Task: Set up alerts for new listings in Denver, Colorado, with a finished basement and a wine cellar.
Action: Key pressed d<Key.caps_lock>ENVER
Screenshot: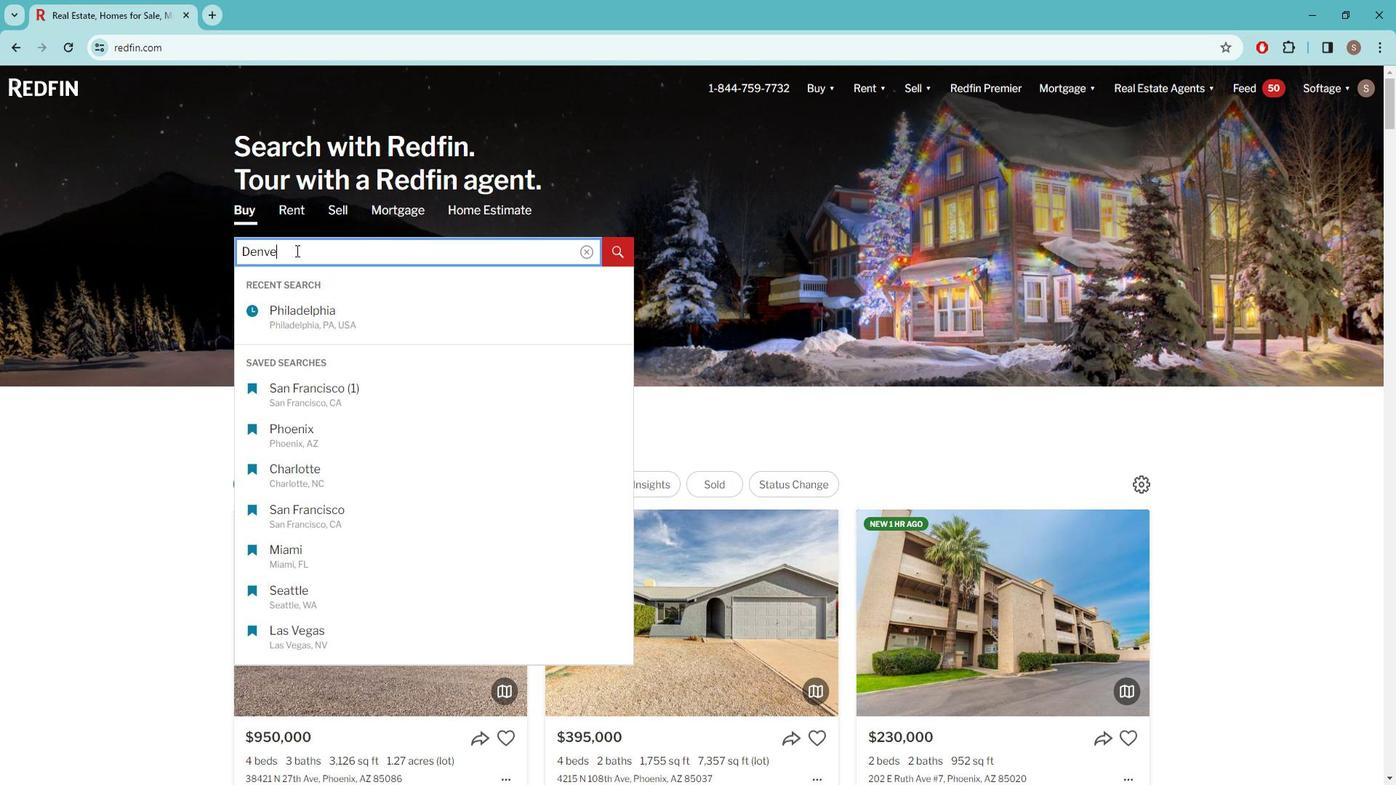 
Action: Mouse moved to (310, 308)
Screenshot: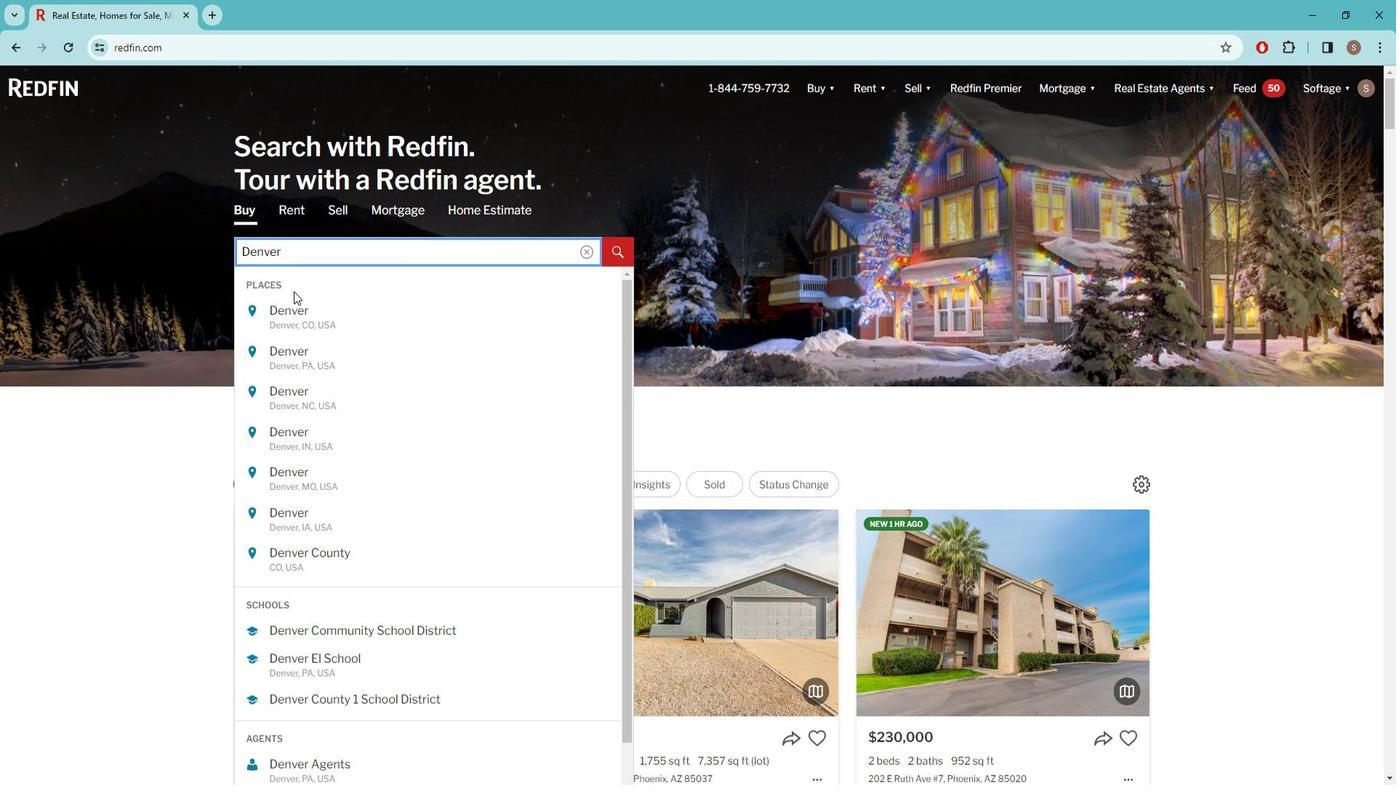 
Action: Mouse pressed left at (310, 308)
Screenshot: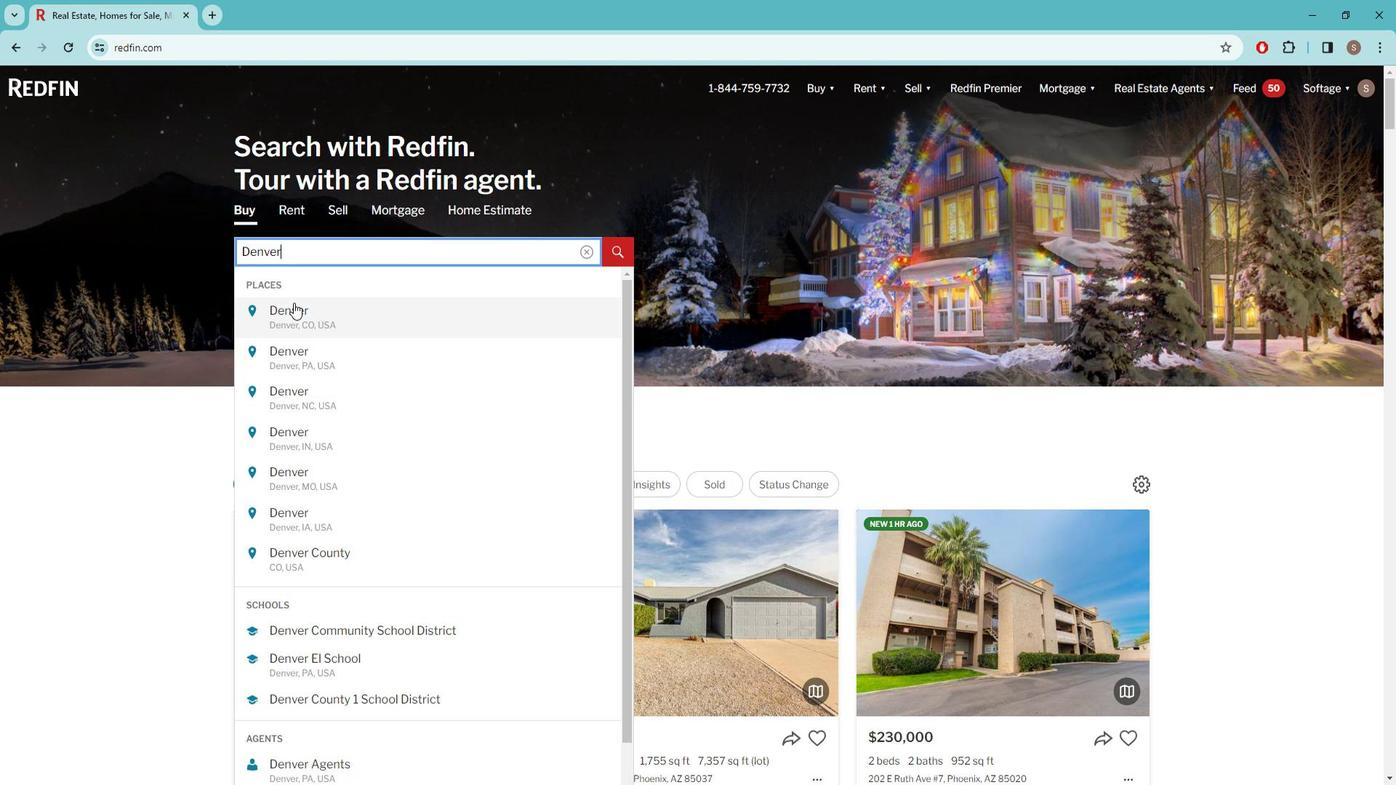 
Action: Mouse moved to (1243, 191)
Screenshot: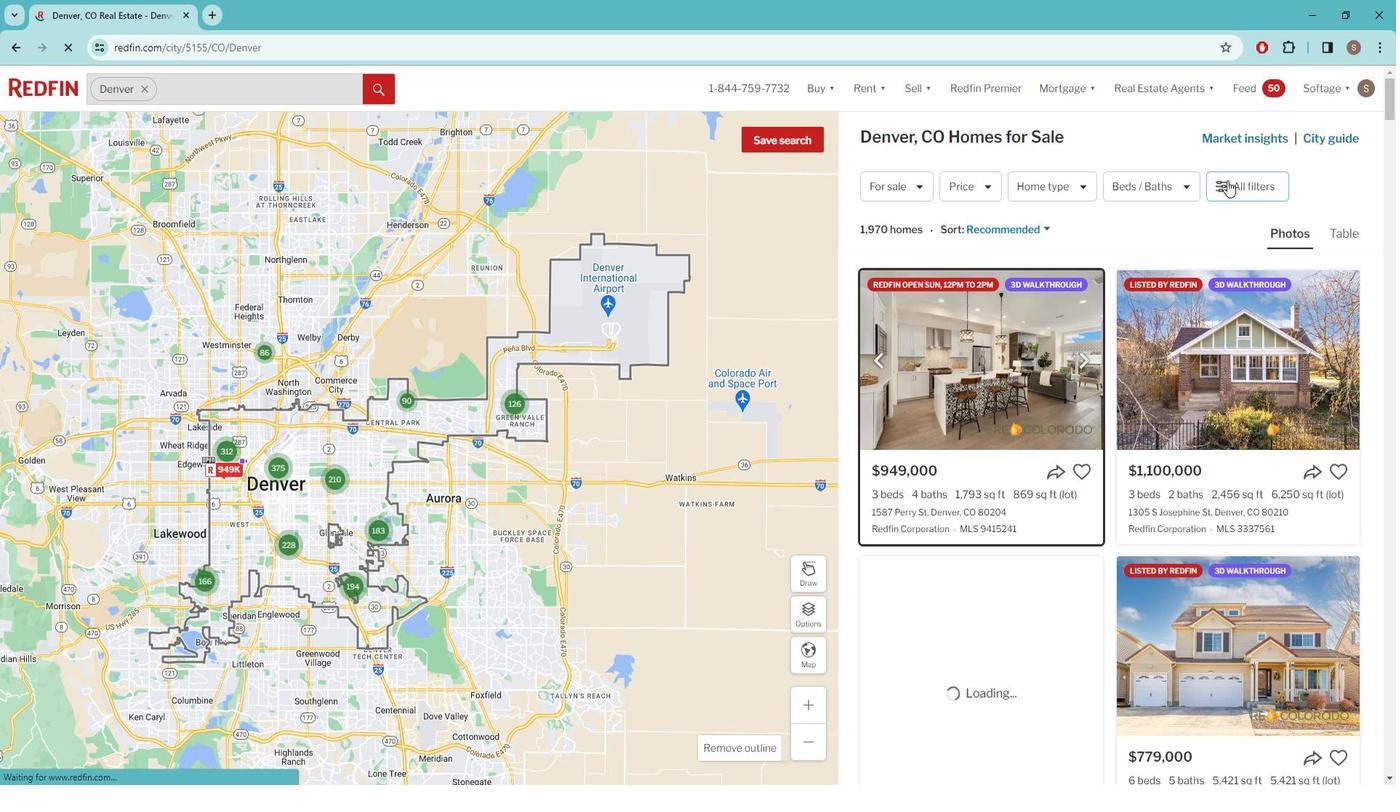 
Action: Mouse pressed left at (1243, 191)
Screenshot: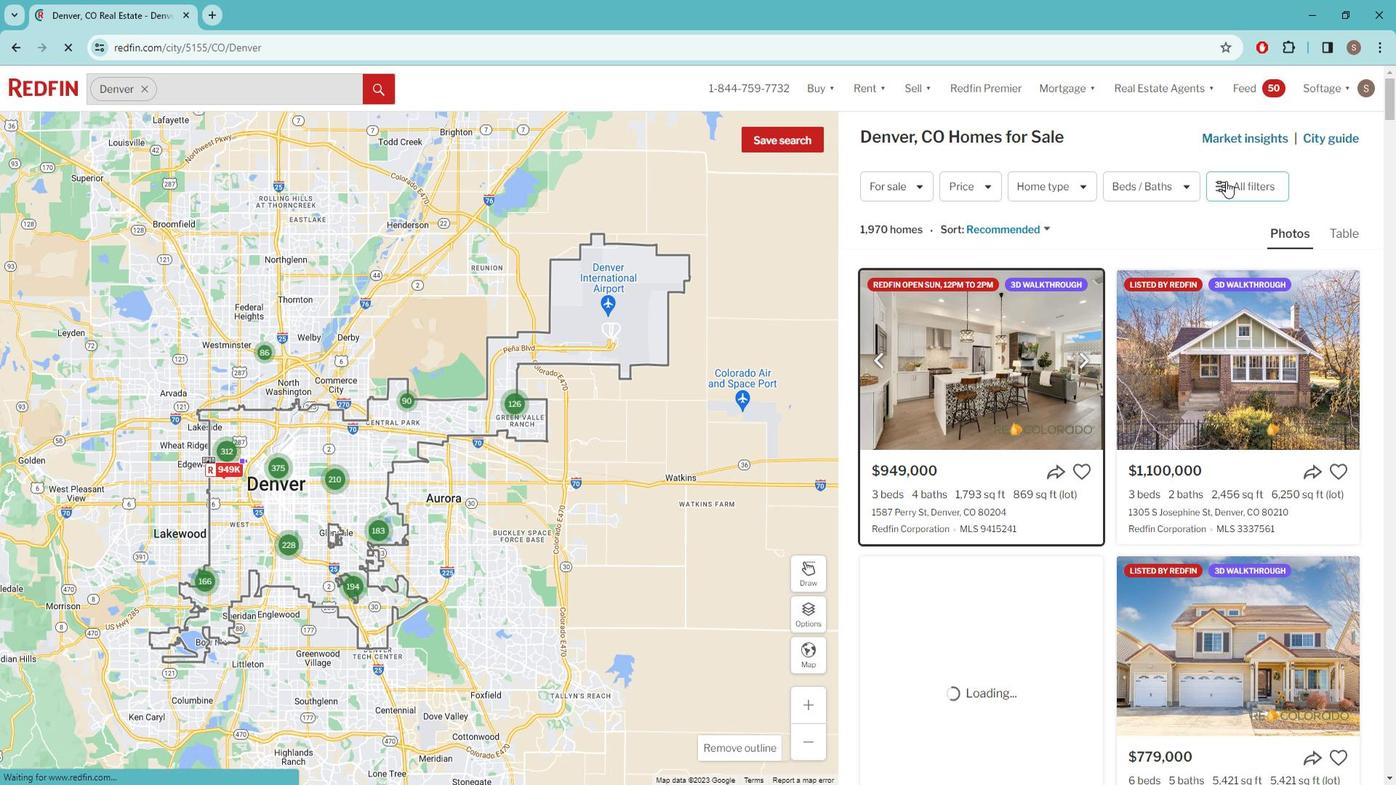 
Action: Mouse pressed left at (1243, 191)
Screenshot: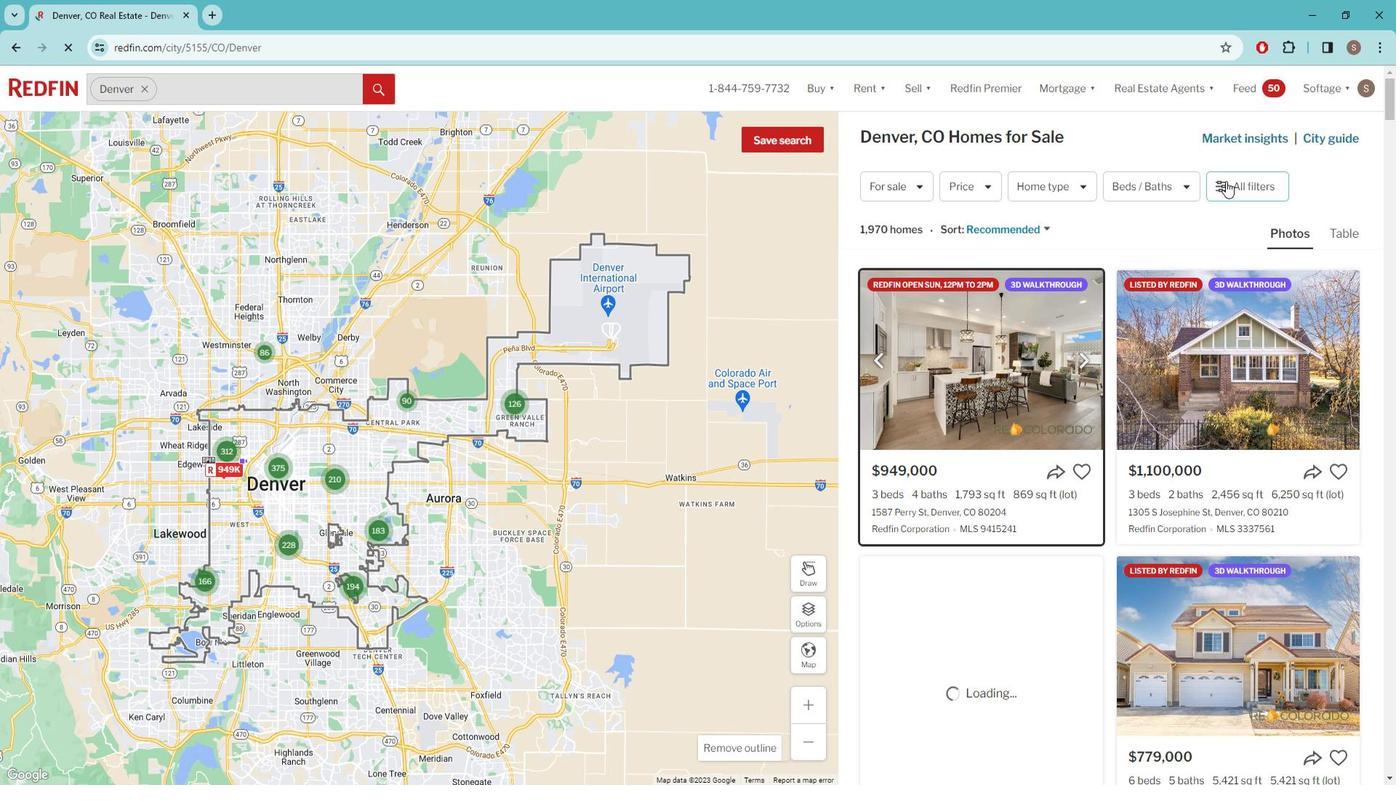 
Action: Mouse moved to (1242, 191)
Screenshot: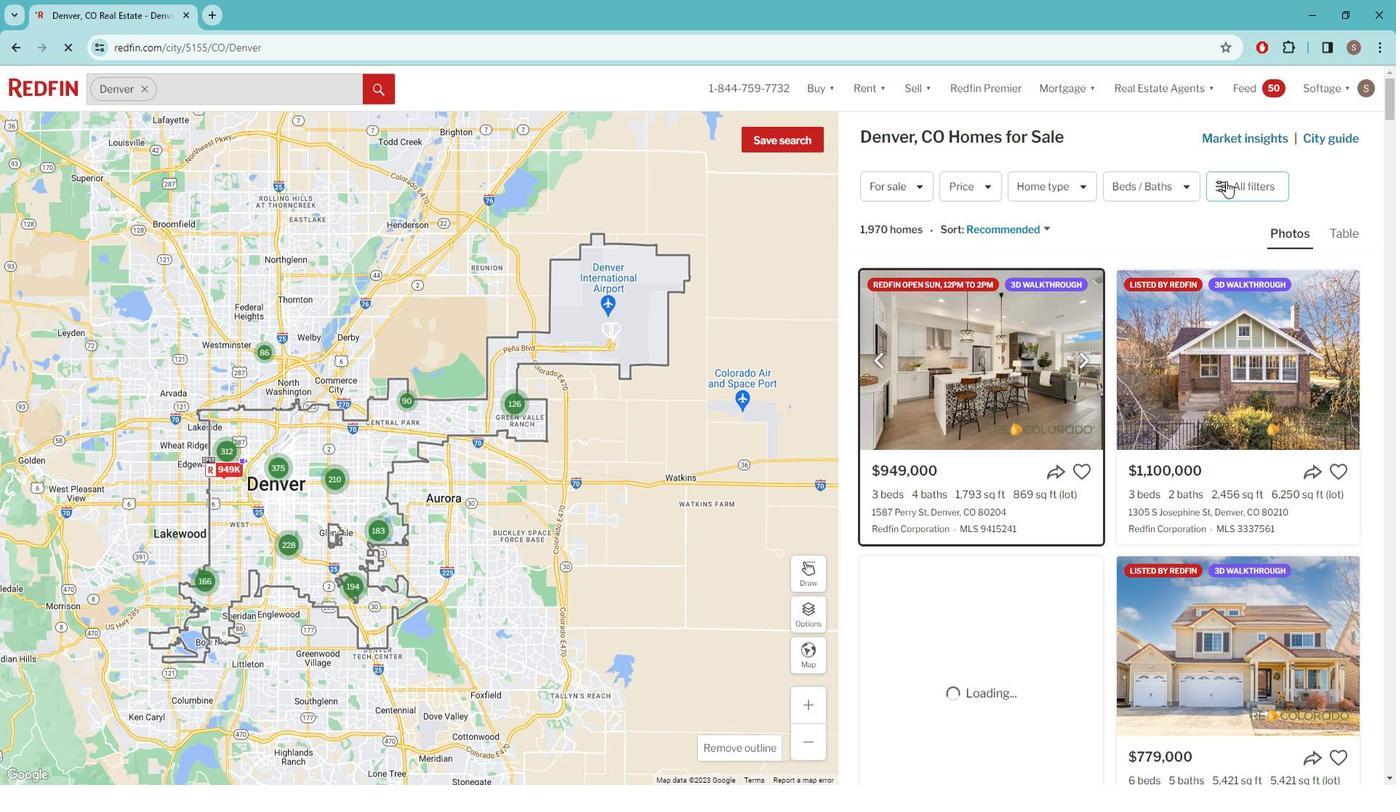 
Action: Mouse pressed left at (1242, 191)
Screenshot: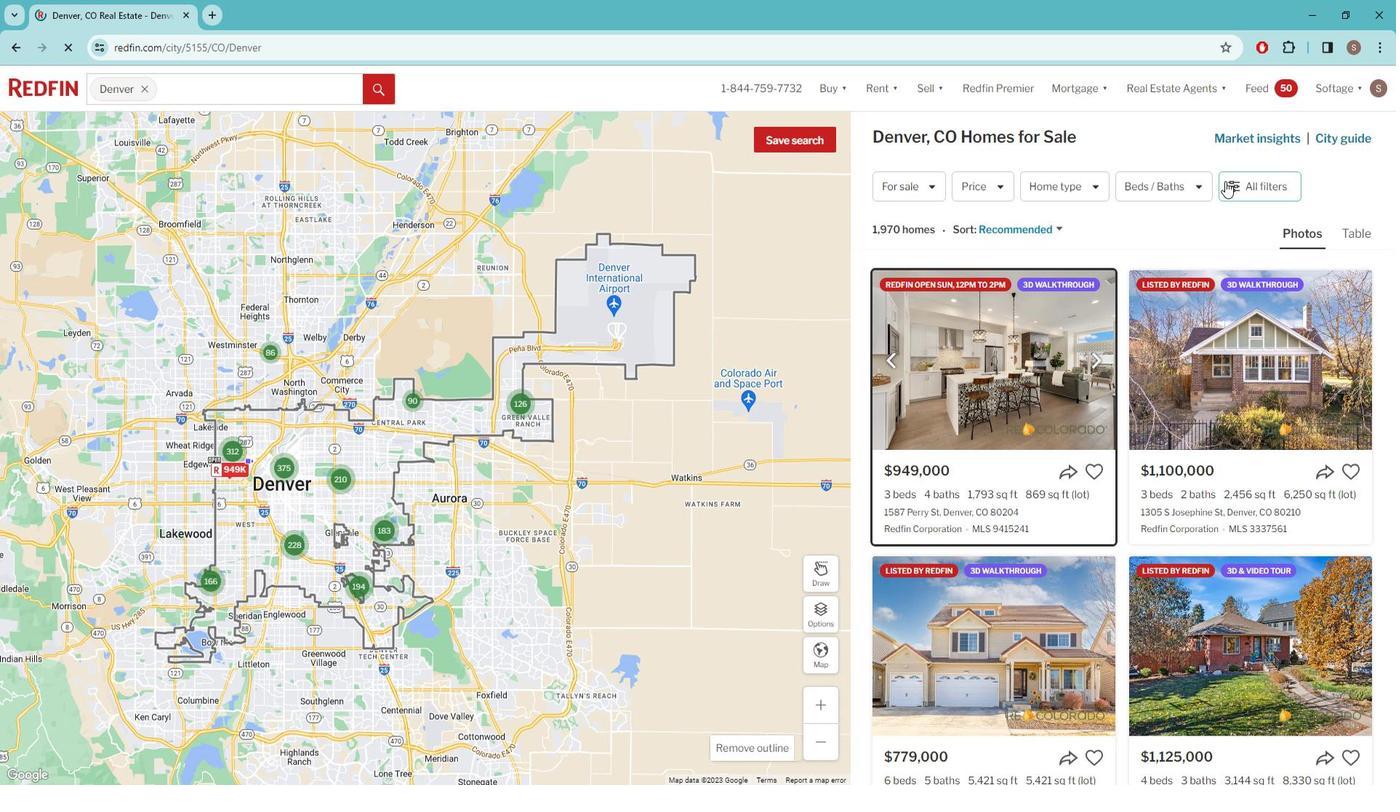 
Action: Mouse moved to (1246, 197)
Screenshot: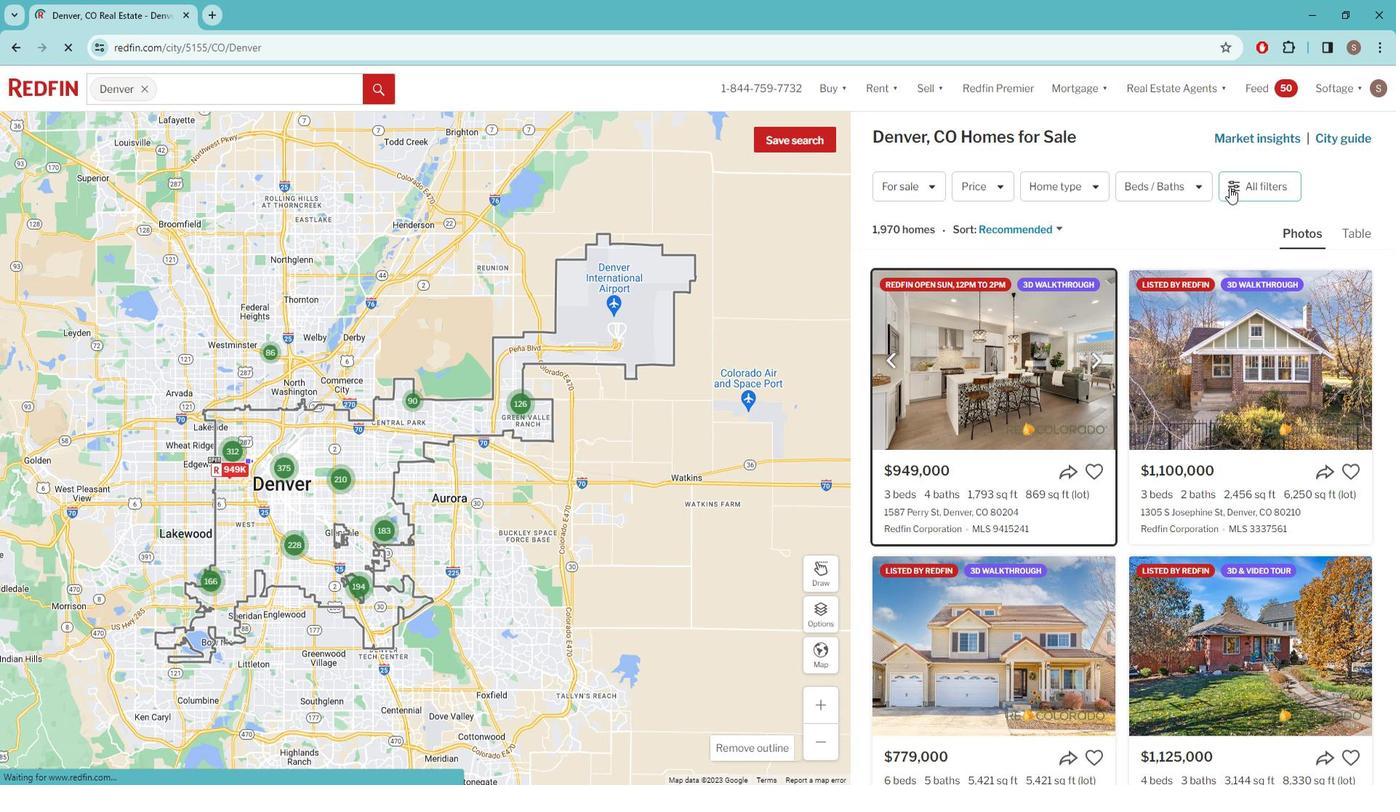 
Action: Mouse pressed left at (1246, 197)
Screenshot: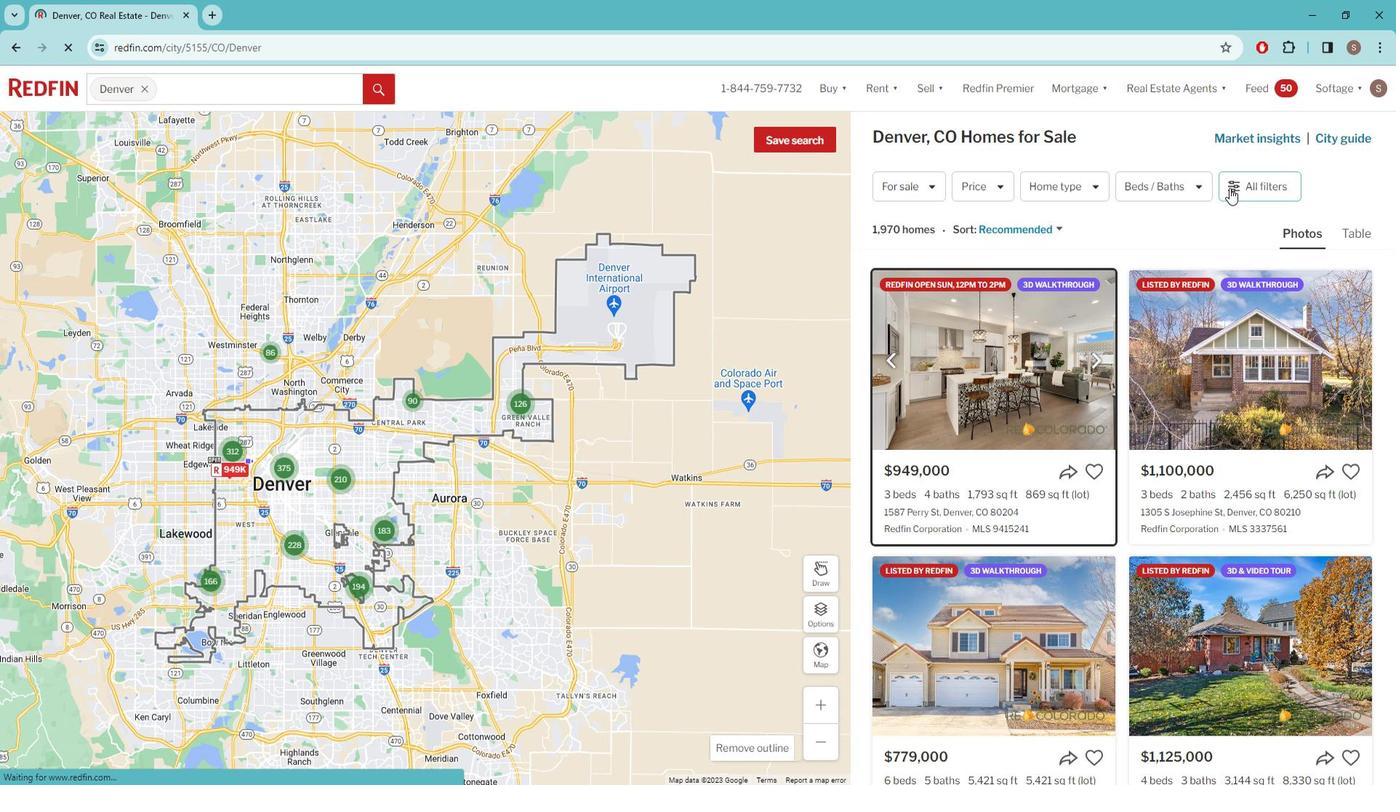 
Action: Mouse moved to (1228, 213)
Screenshot: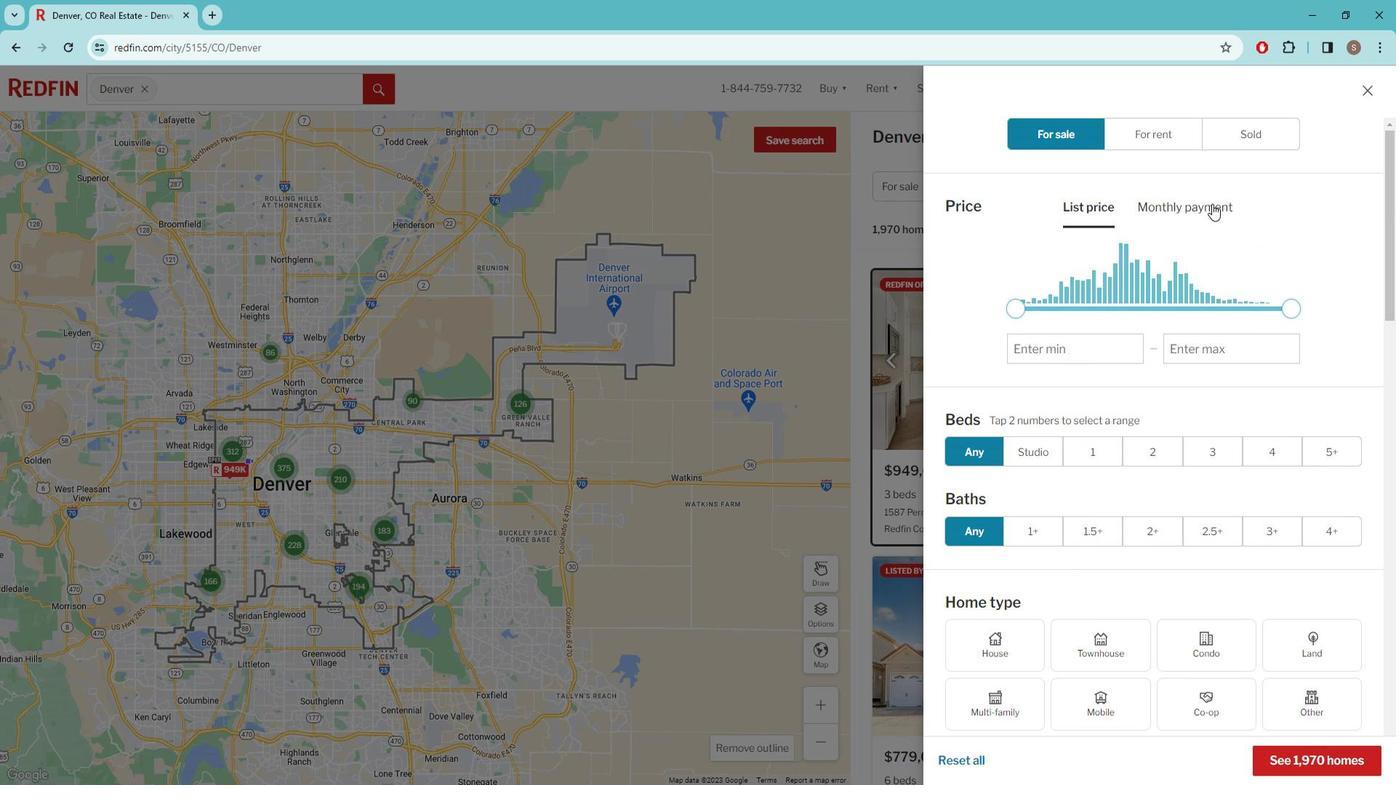
Action: Mouse scrolled (1228, 212) with delta (0, 0)
Screenshot: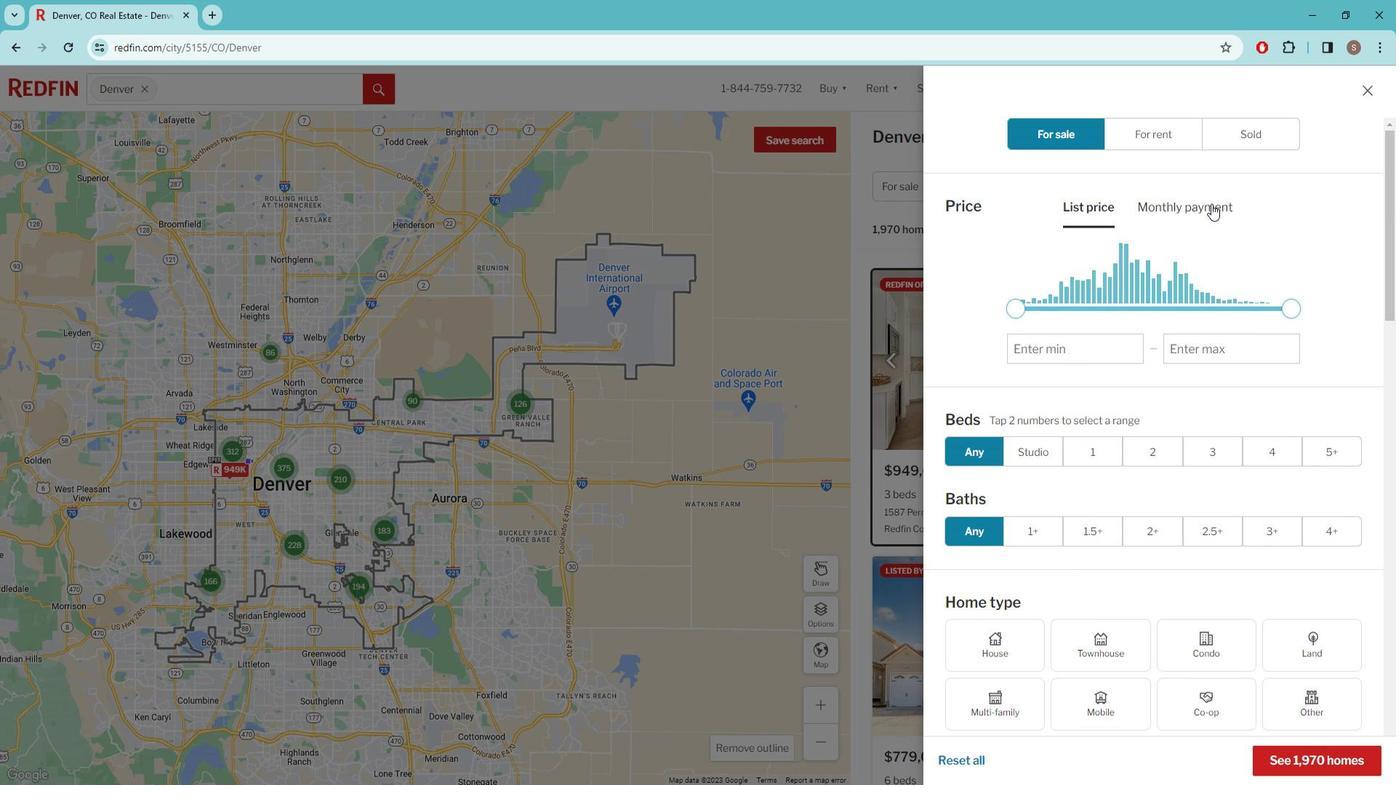 
Action: Mouse moved to (1224, 214)
Screenshot: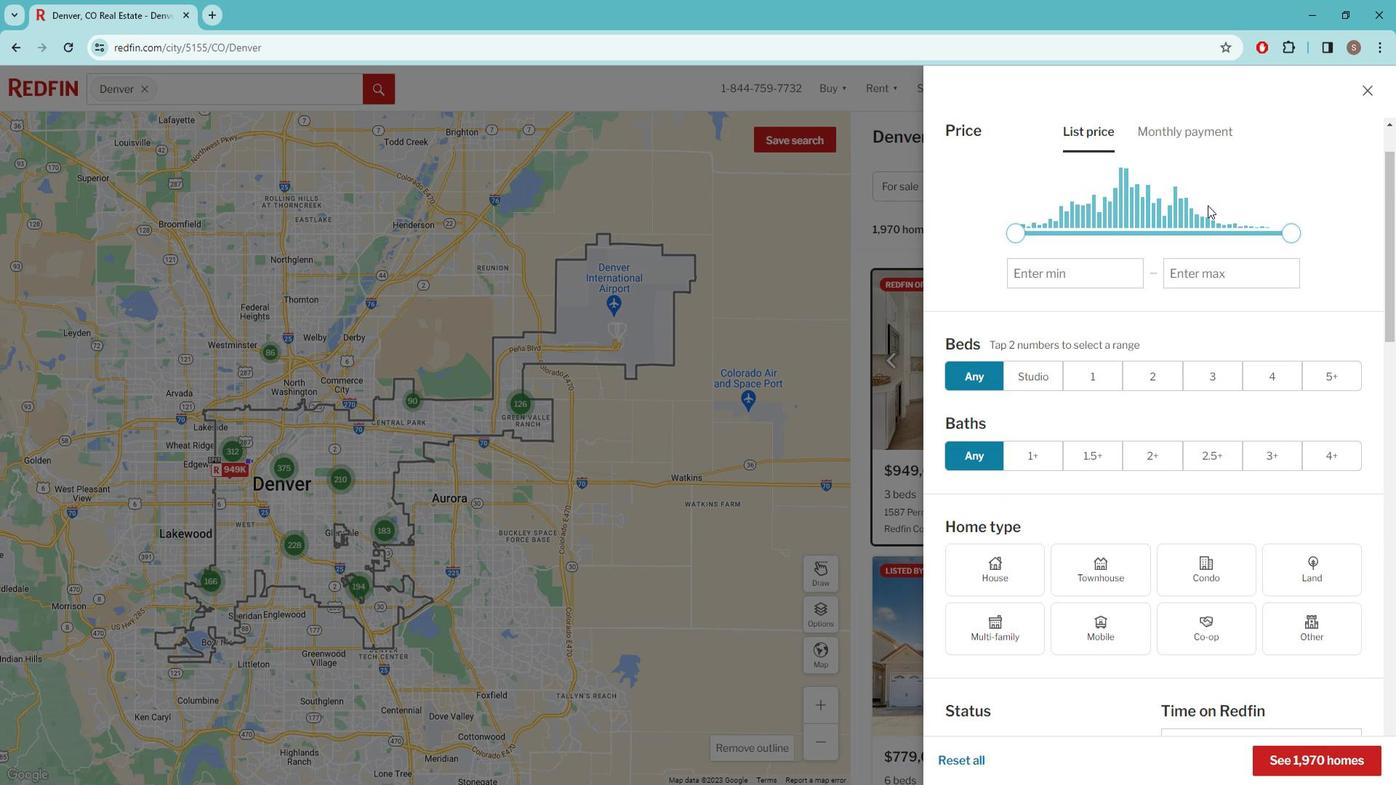 
Action: Mouse scrolled (1224, 213) with delta (0, 0)
Screenshot: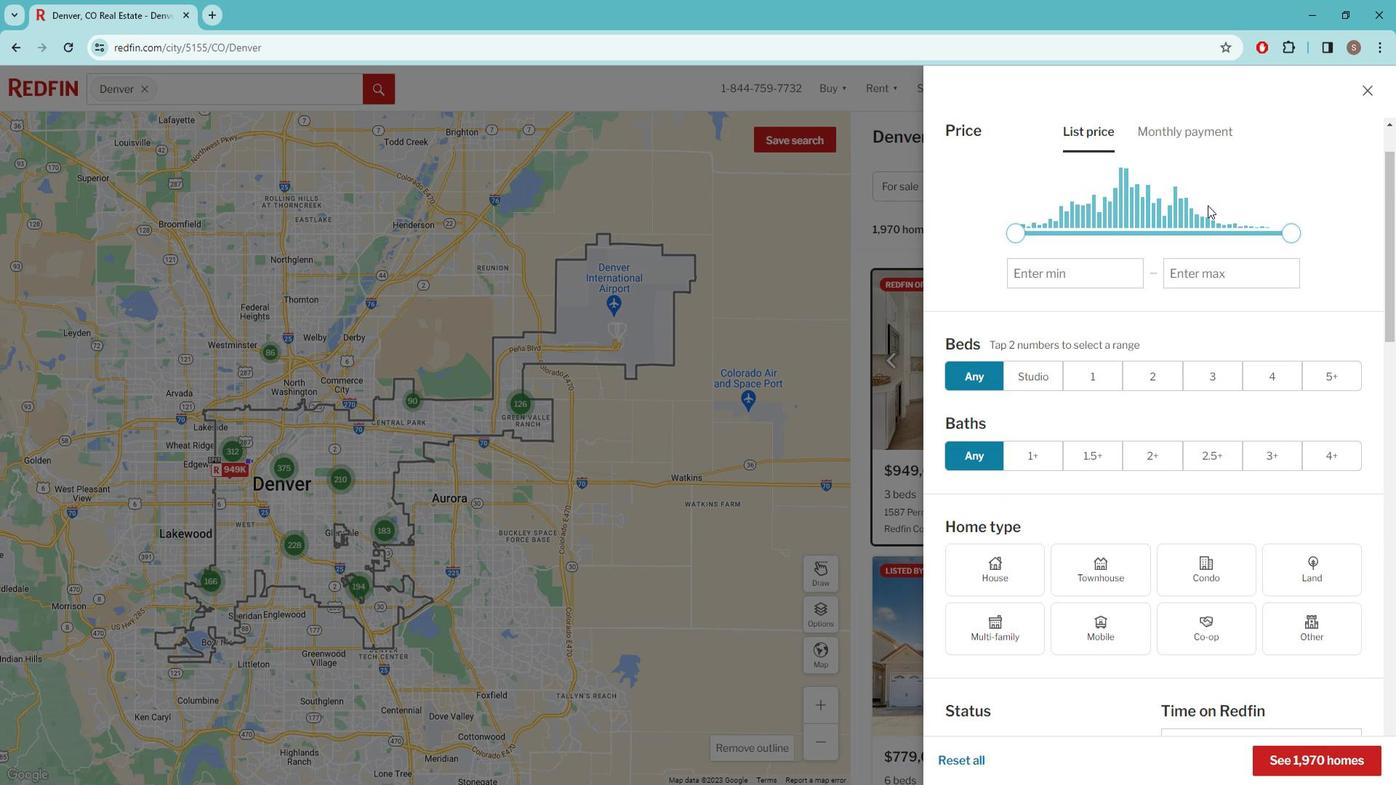 
Action: Mouse moved to (1182, 211)
Screenshot: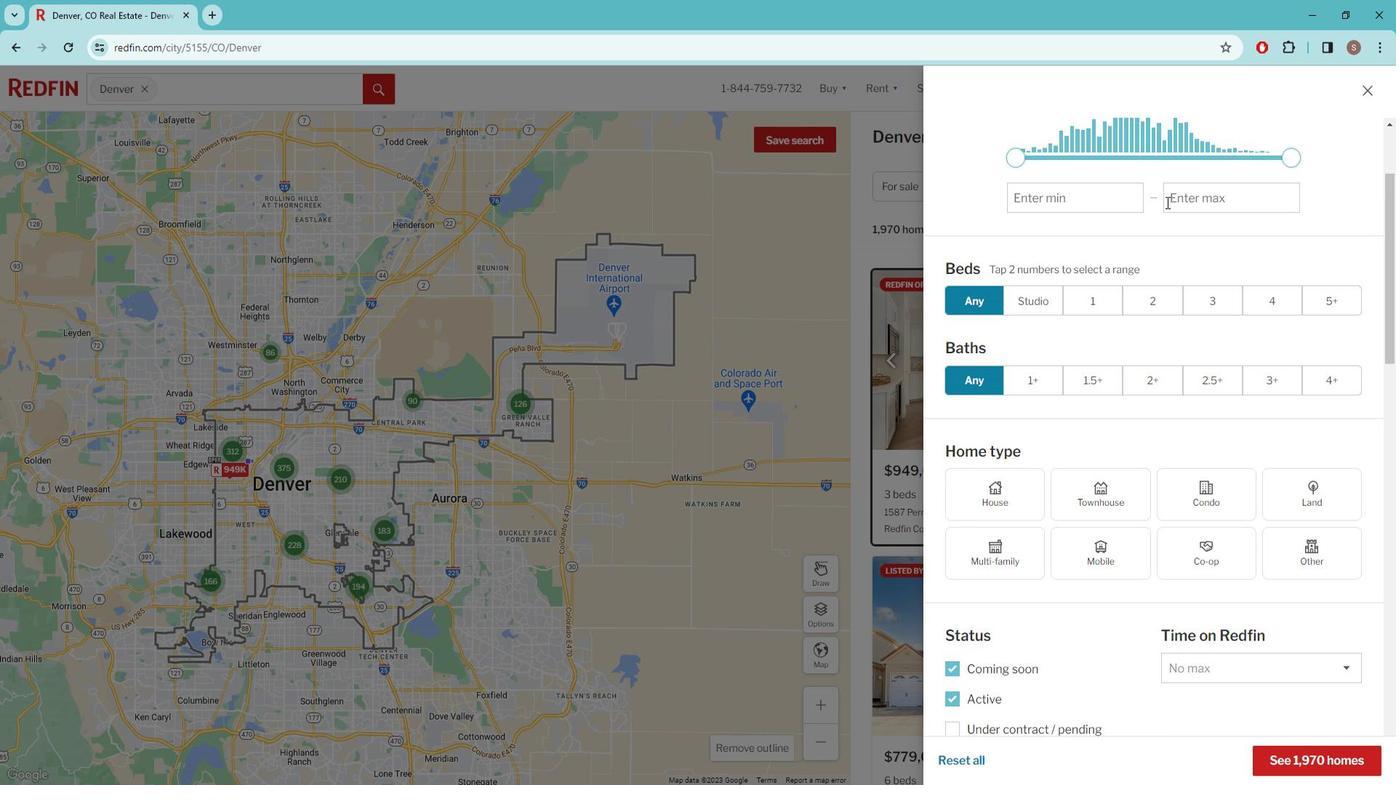 
Action: Mouse scrolled (1182, 210) with delta (0, 0)
Screenshot: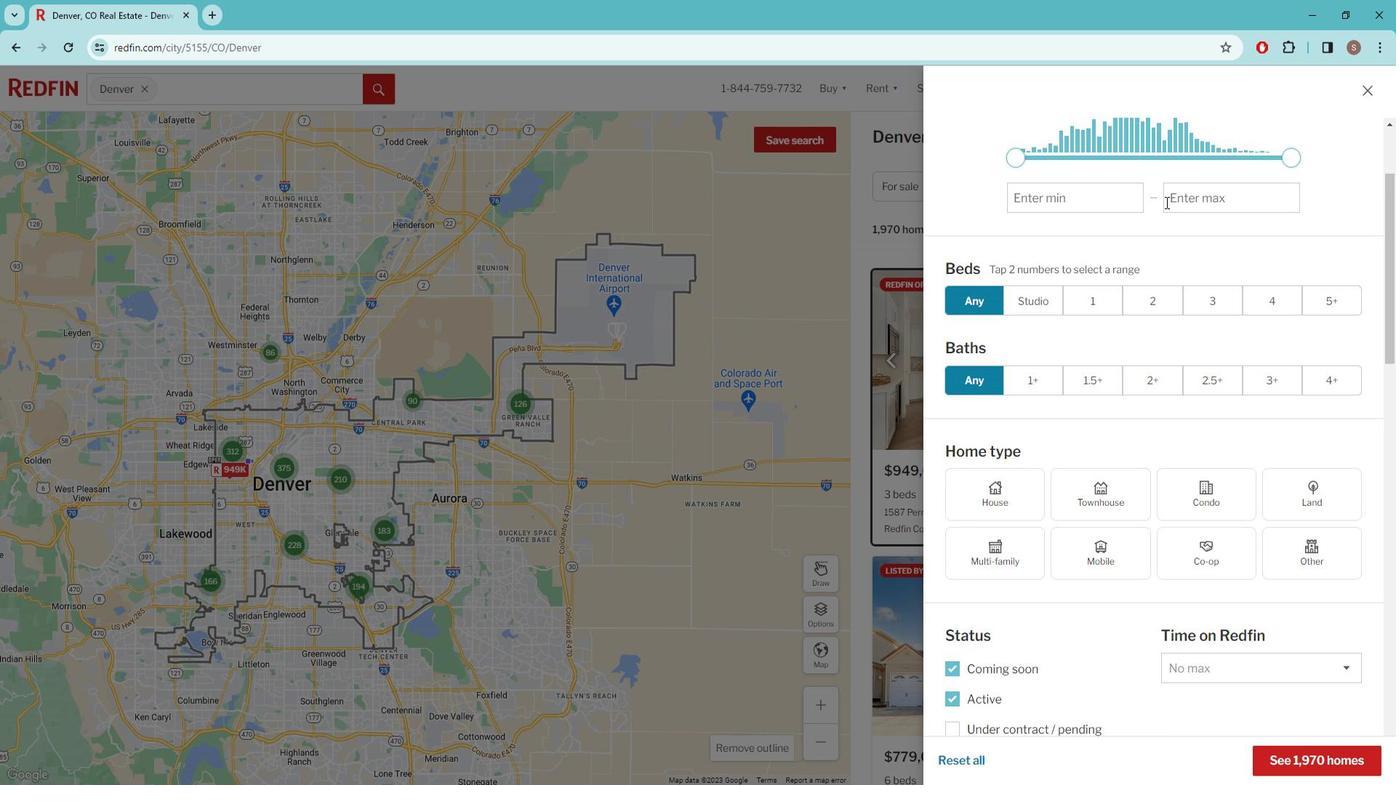
Action: Mouse moved to (1161, 208)
Screenshot: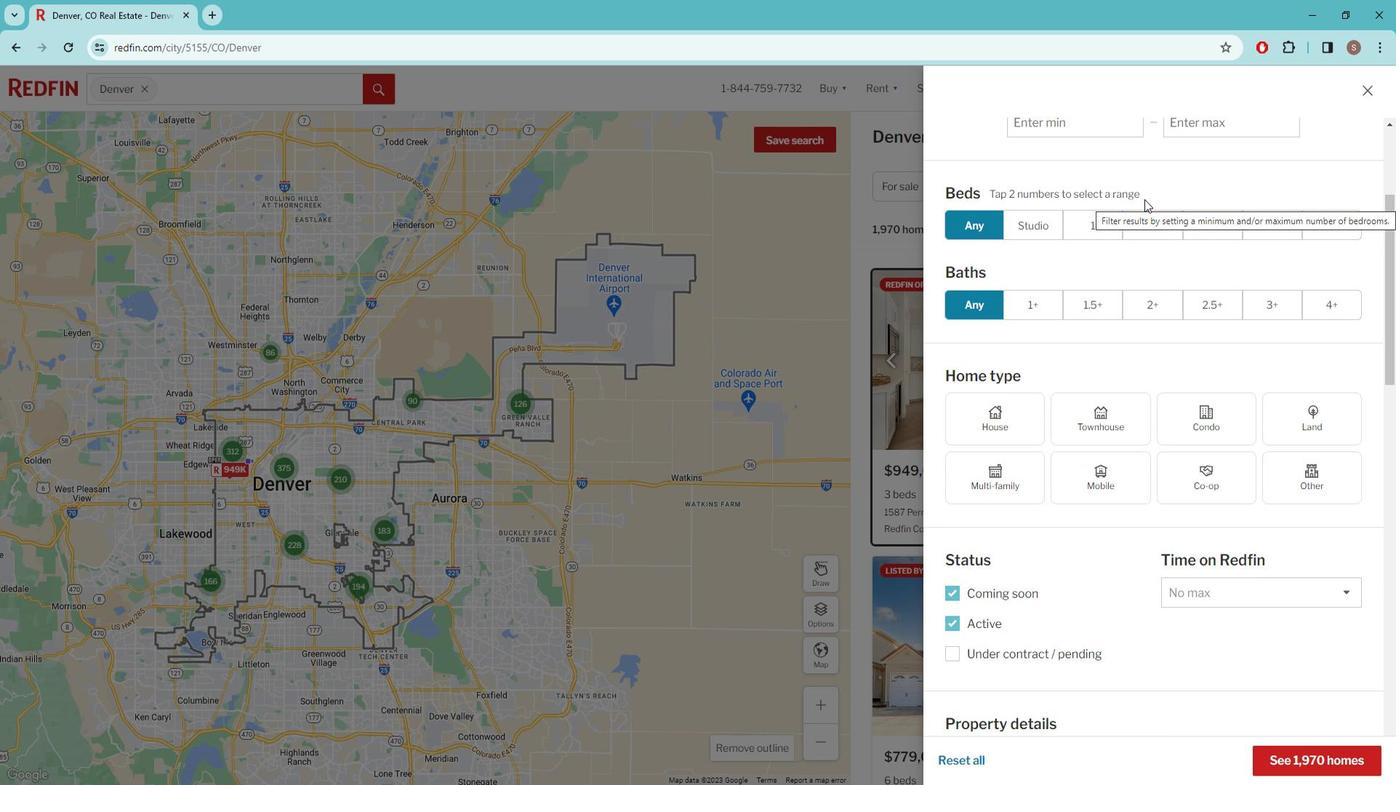 
Action: Mouse scrolled (1161, 208) with delta (0, 0)
Screenshot: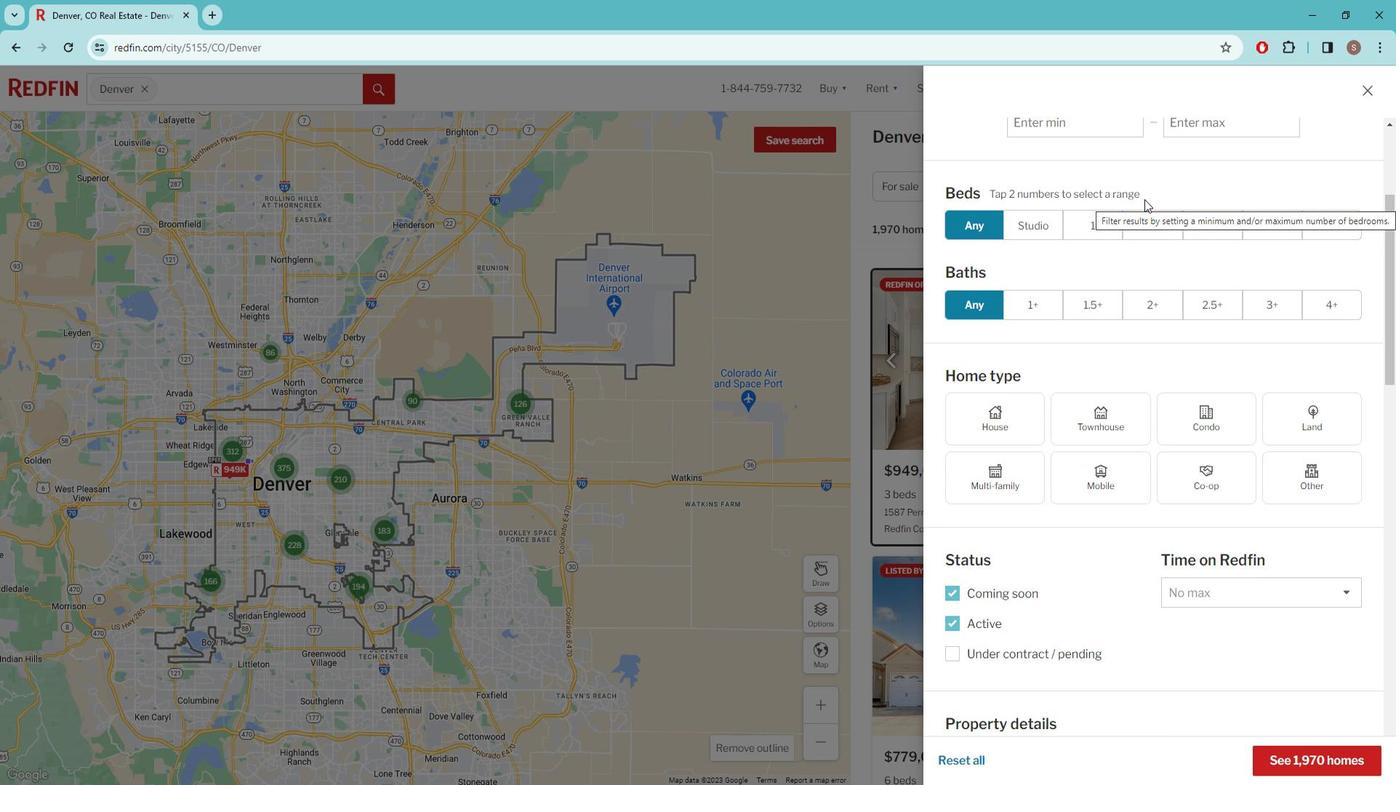 
Action: Mouse moved to (1160, 208)
Screenshot: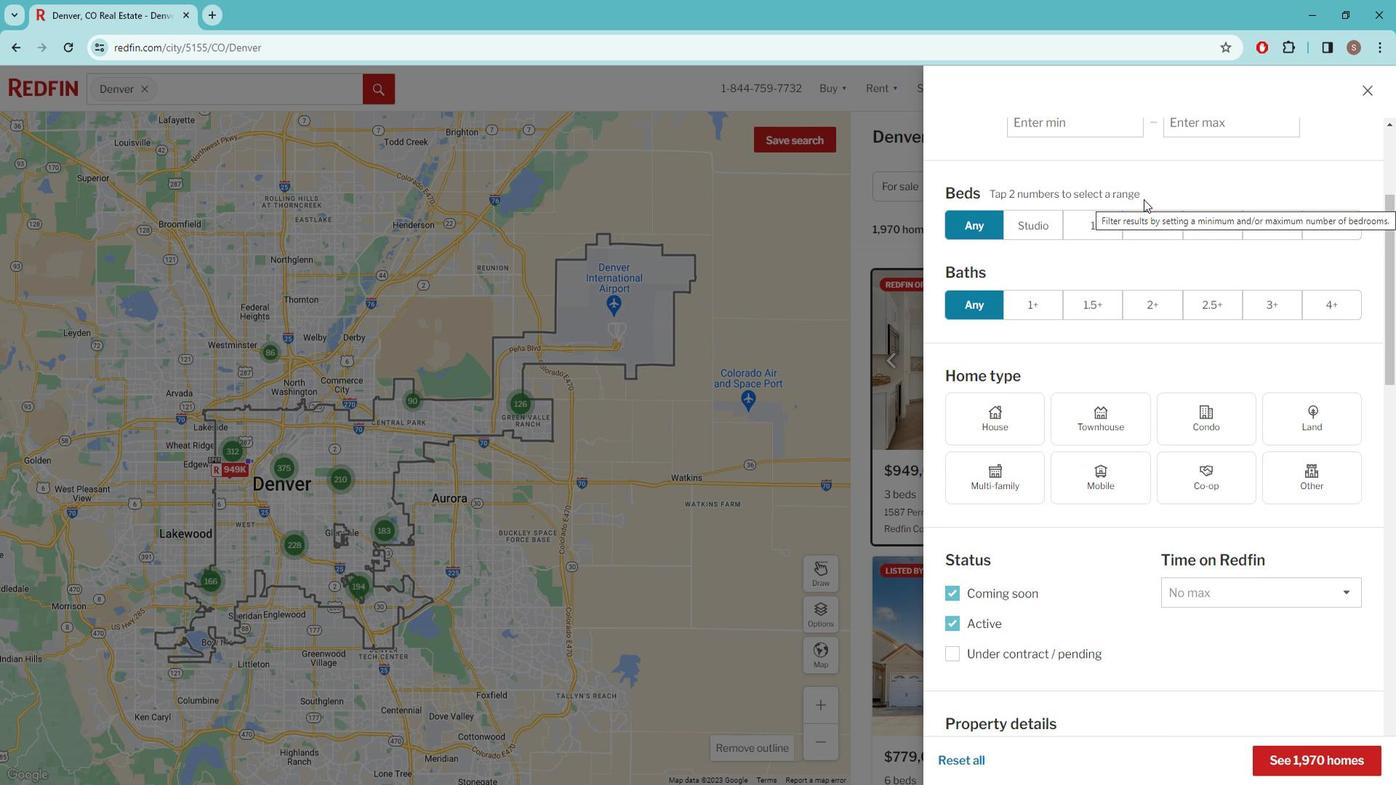 
Action: Mouse scrolled (1160, 208) with delta (0, 0)
Screenshot: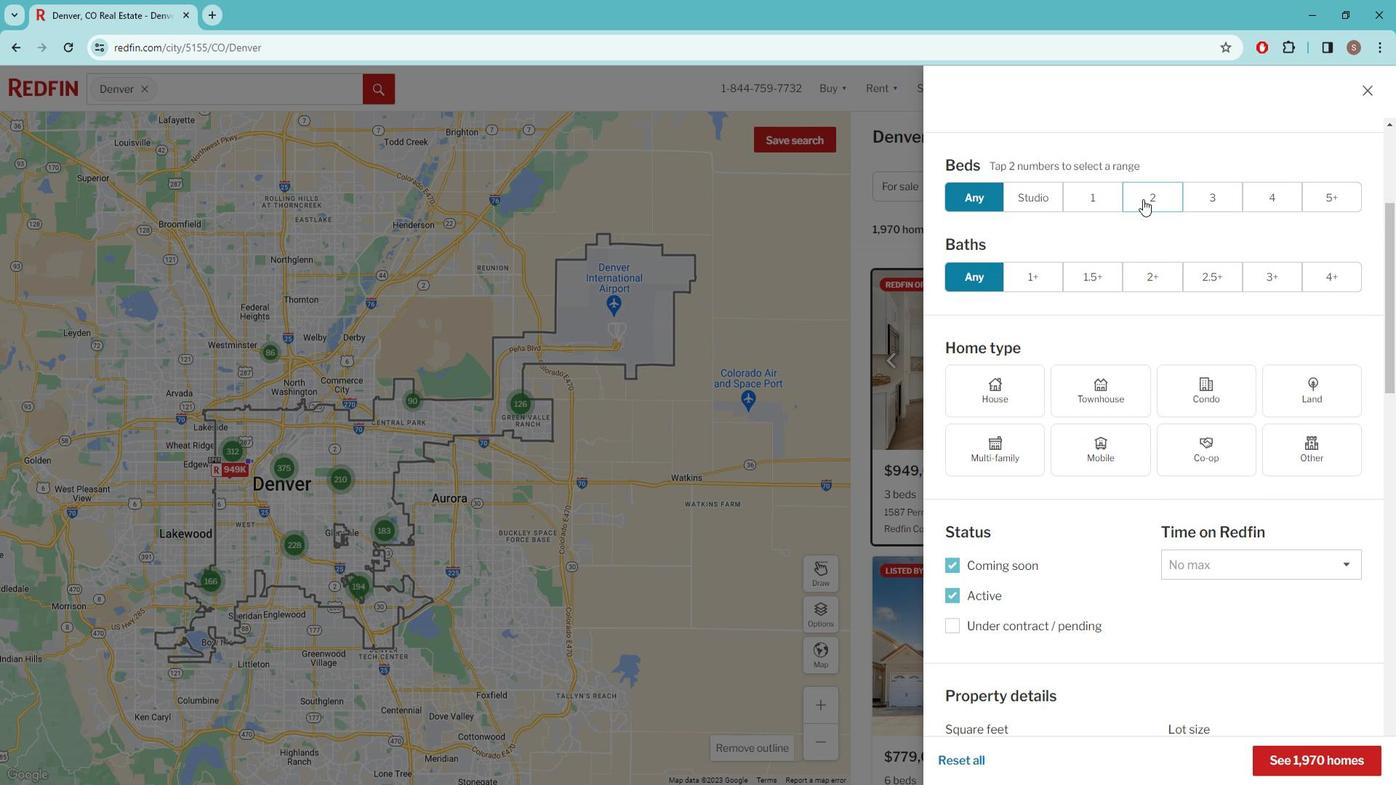 
Action: Mouse scrolled (1160, 208) with delta (0, 0)
Screenshot: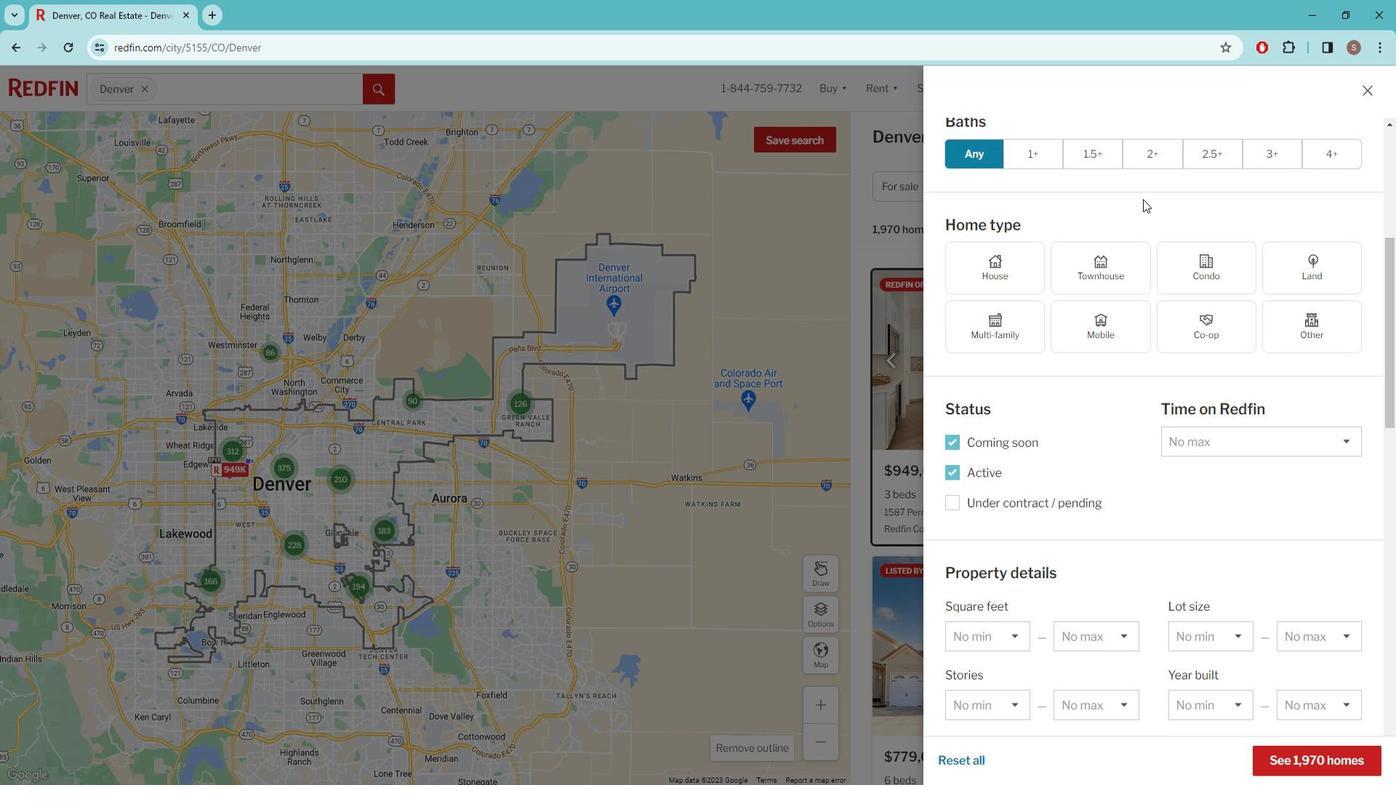
Action: Mouse scrolled (1160, 208) with delta (0, 0)
Screenshot: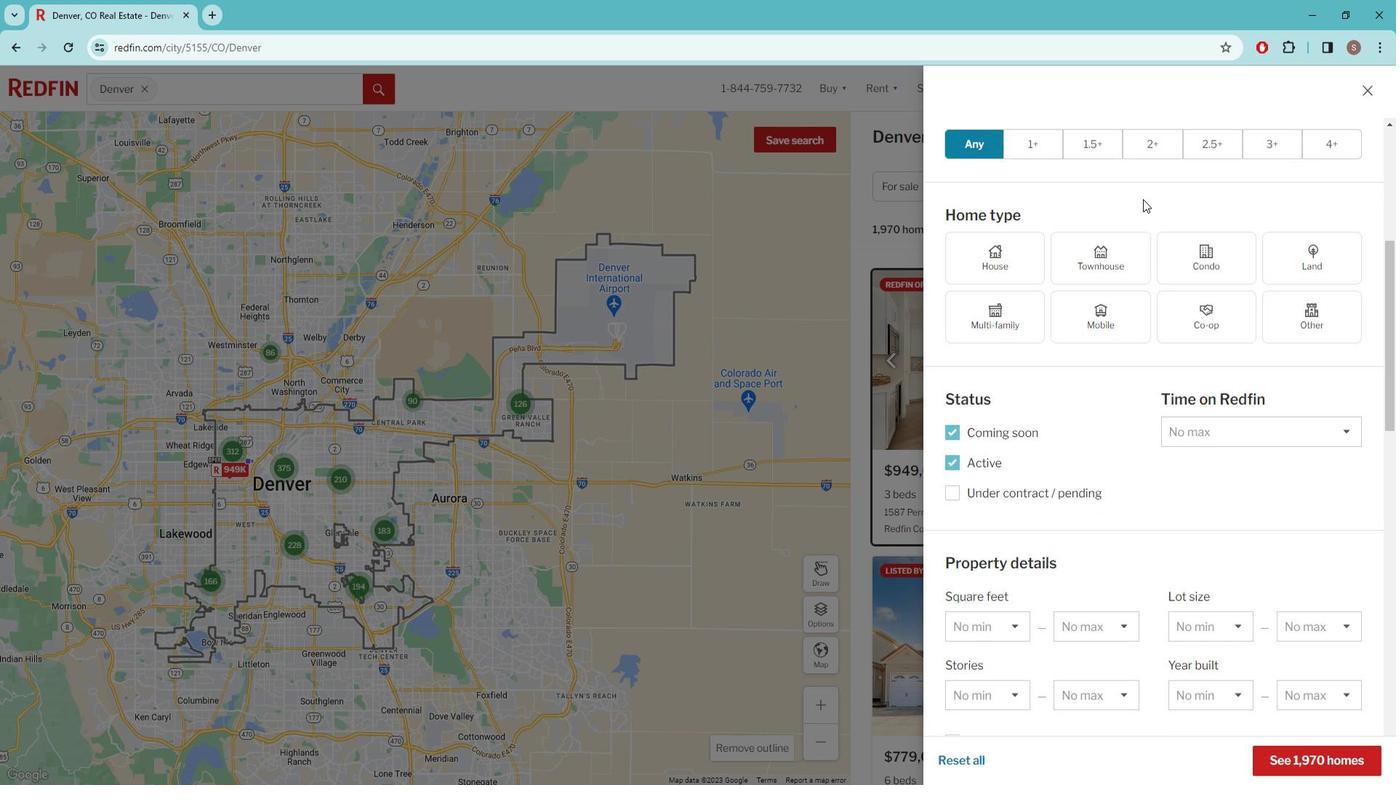 
Action: Mouse scrolled (1160, 208) with delta (0, 0)
Screenshot: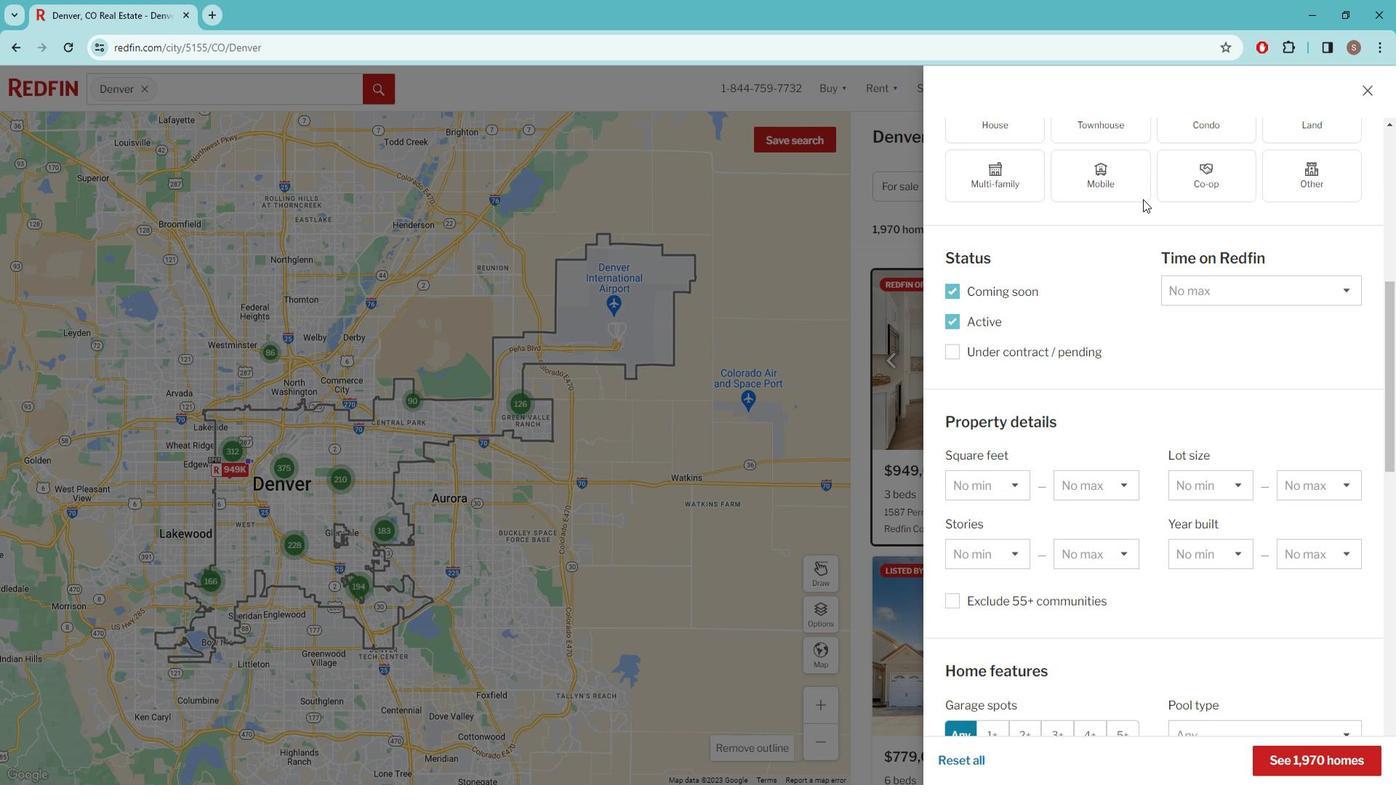 
Action: Mouse scrolled (1160, 208) with delta (0, 0)
Screenshot: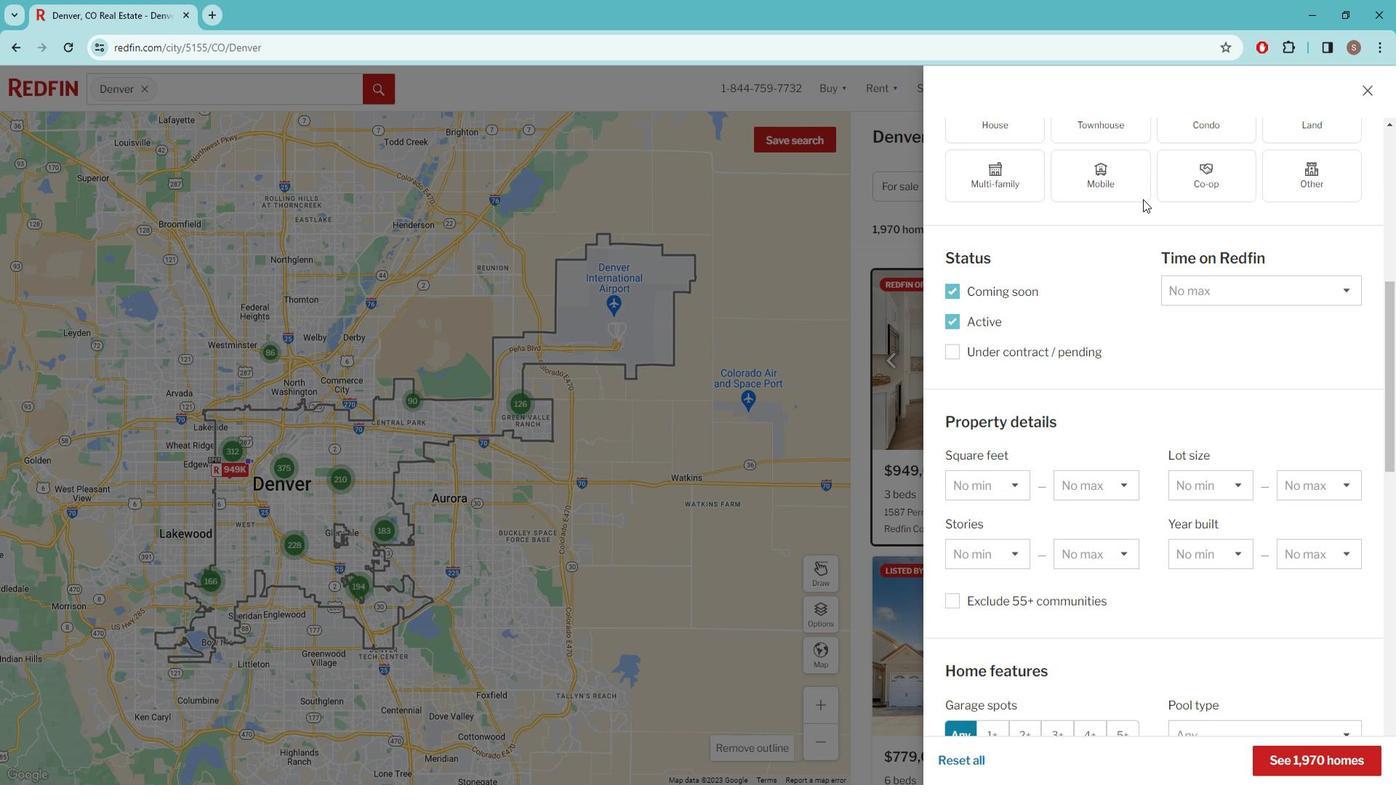 
Action: Mouse moved to (1160, 208)
Screenshot: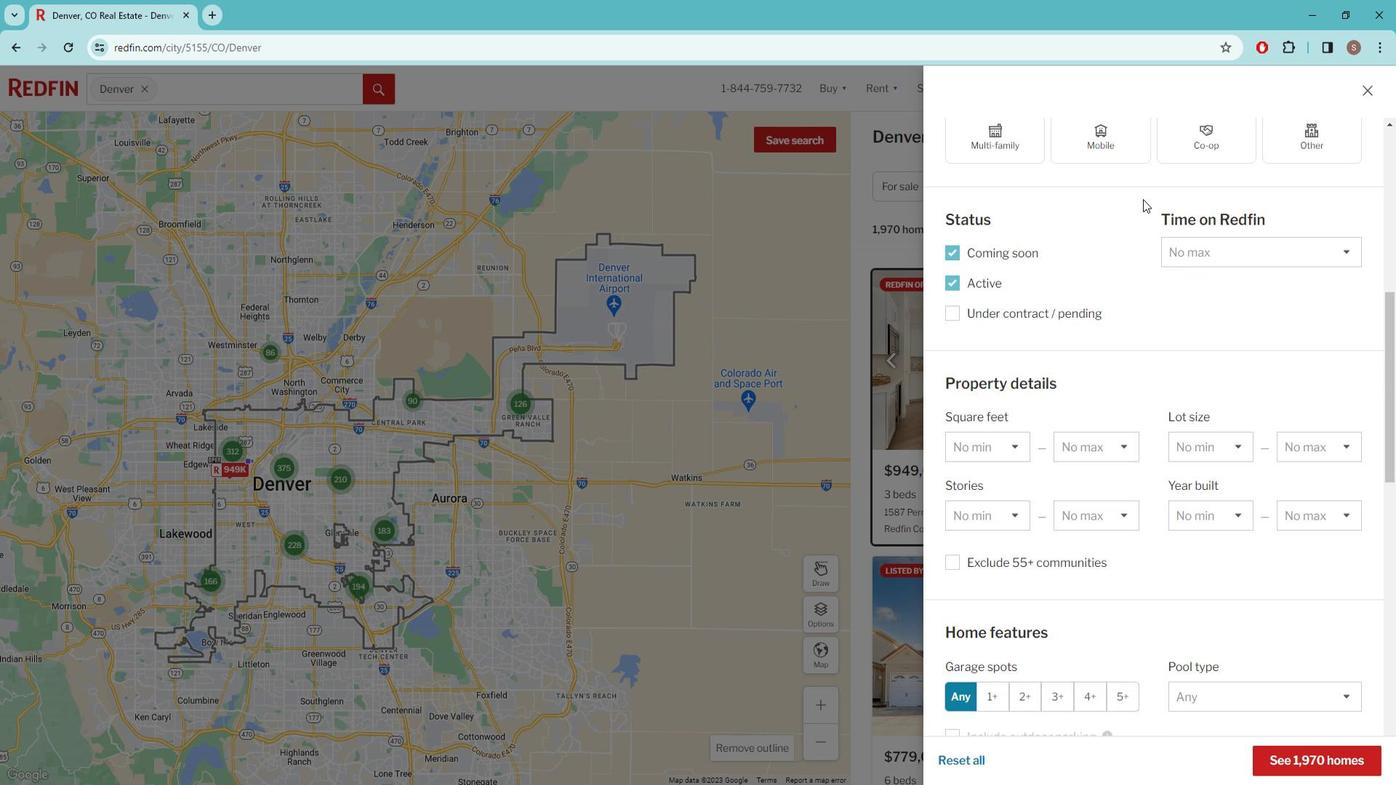 
Action: Mouse scrolled (1160, 208) with delta (0, 0)
Screenshot: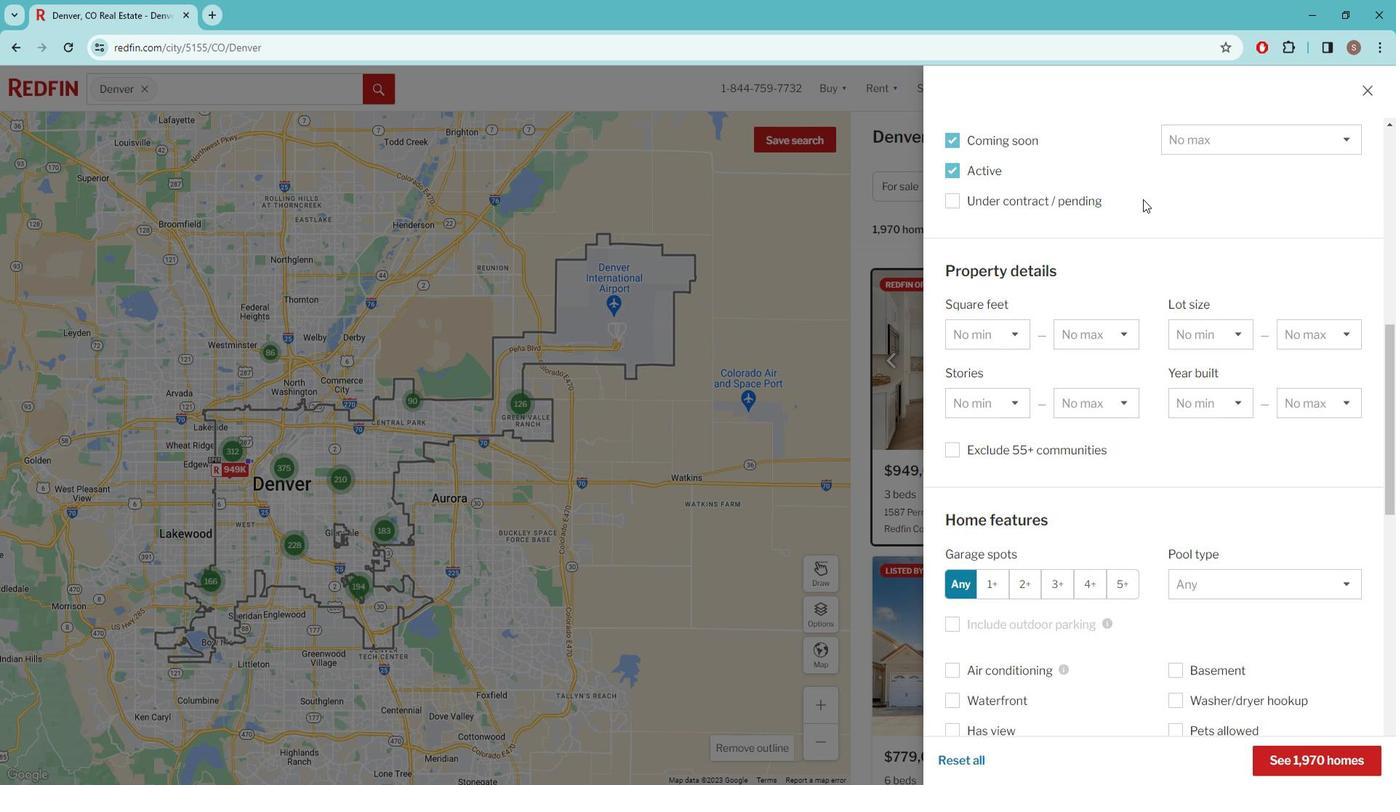 
Action: Mouse scrolled (1160, 208) with delta (0, 0)
Screenshot: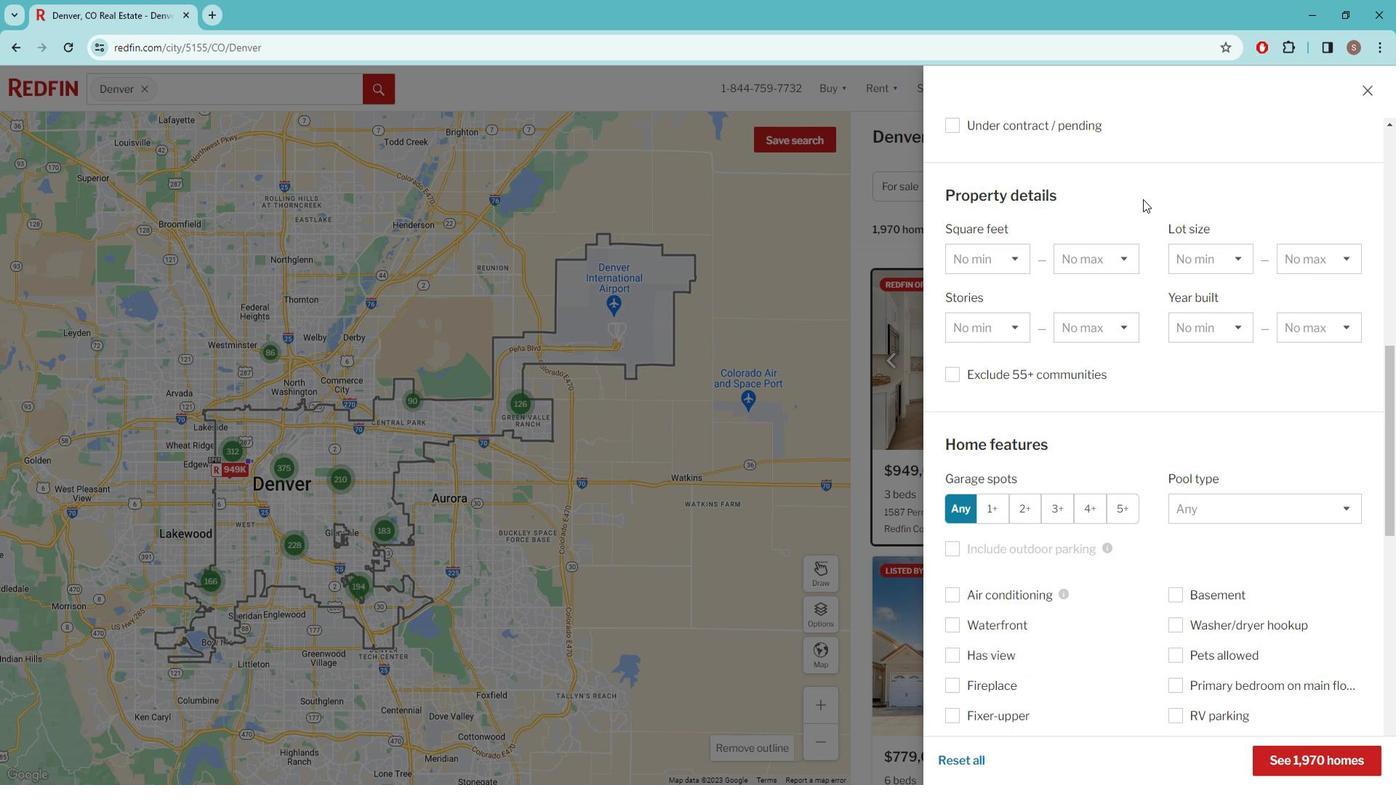 
Action: Mouse scrolled (1160, 208) with delta (0, 0)
Screenshot: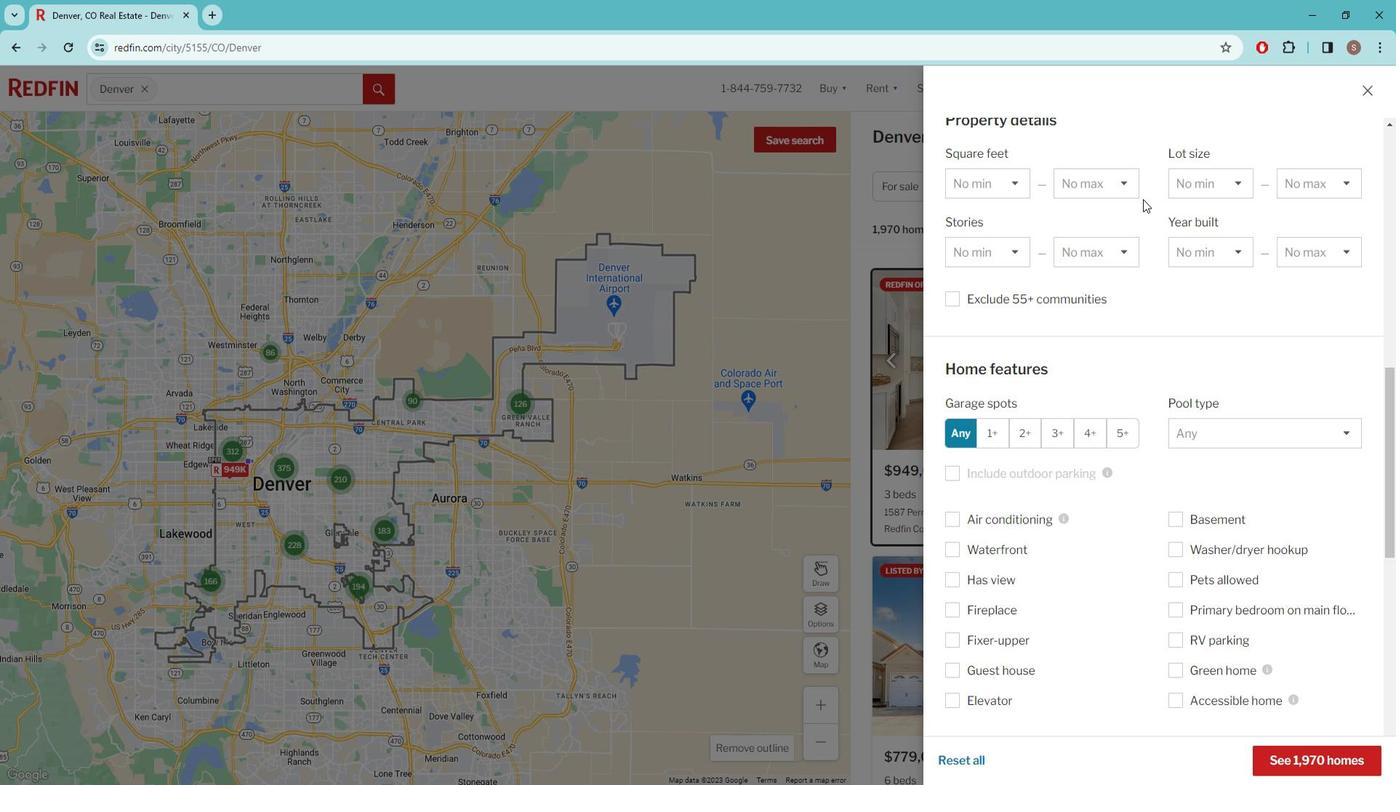 
Action: Mouse moved to (1166, 309)
Screenshot: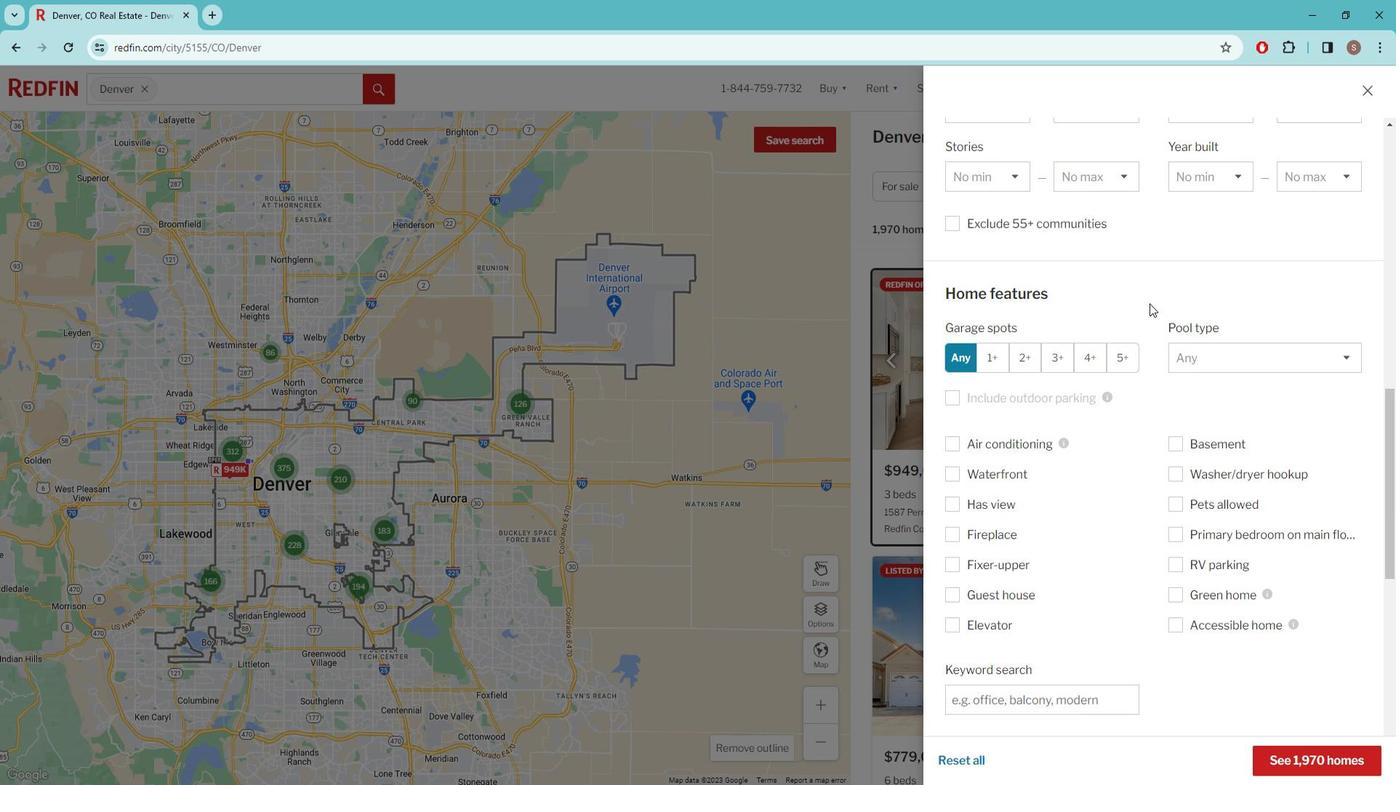 
Action: Mouse scrolled (1166, 308) with delta (0, 0)
Screenshot: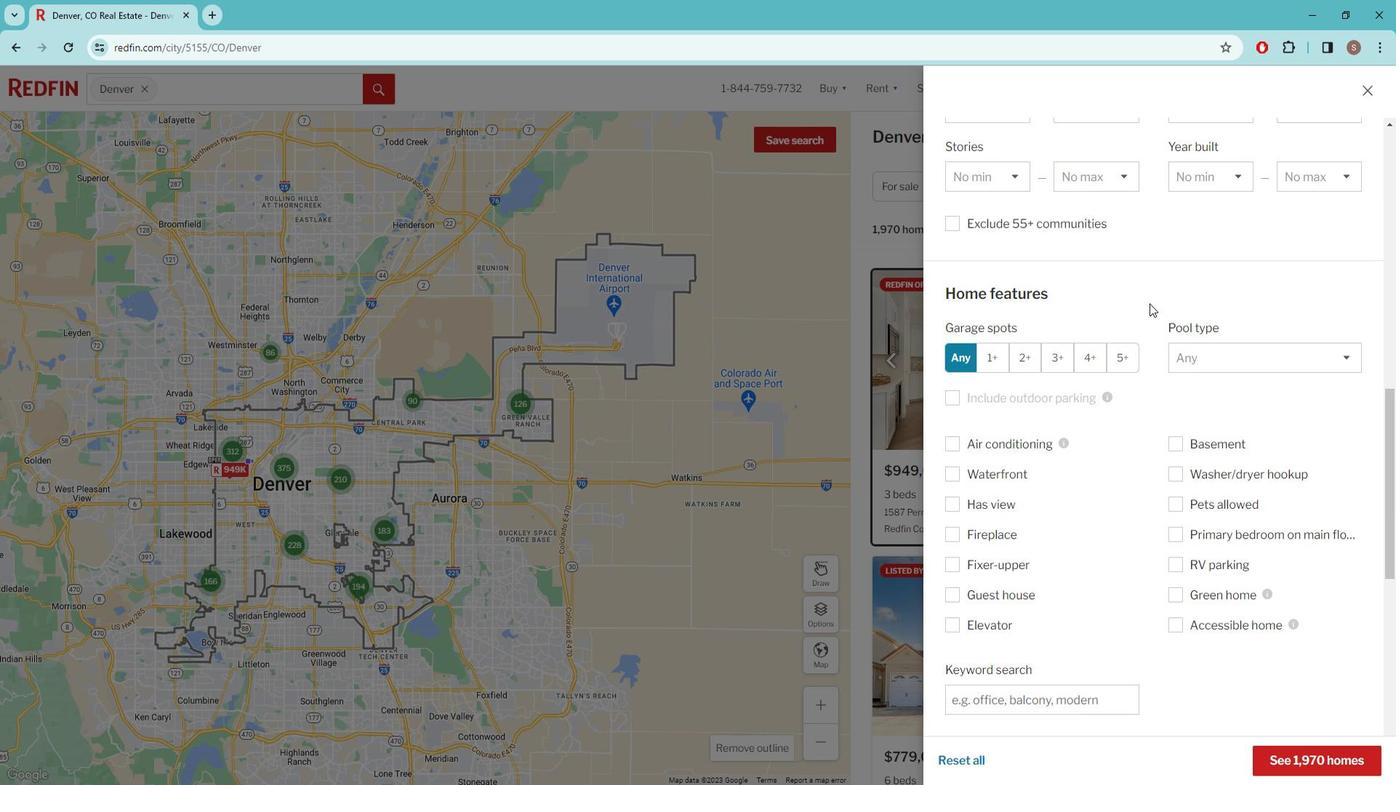 
Action: Mouse moved to (1192, 371)
Screenshot: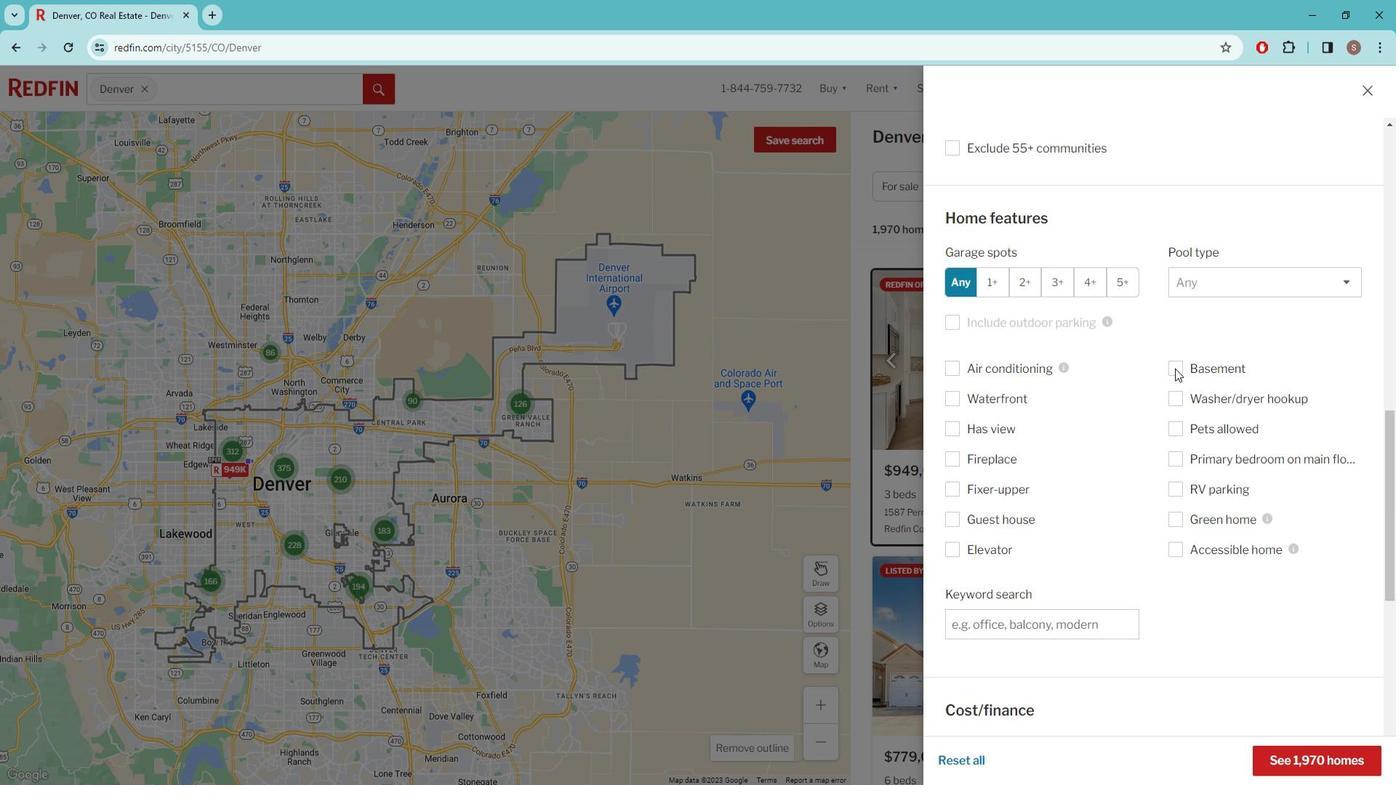 
Action: Mouse pressed left at (1192, 371)
Screenshot: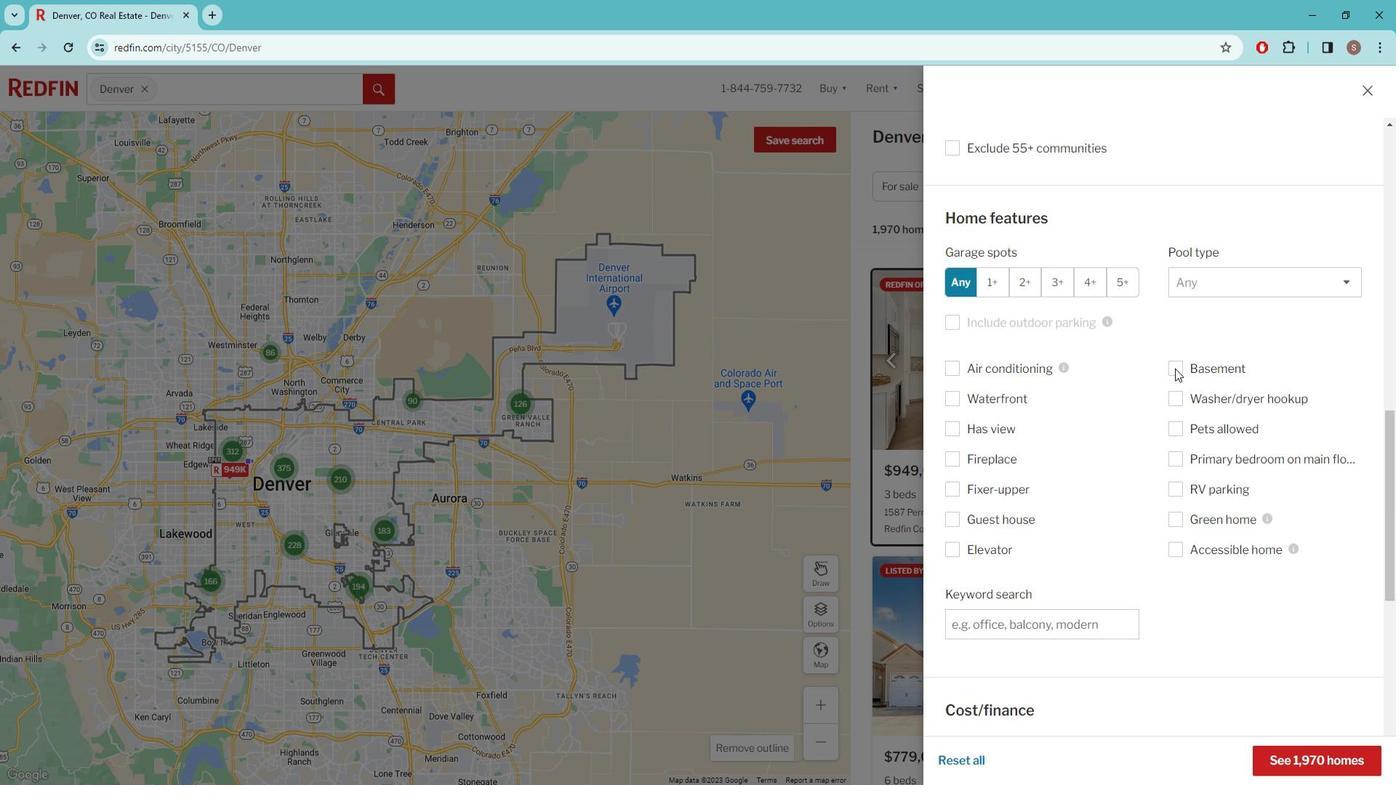 
Action: Mouse moved to (1209, 432)
Screenshot: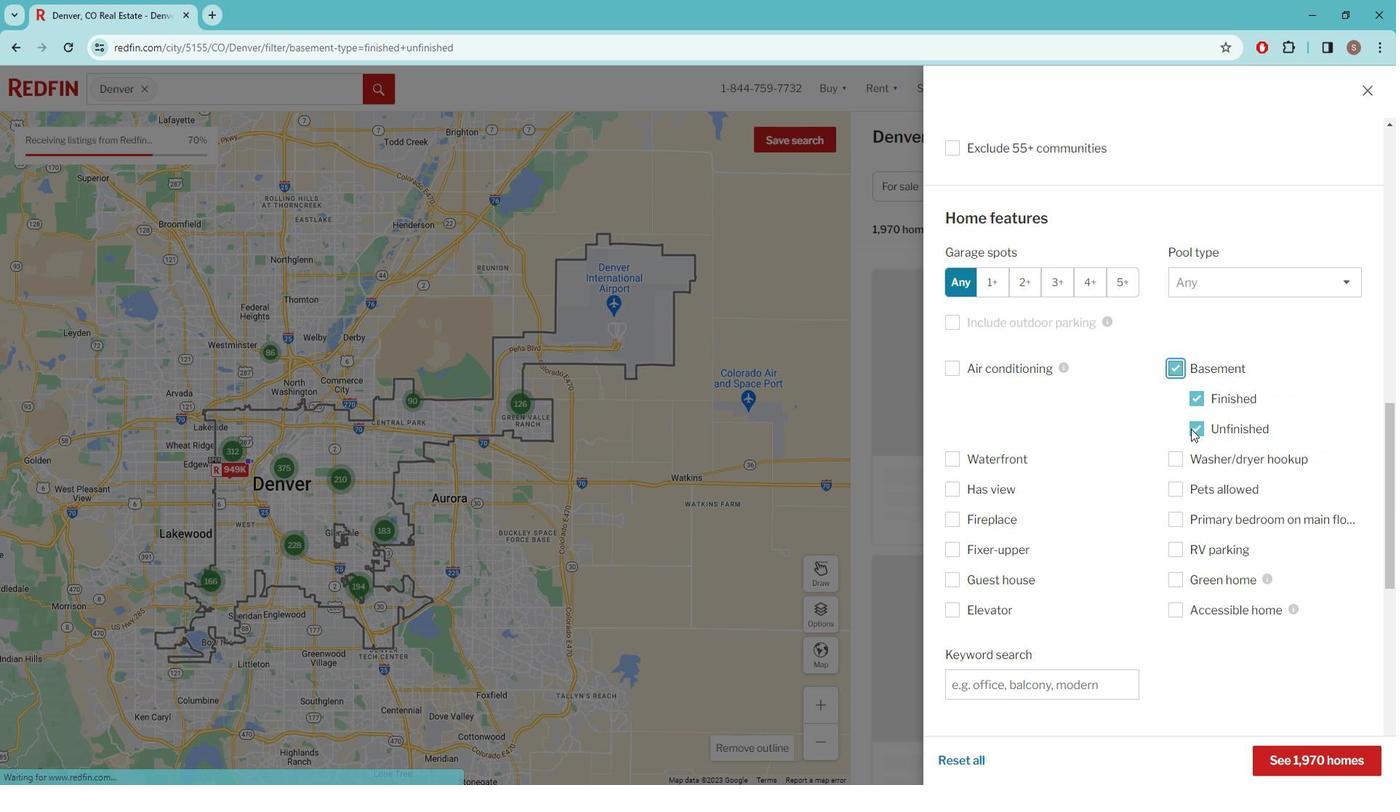 
Action: Mouse pressed left at (1209, 432)
Screenshot: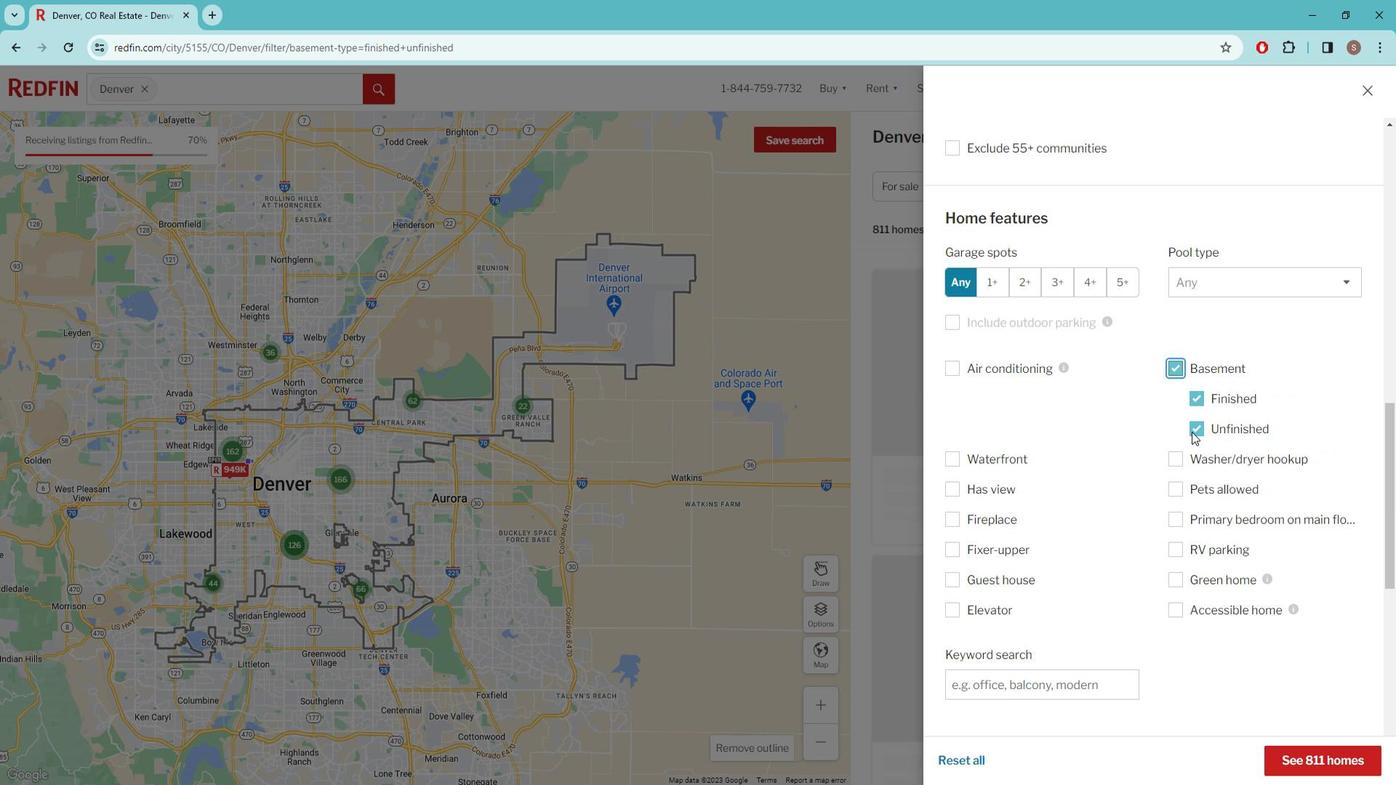 
Action: Mouse moved to (1172, 403)
Screenshot: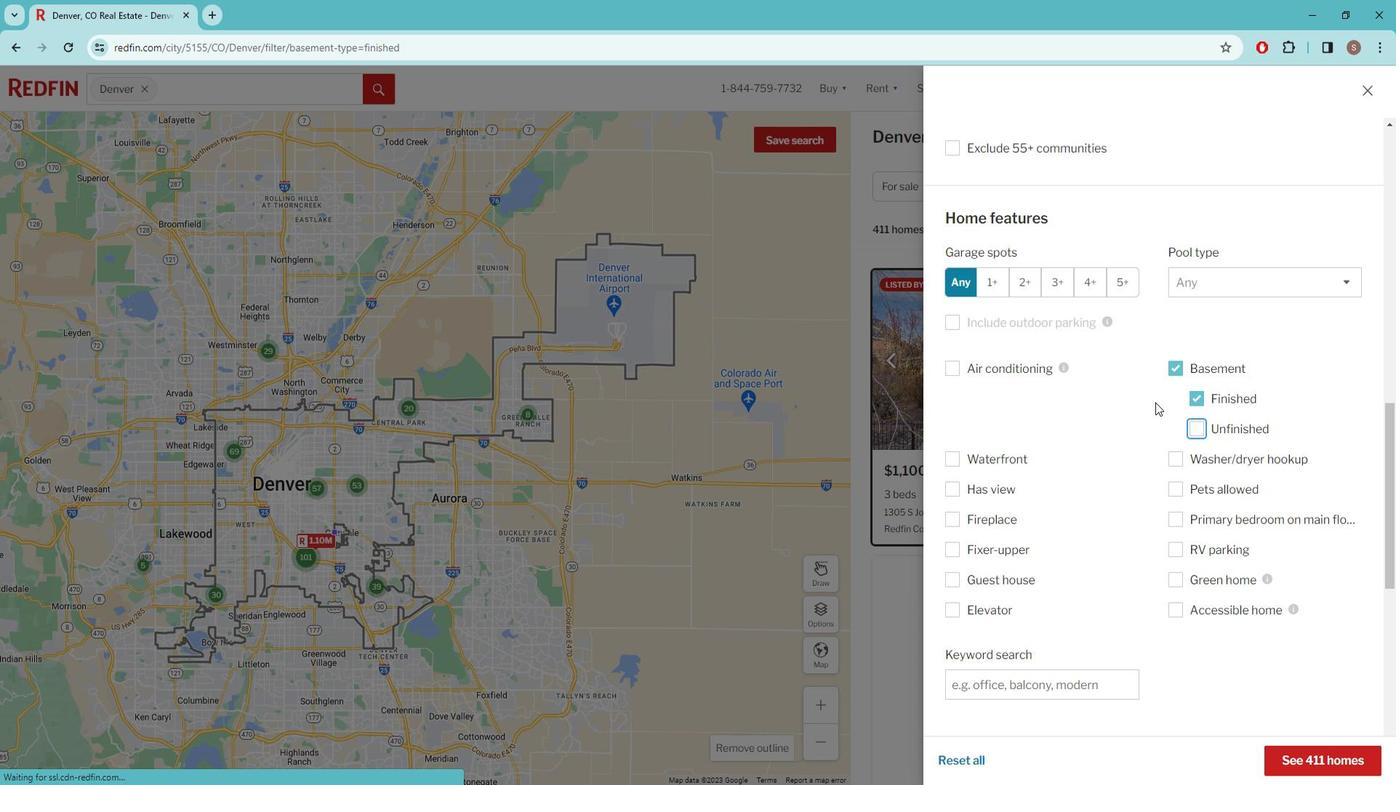 
Action: Mouse scrolled (1172, 402) with delta (0, 0)
Screenshot: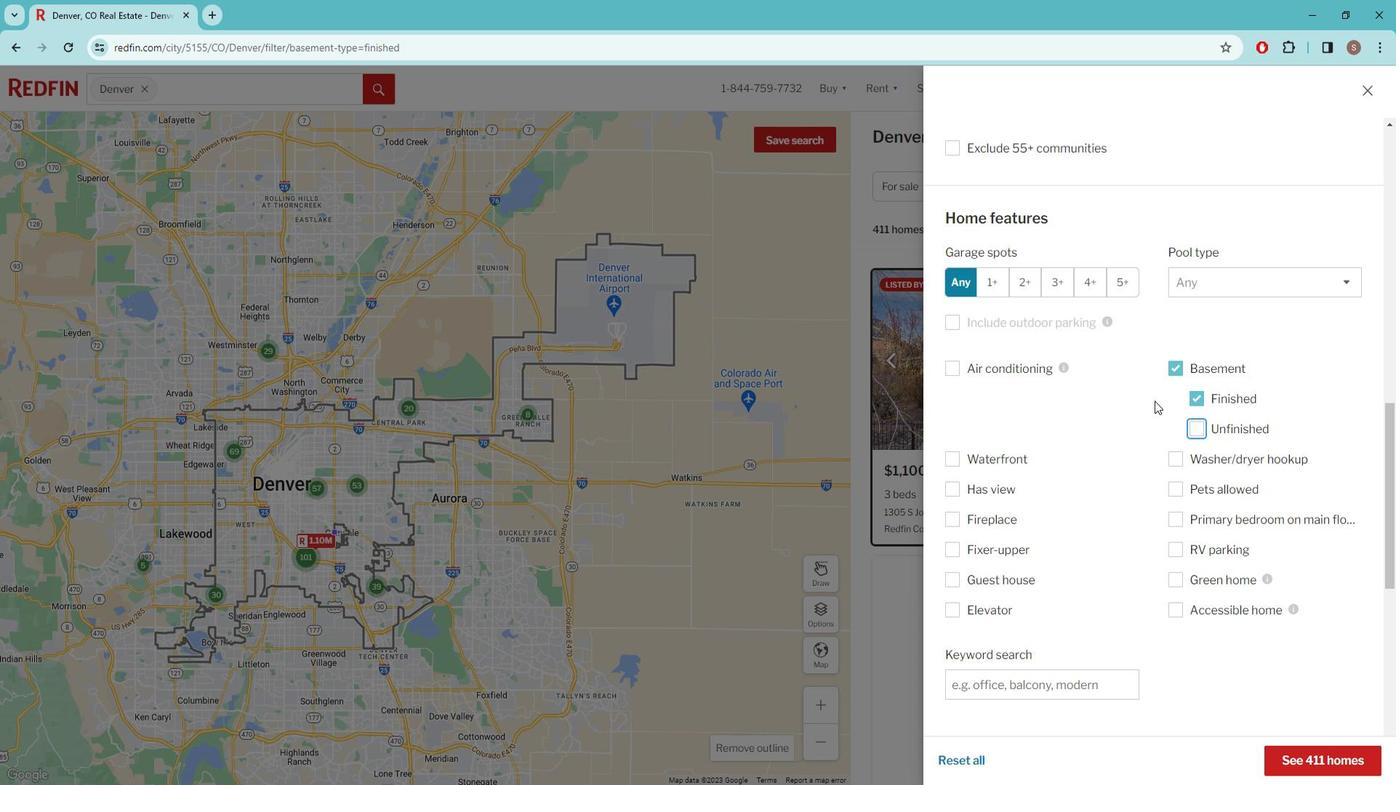 
Action: Mouse moved to (1168, 403)
Screenshot: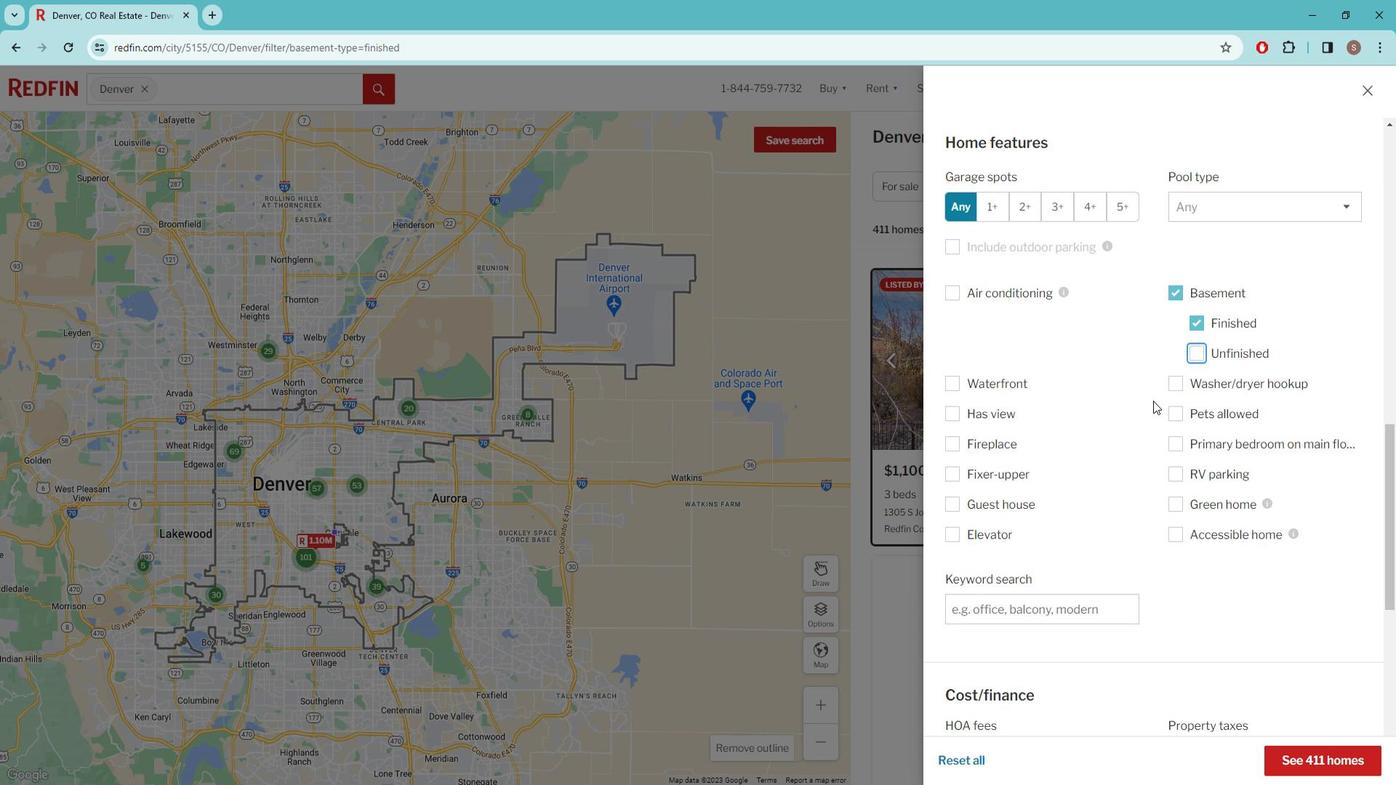 
Action: Mouse scrolled (1168, 402) with delta (0, 0)
Screenshot: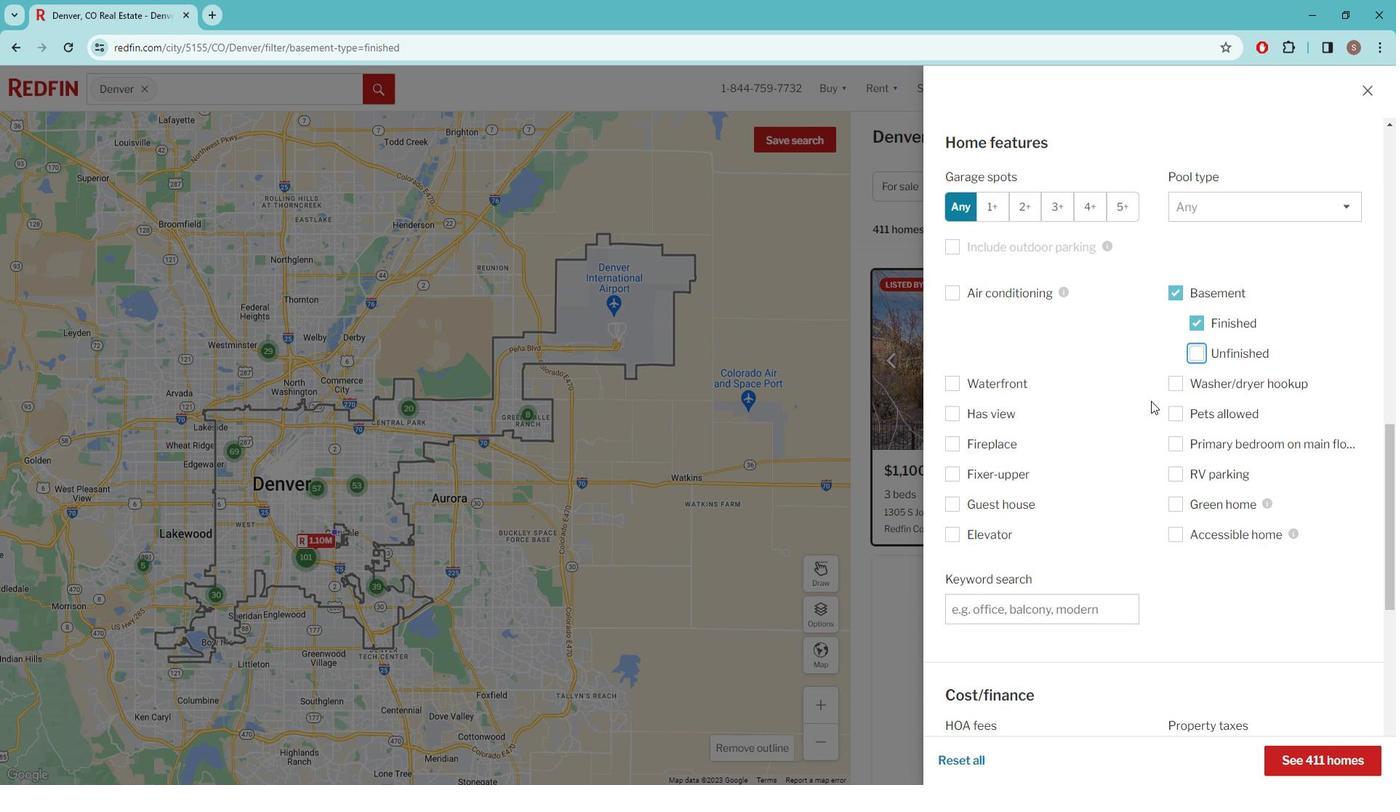 
Action: Mouse moved to (1006, 531)
Screenshot: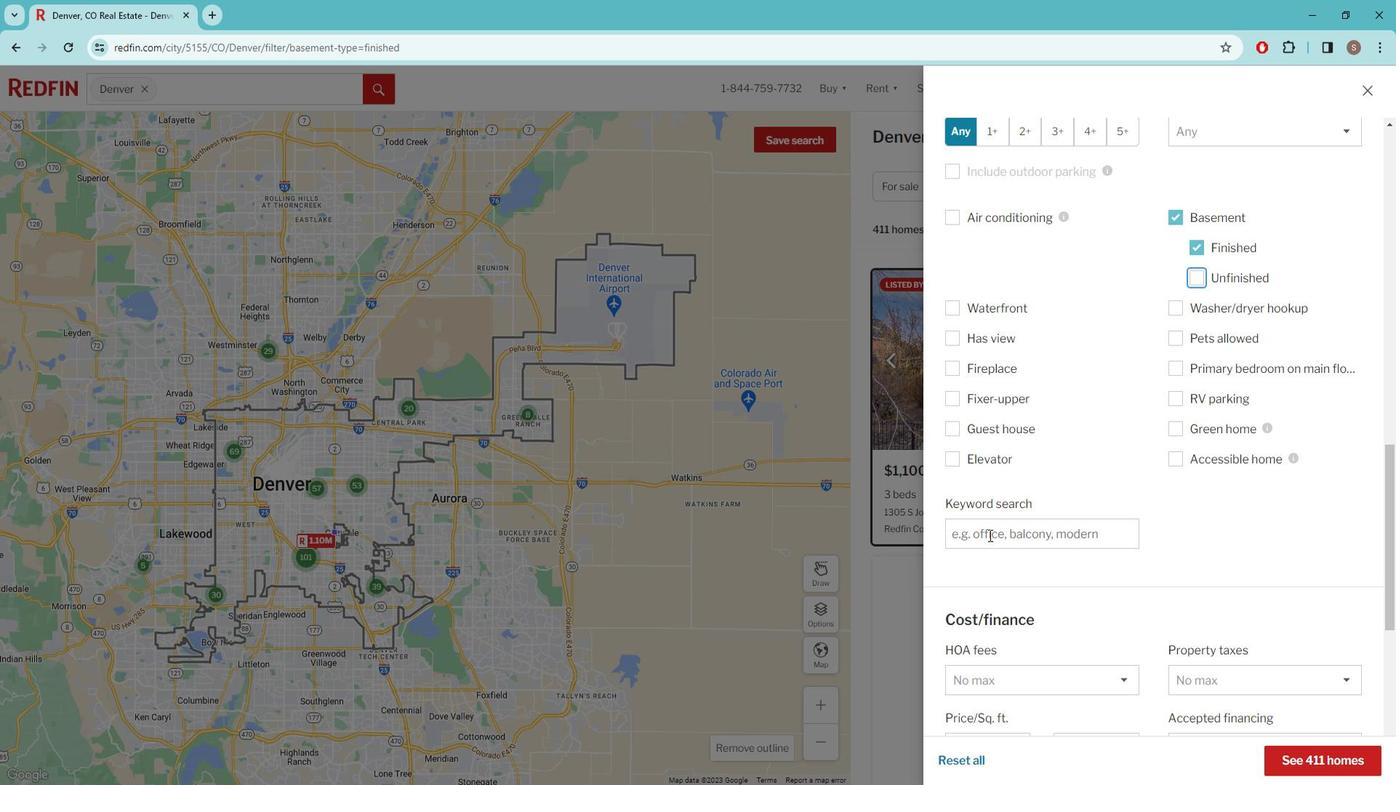 
Action: Mouse pressed left at (1006, 531)
Screenshot: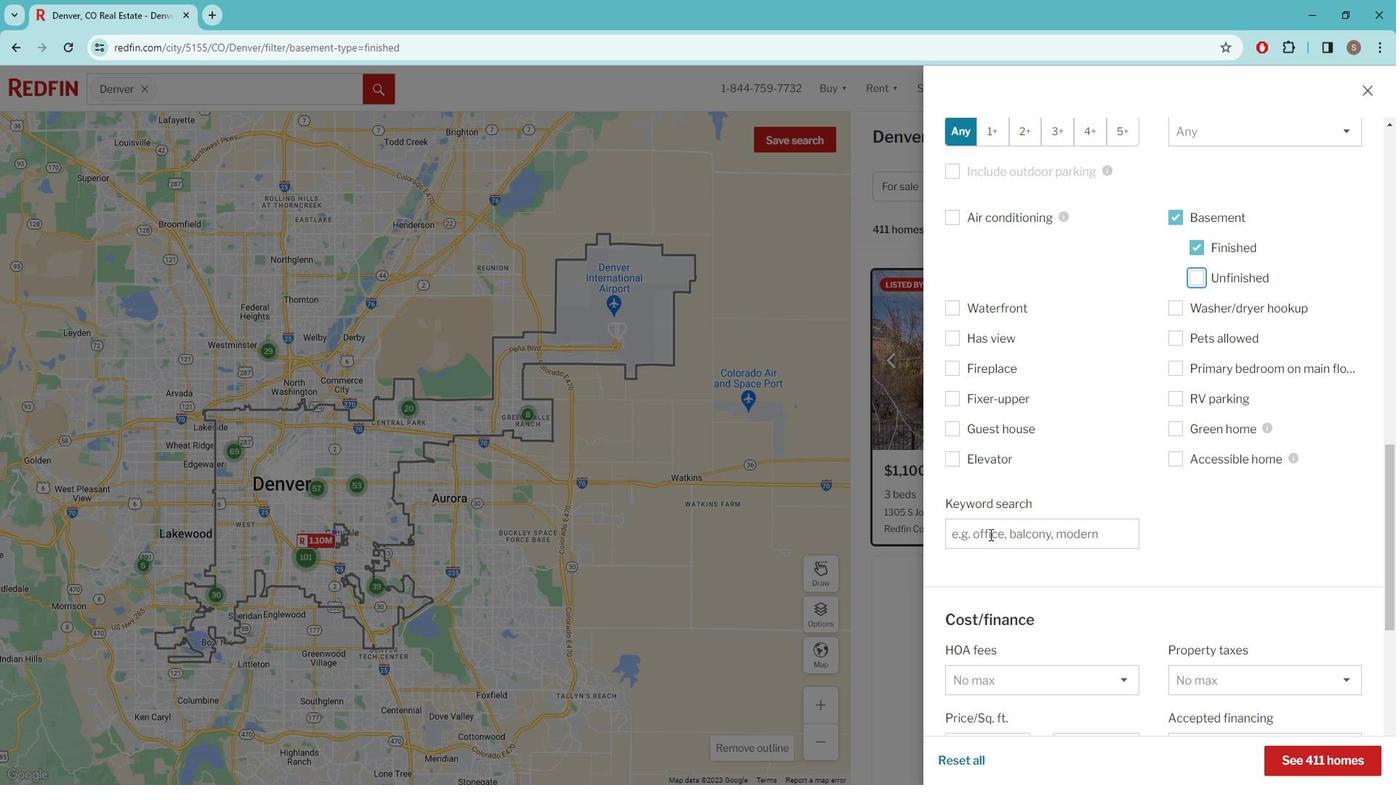 
Action: Mouse moved to (1007, 531)
Screenshot: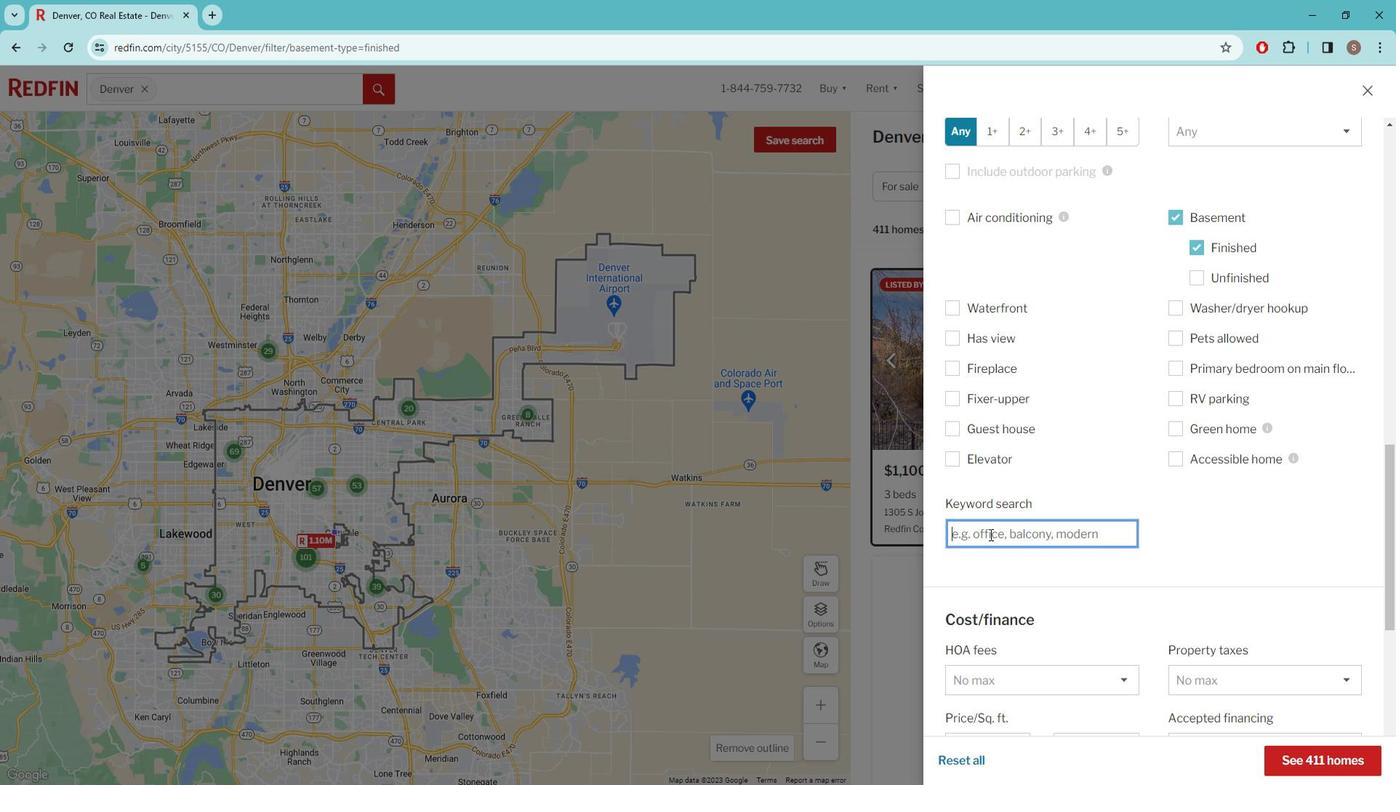 
Action: Key pressed WINE<Key.space>CELLAR
Screenshot: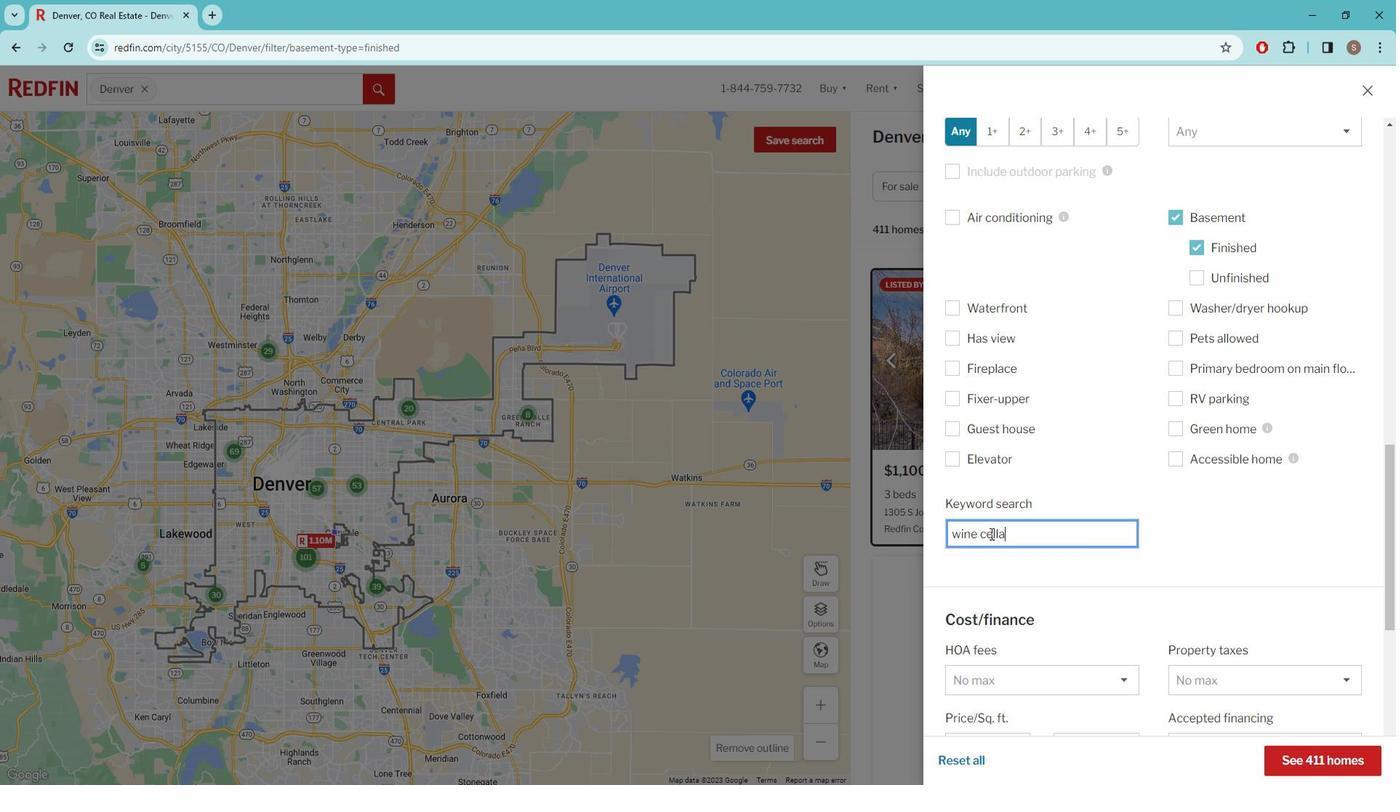 
Action: Mouse scrolled (1007, 530) with delta (0, 0)
Screenshot: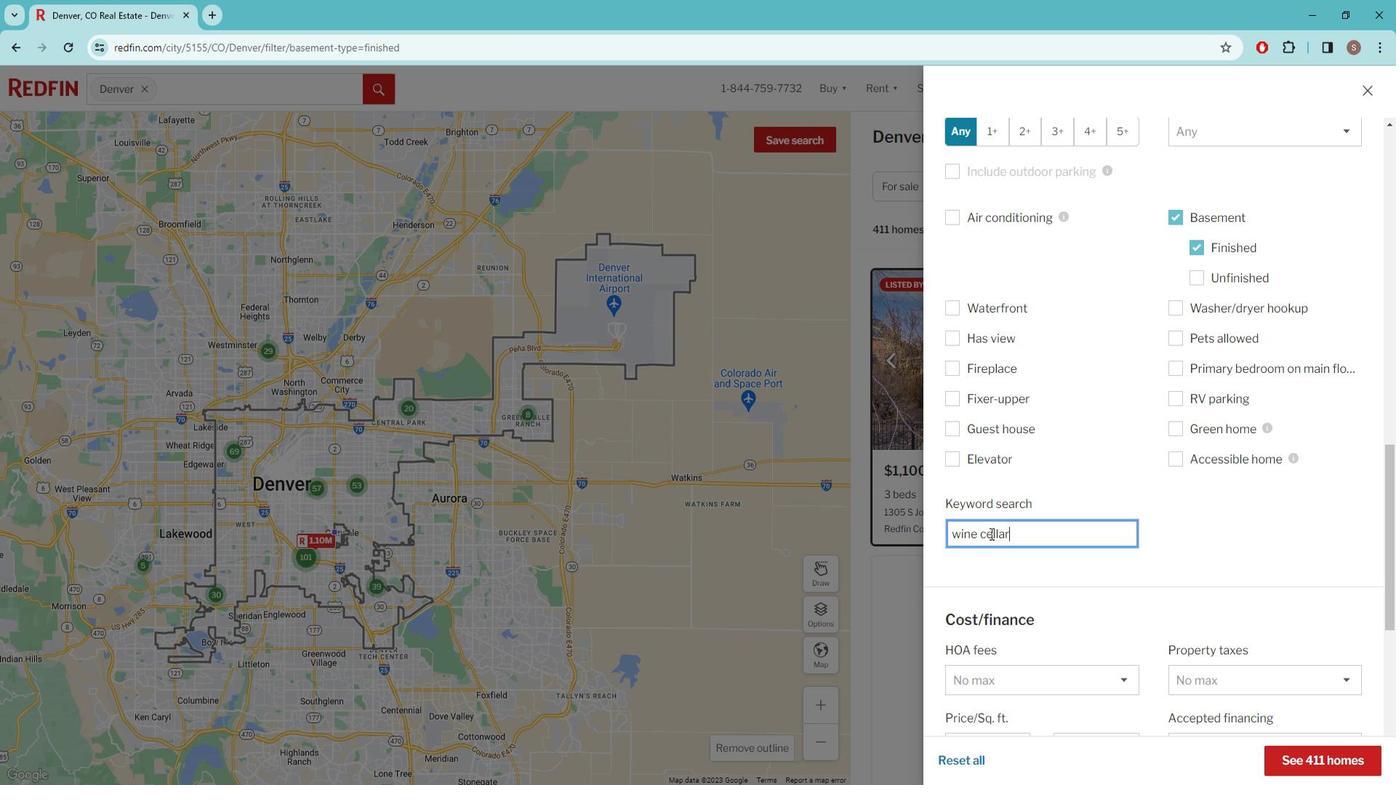 
Action: Mouse scrolled (1007, 530) with delta (0, 0)
Screenshot: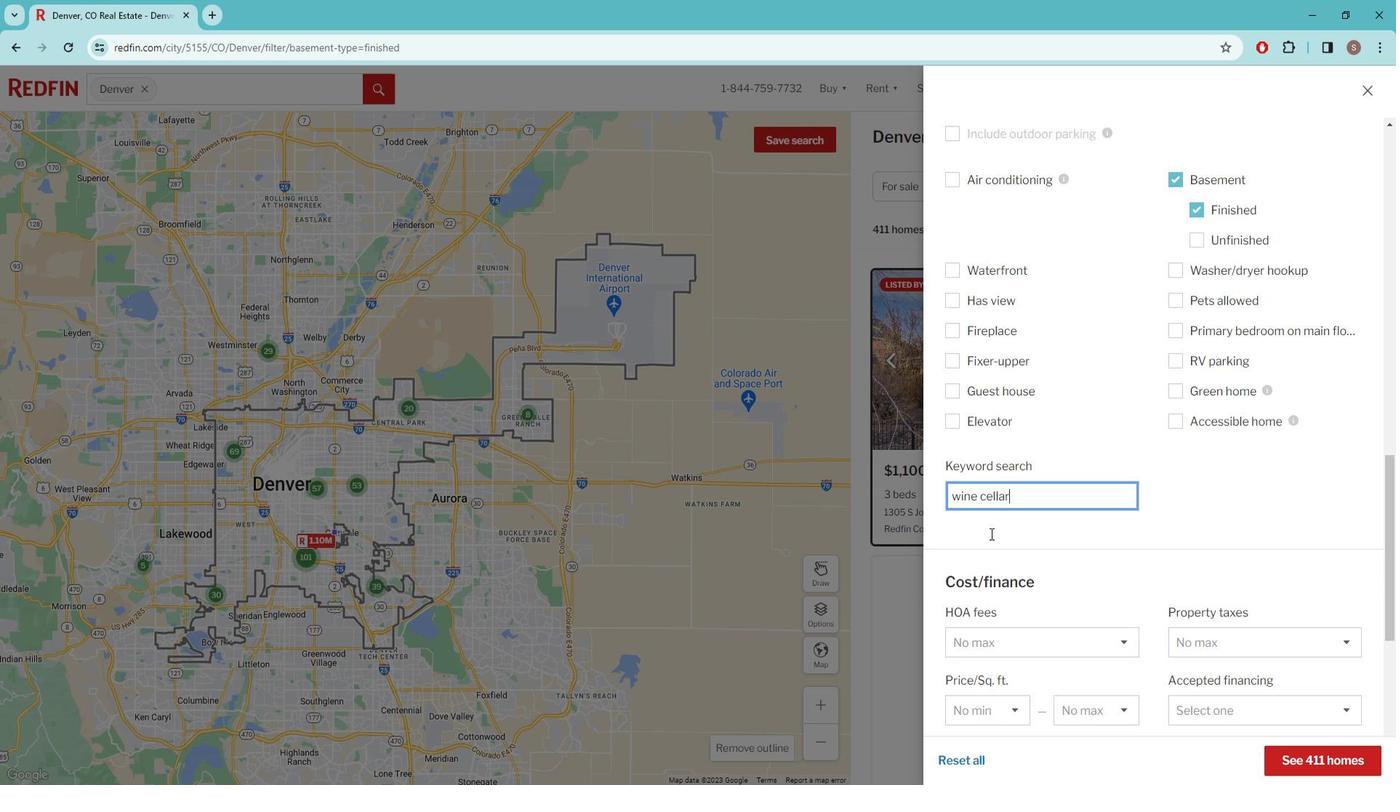 
Action: Mouse scrolled (1007, 530) with delta (0, 0)
Screenshot: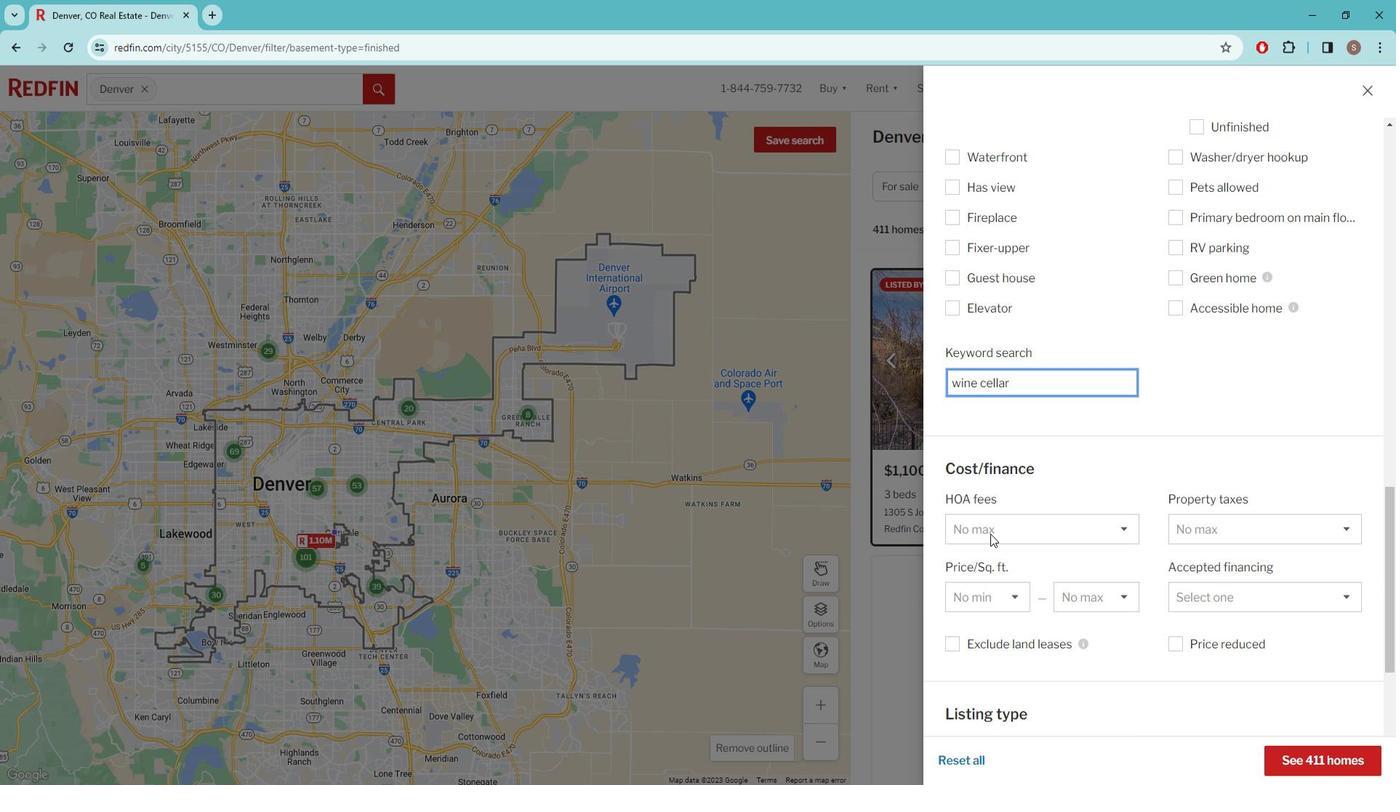 
Action: Mouse scrolled (1007, 530) with delta (0, 0)
Screenshot: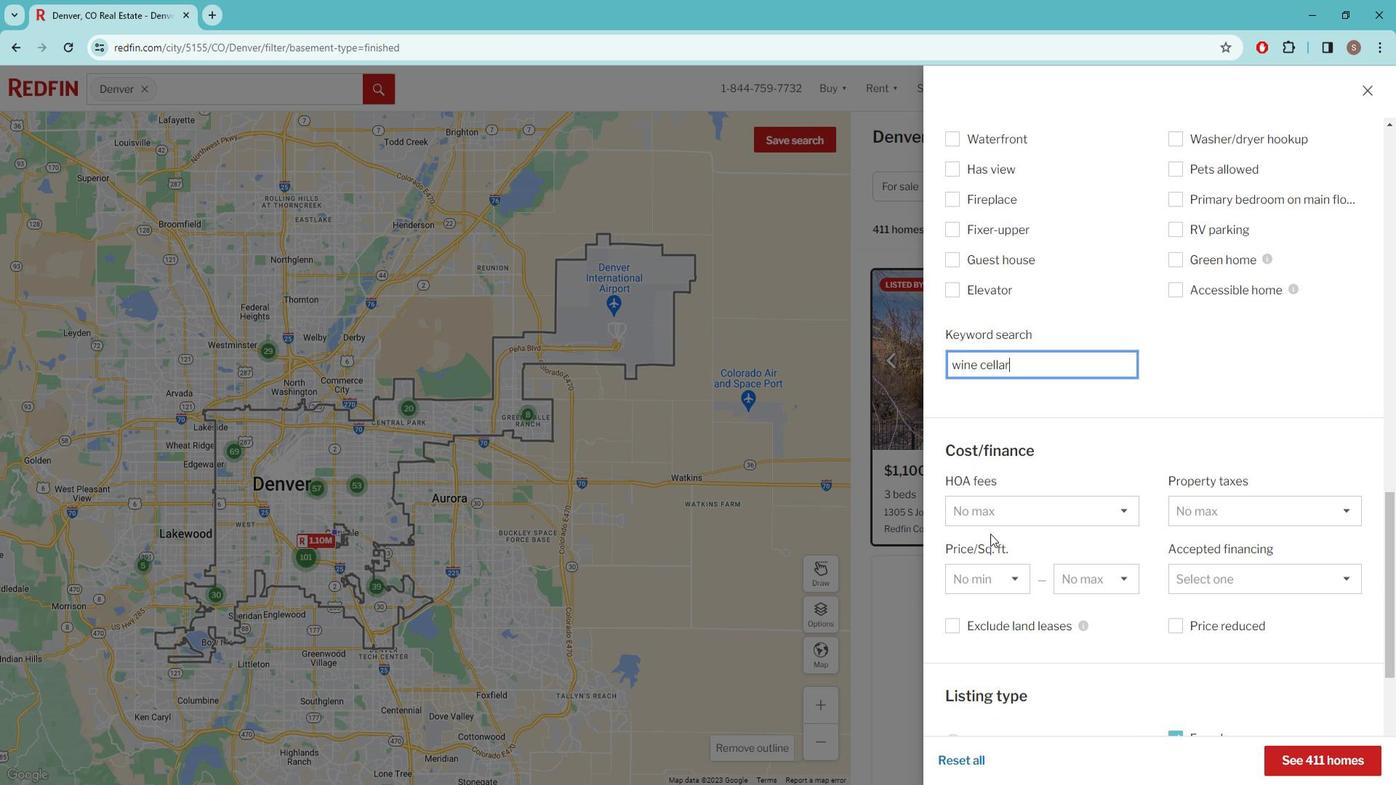 
Action: Mouse scrolled (1007, 530) with delta (0, 0)
Screenshot: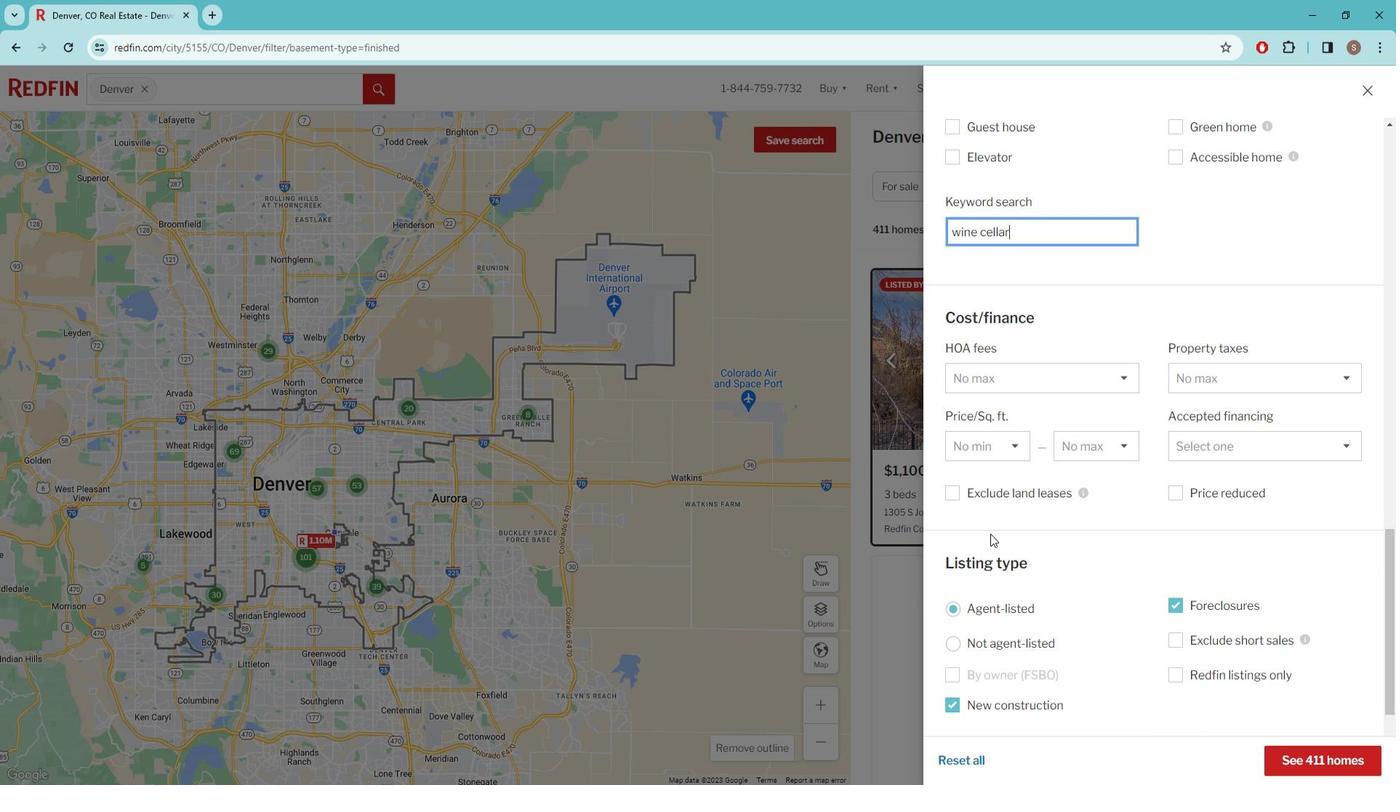 
Action: Mouse moved to (1007, 531)
Screenshot: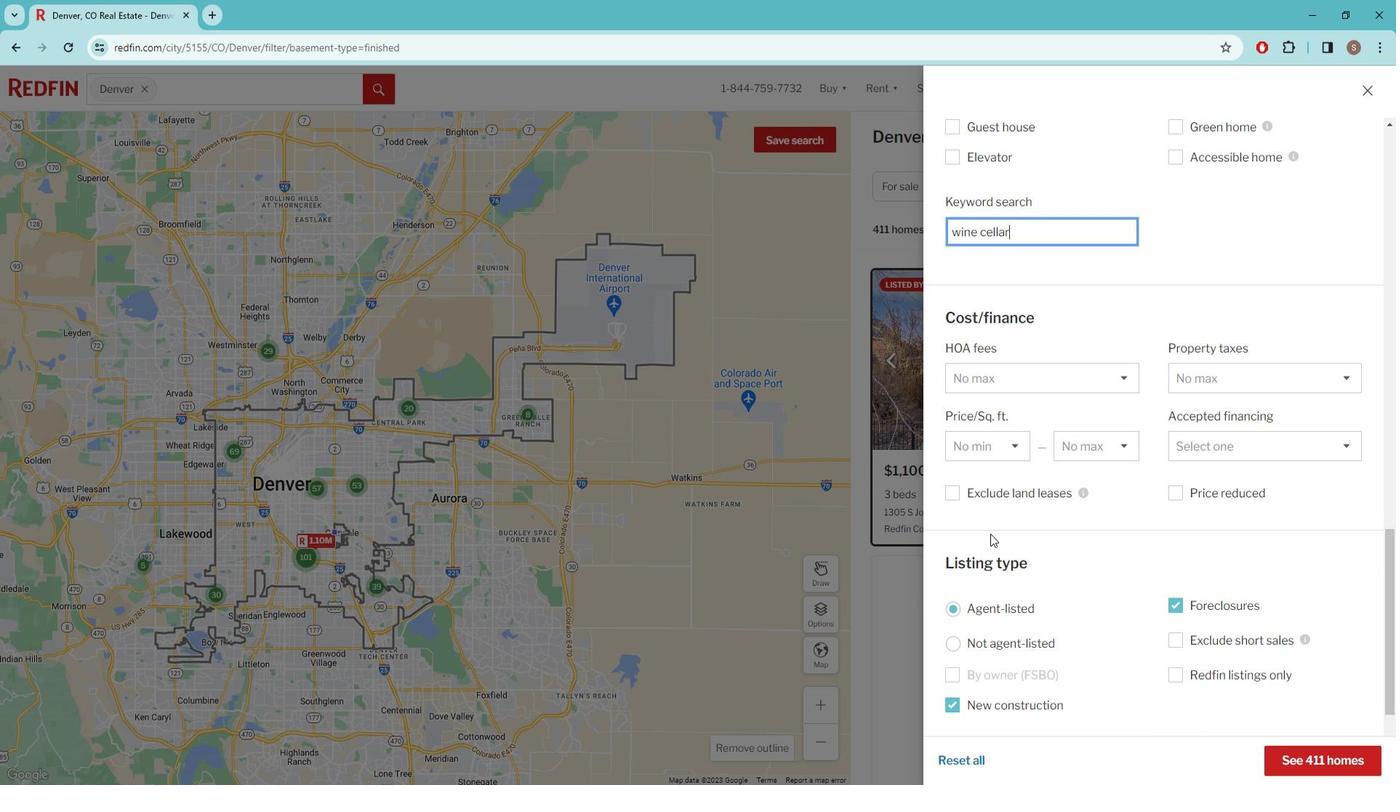 
Action: Mouse scrolled (1007, 530) with delta (0, 0)
Screenshot: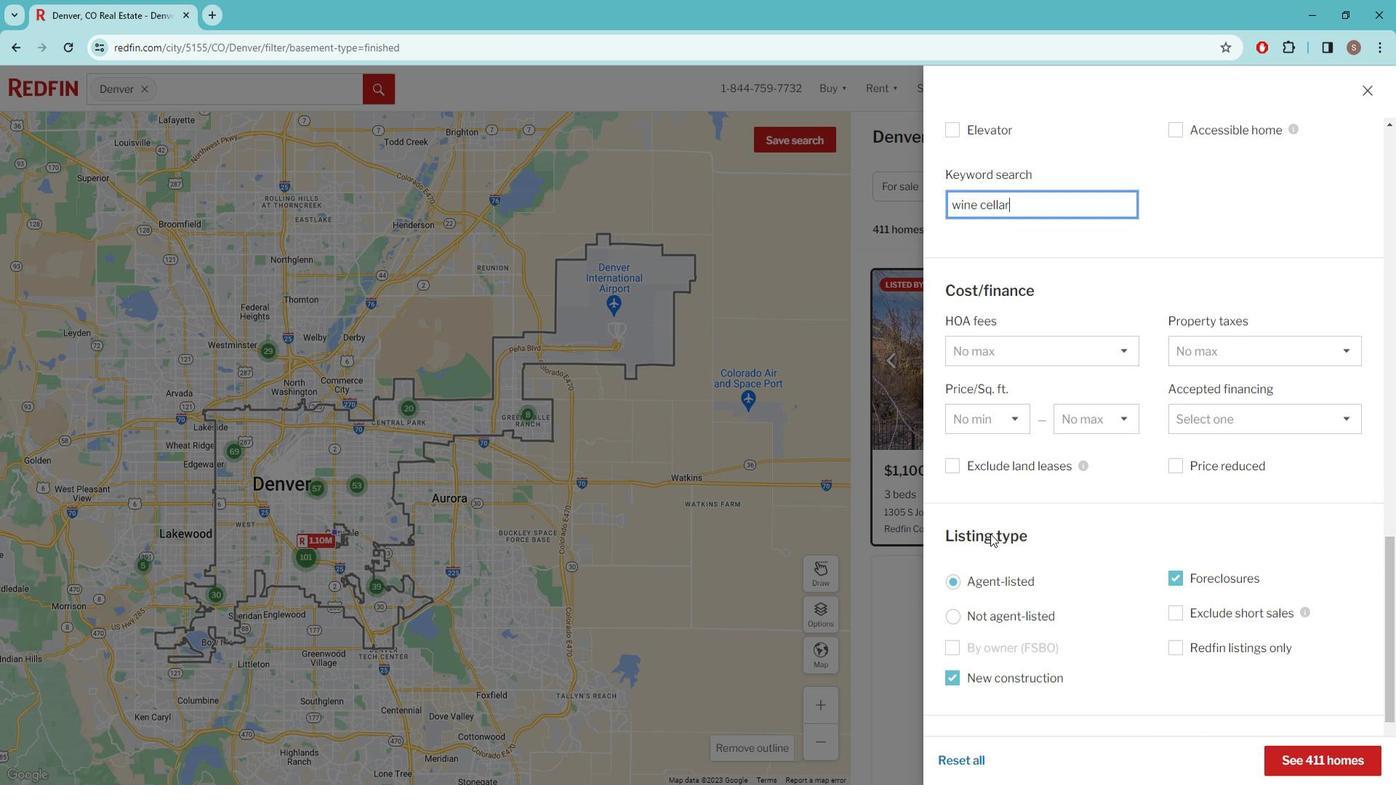 
Action: Mouse moved to (1007, 531)
Screenshot: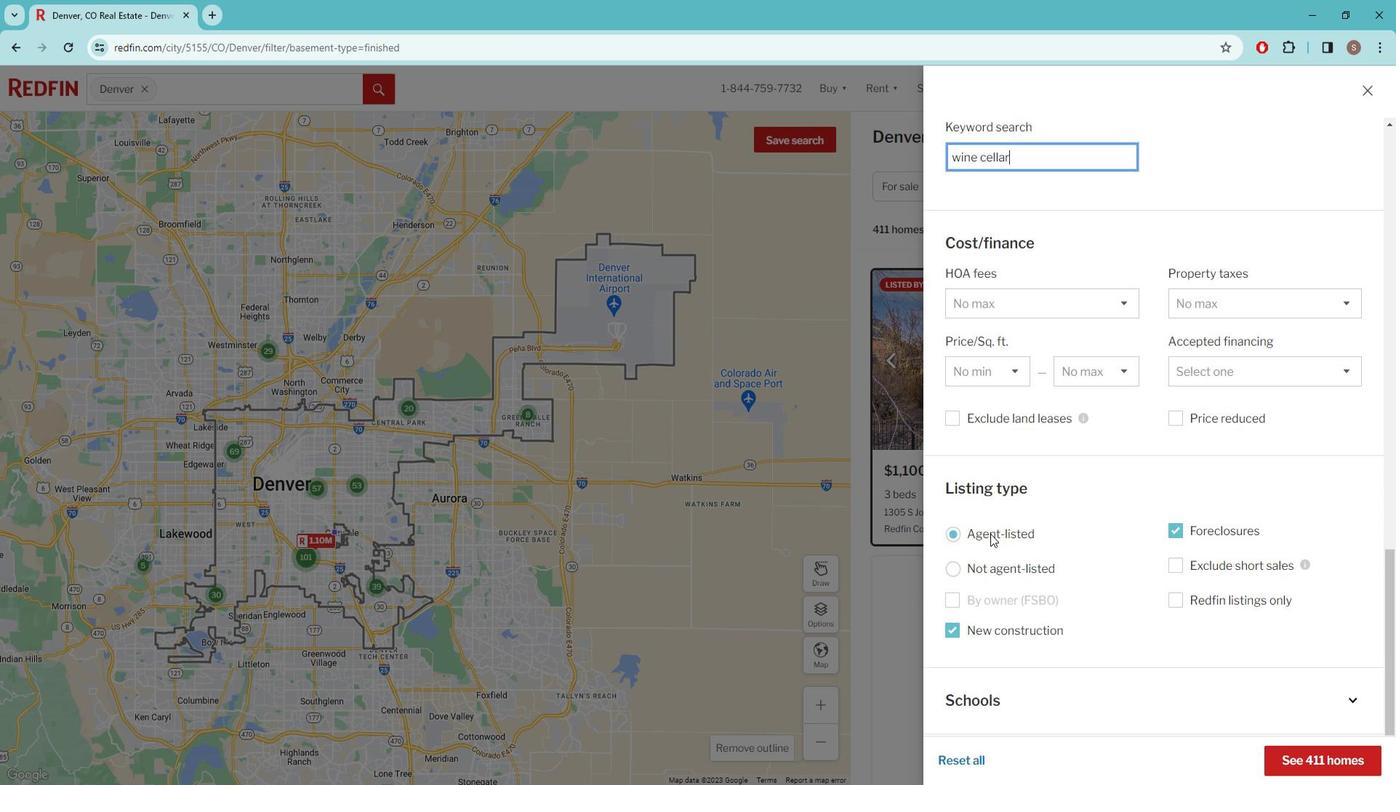 
Action: Mouse scrolled (1007, 530) with delta (0, 0)
Screenshot: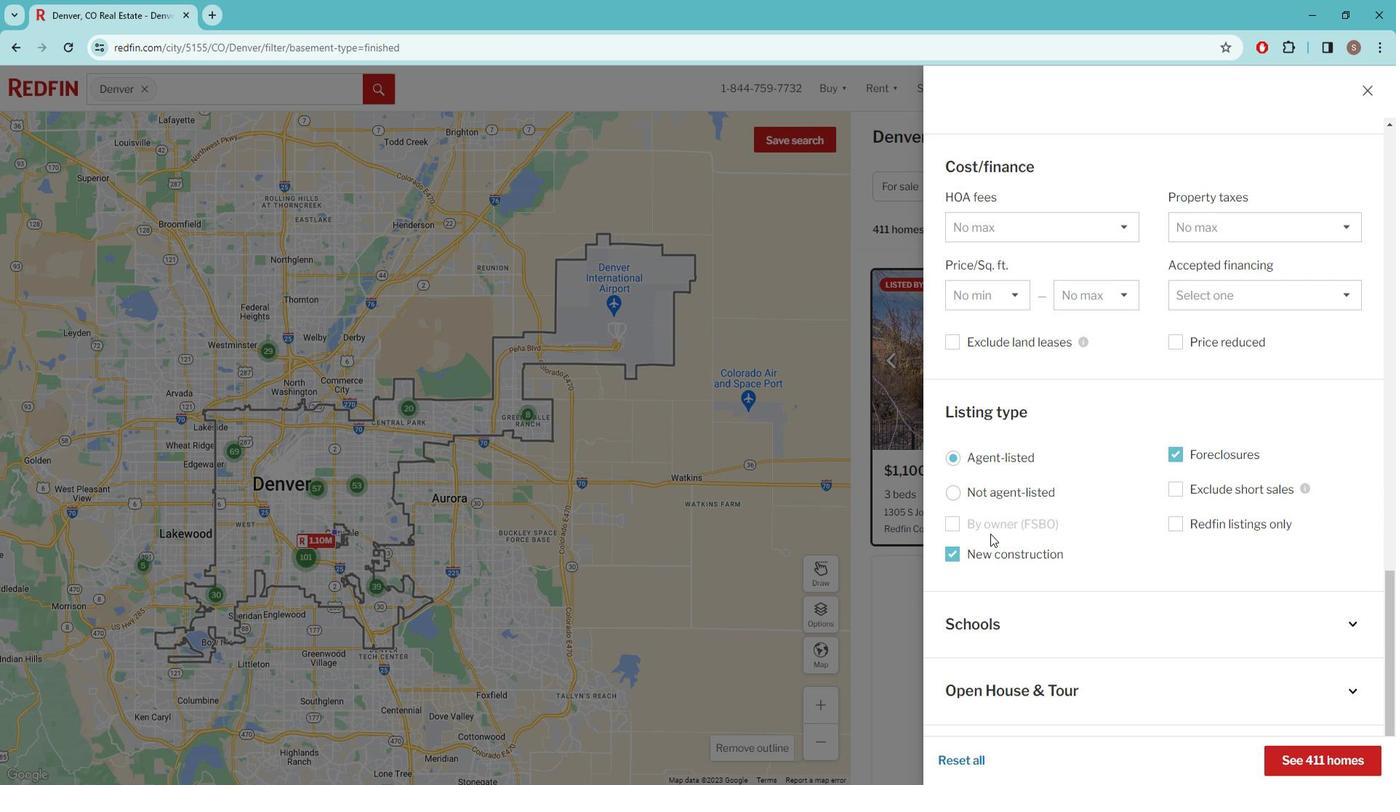 
Action: Mouse scrolled (1007, 530) with delta (0, 0)
Screenshot: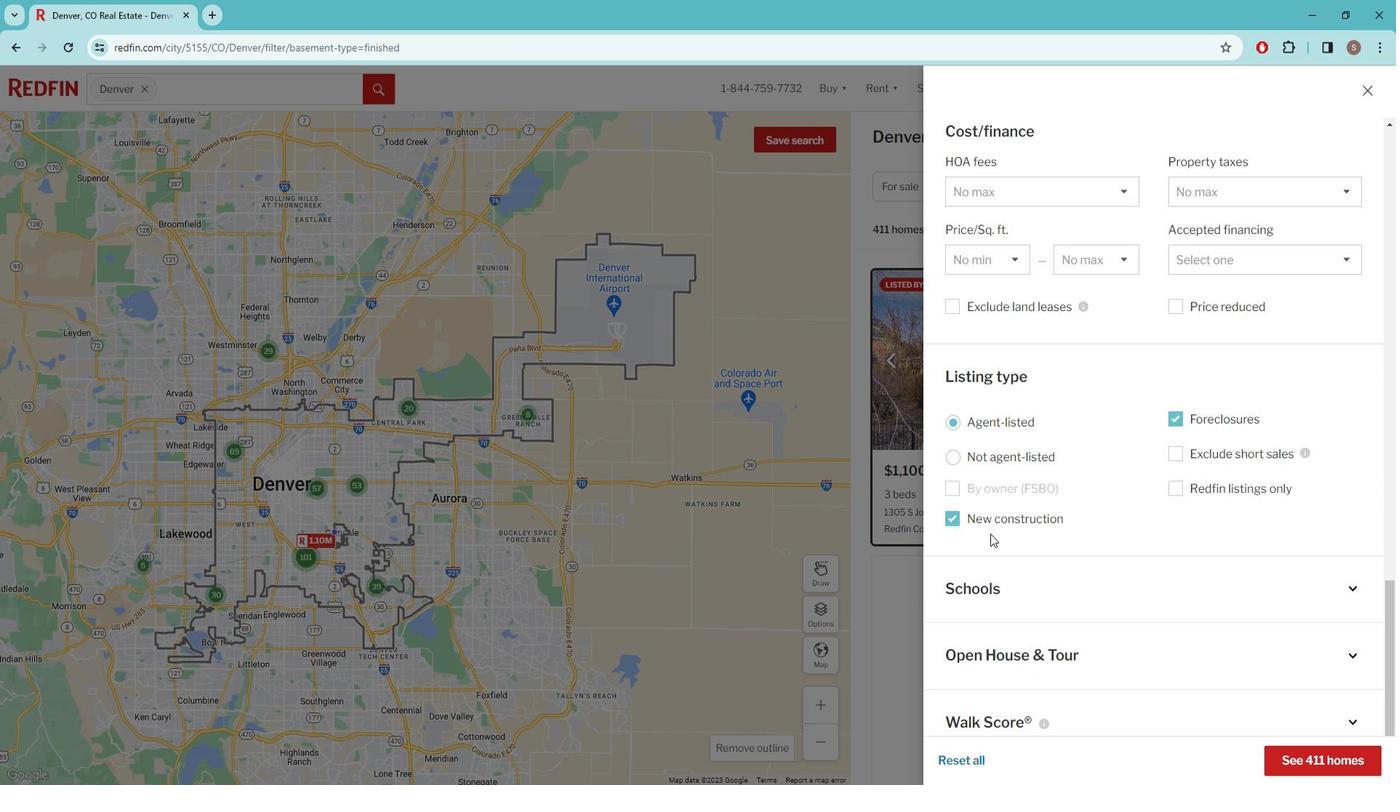 
Action: Mouse scrolled (1007, 530) with delta (0, 0)
Screenshot: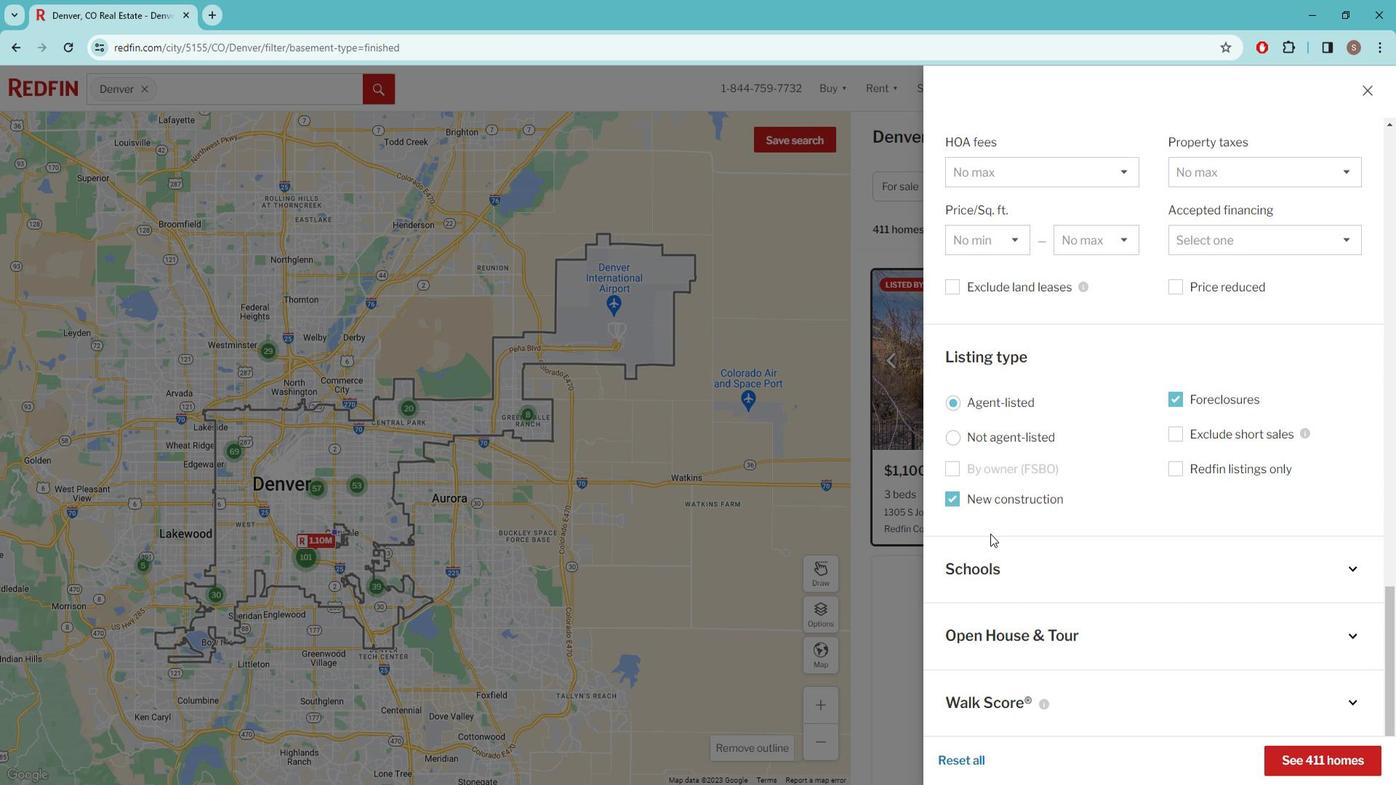 
Action: Mouse scrolled (1007, 530) with delta (0, 0)
Screenshot: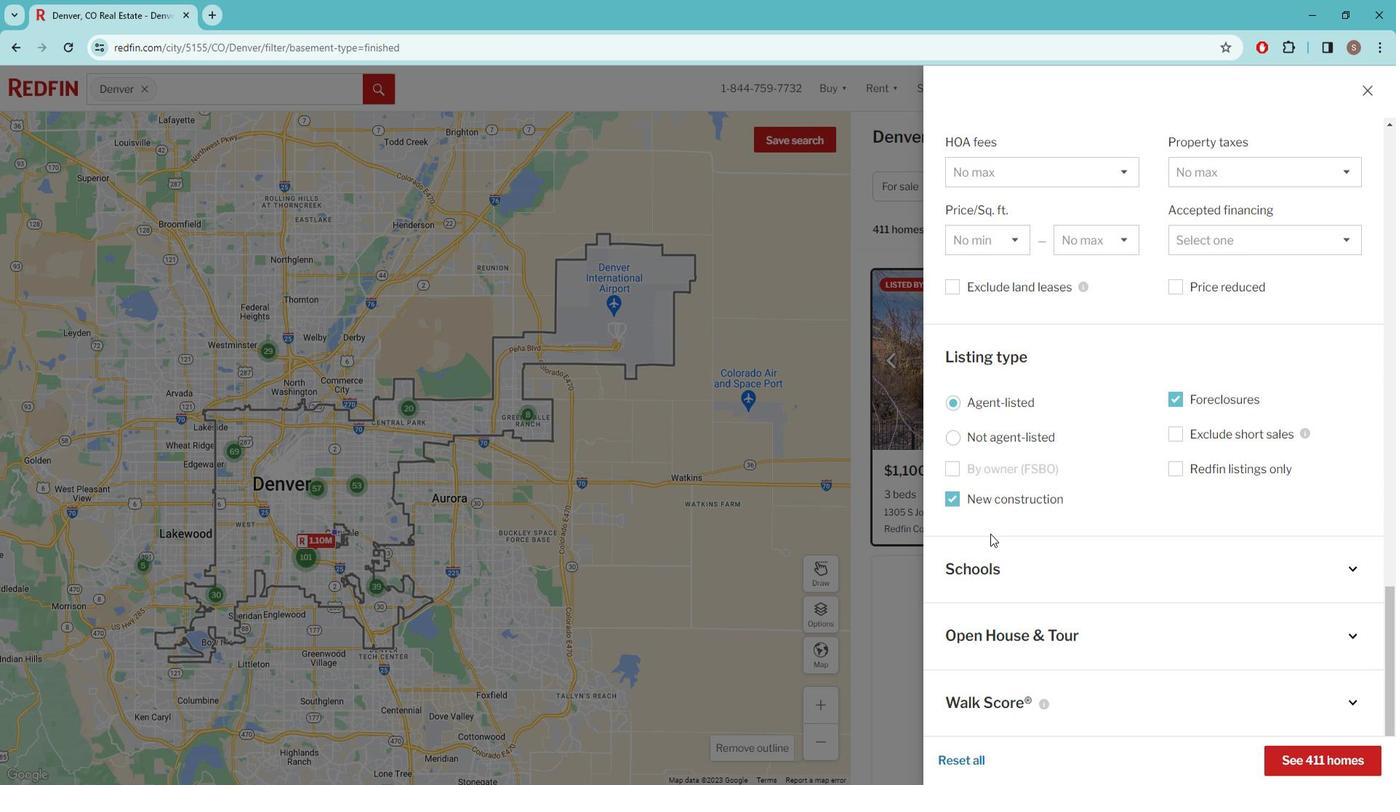 
Action: Mouse moved to (1316, 737)
Screenshot: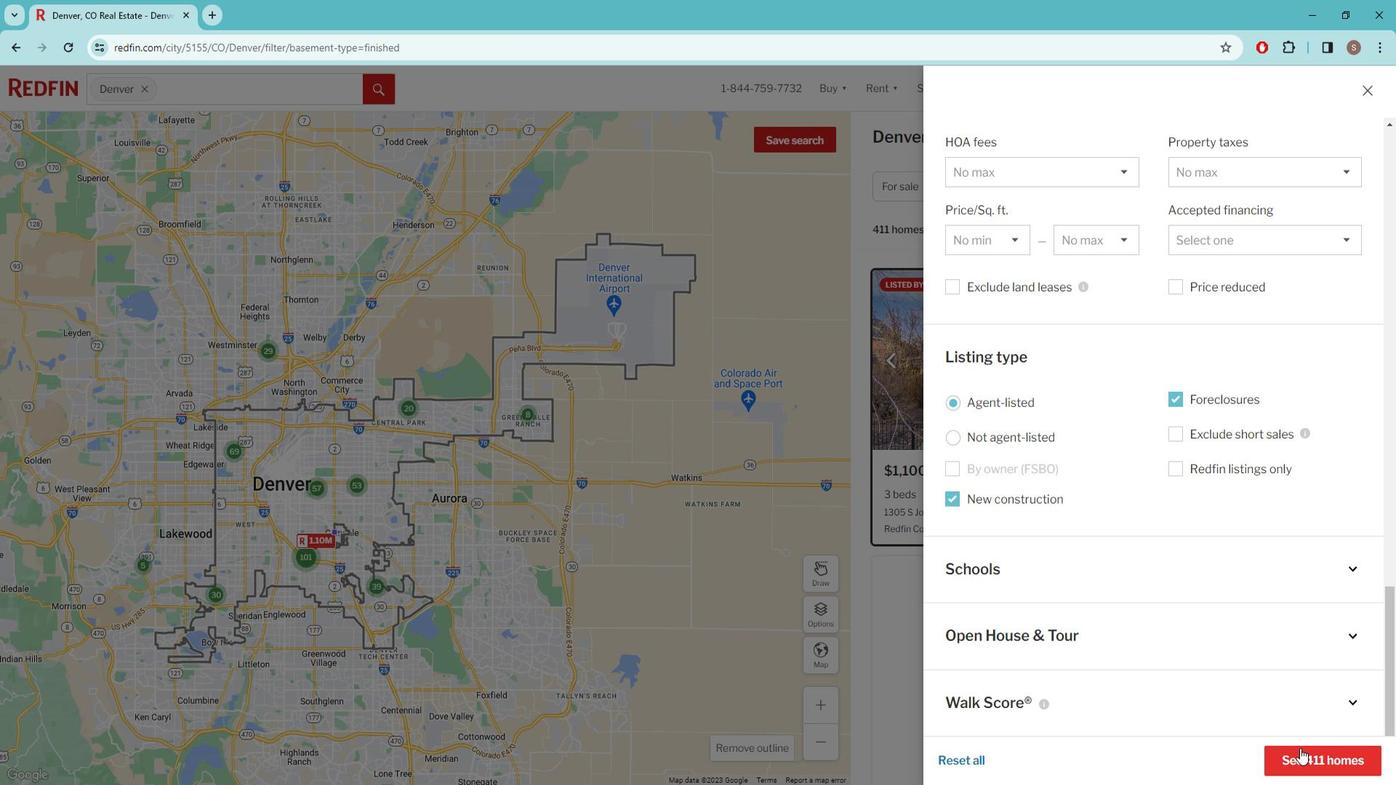 
Action: Mouse pressed left at (1316, 737)
Screenshot: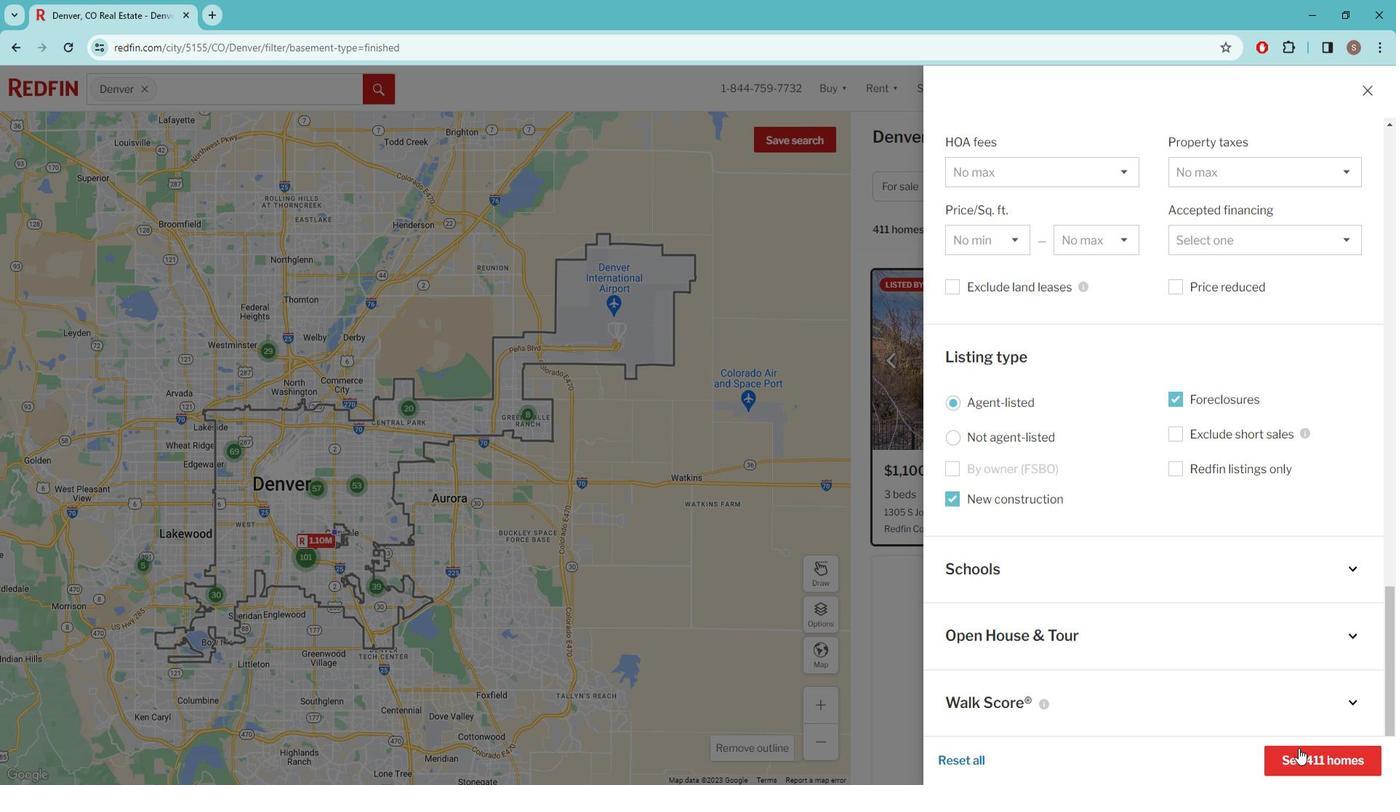 
Action: Mouse moved to (795, 144)
Screenshot: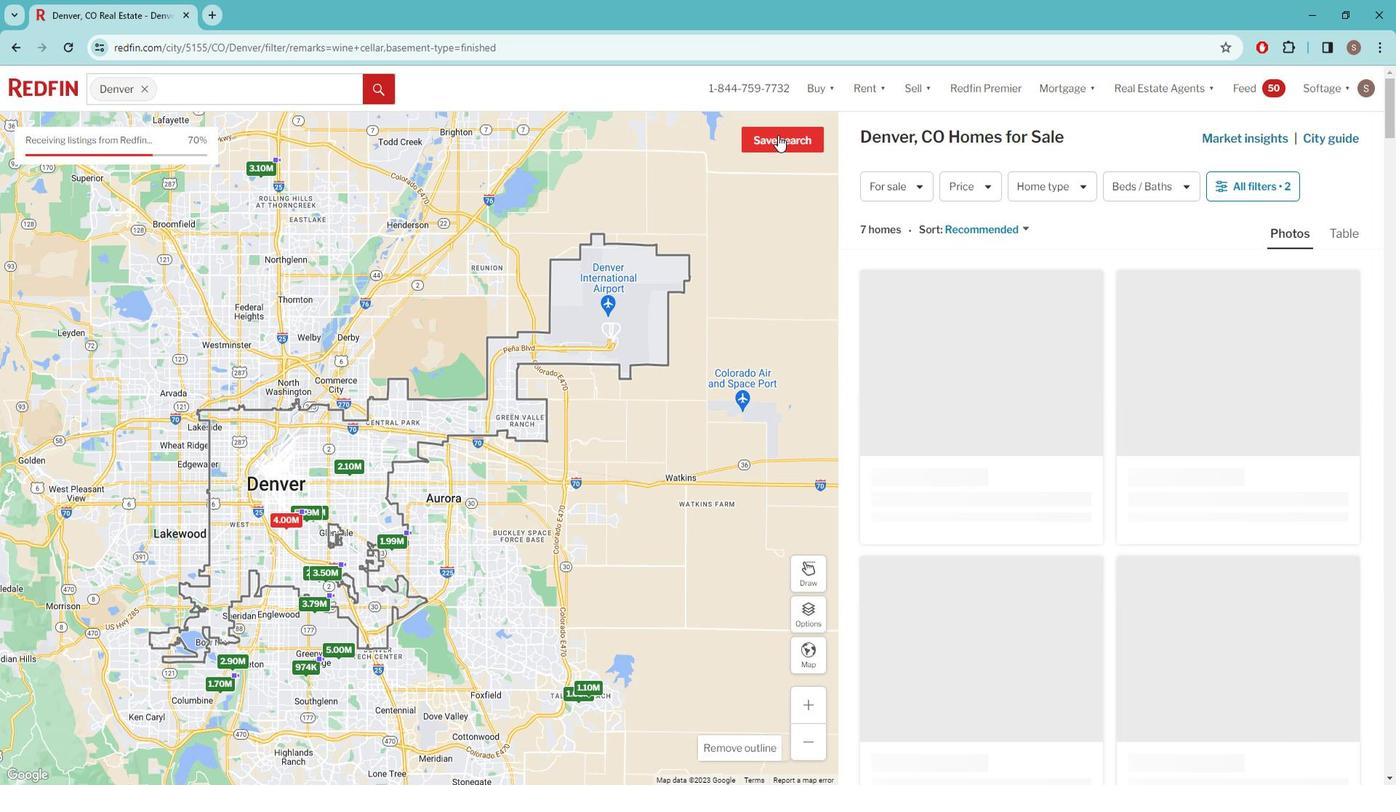 
Action: Mouse pressed left at (795, 144)
Screenshot: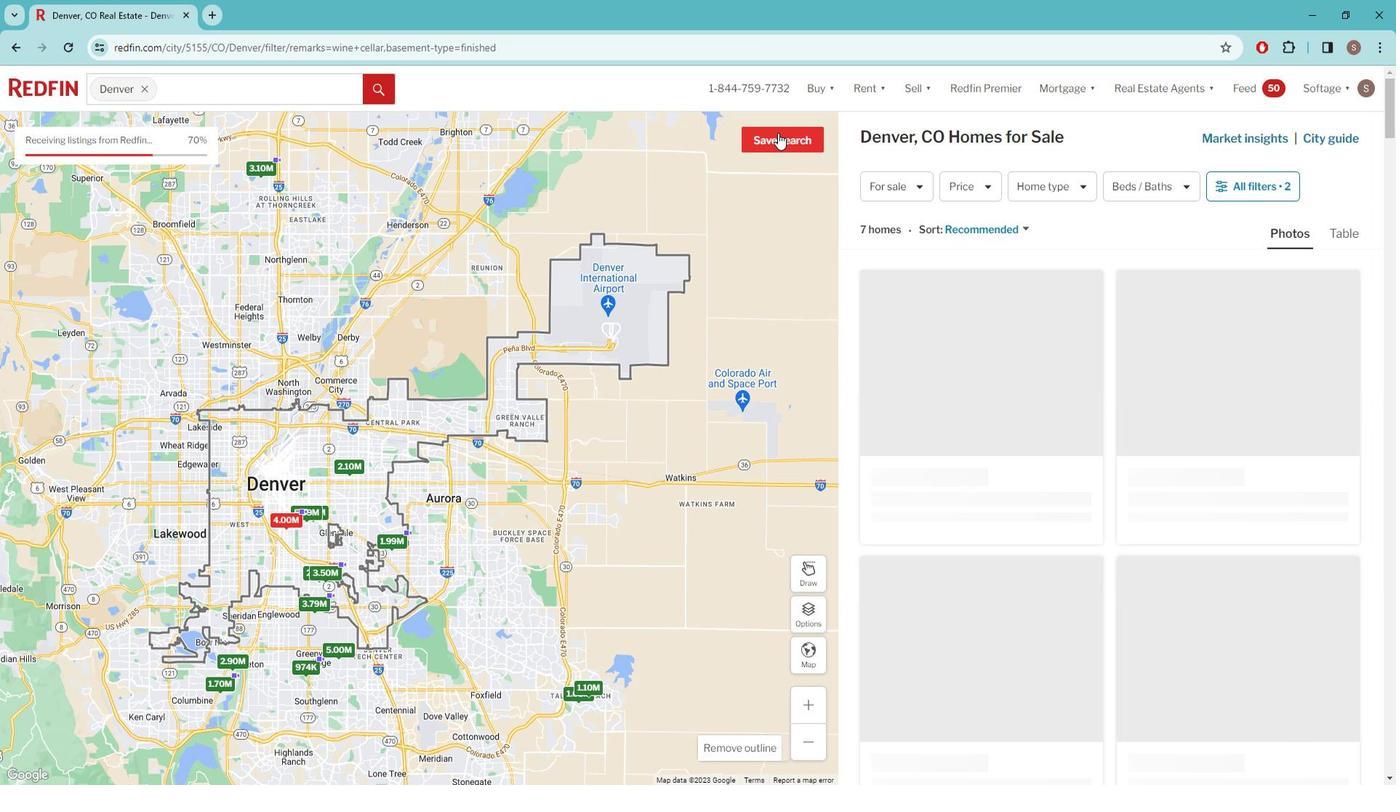 
Action: Mouse moved to (691, 360)
Screenshot: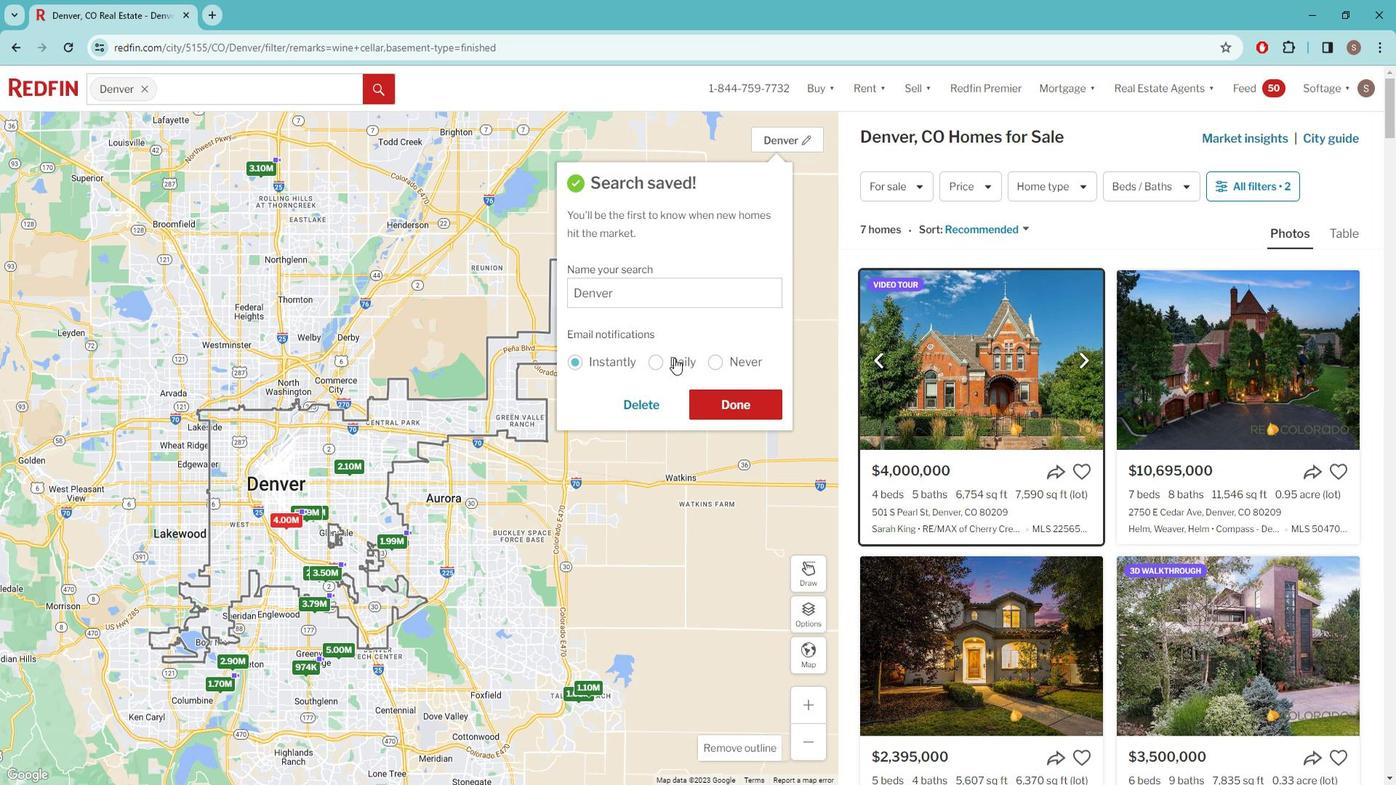 
Action: Mouse pressed left at (691, 360)
Screenshot: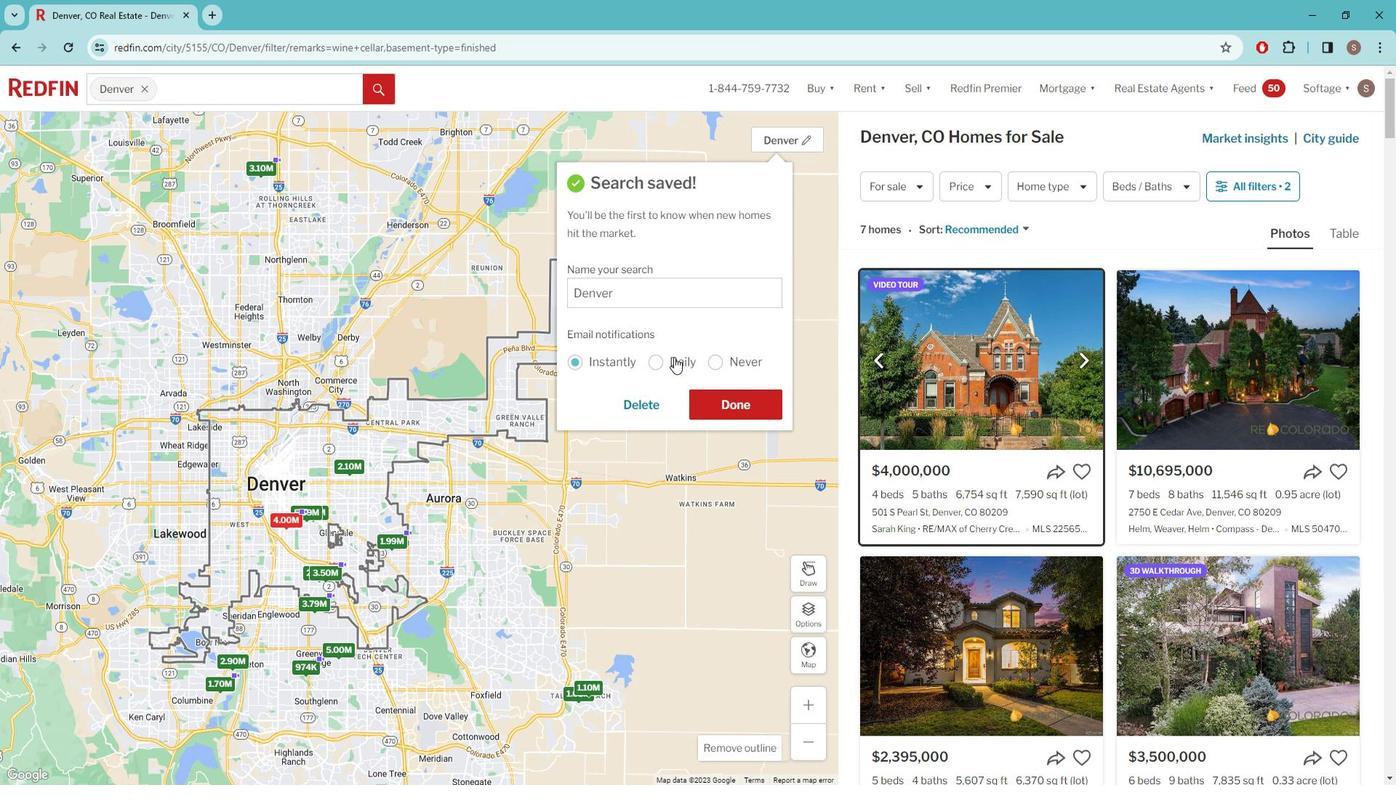 
Action: Mouse moved to (751, 407)
Screenshot: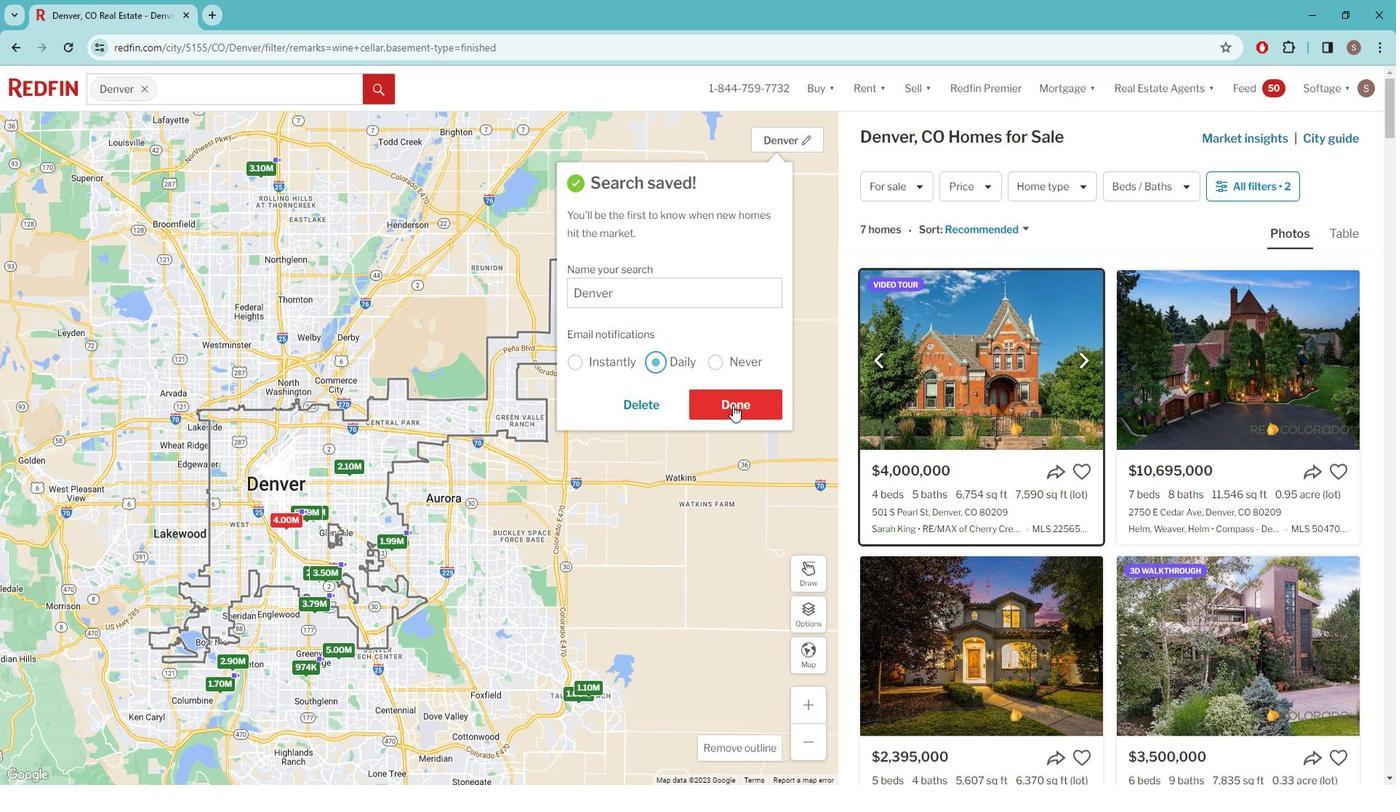 
Action: Mouse pressed left at (751, 407)
Screenshot: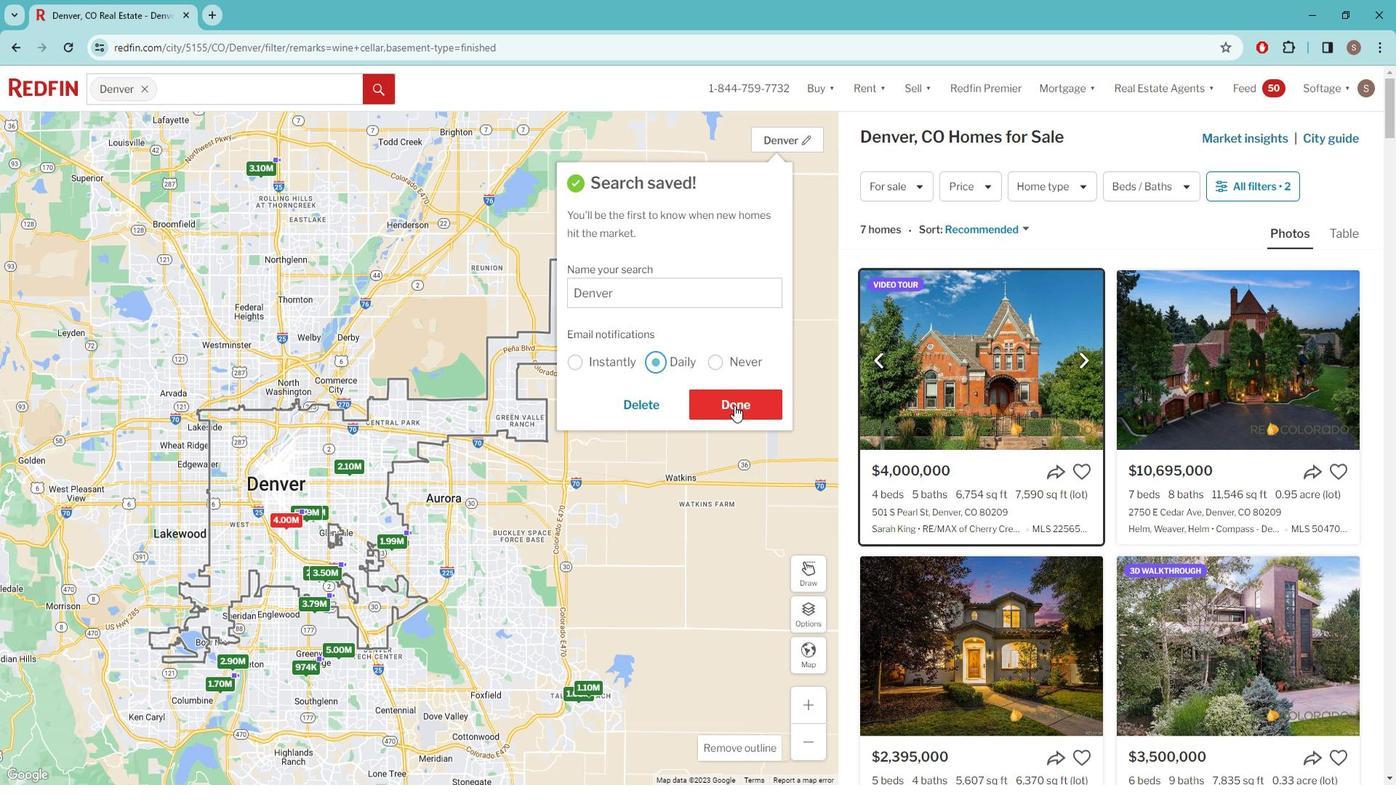 
Action: Mouse moved to (755, 405)
Screenshot: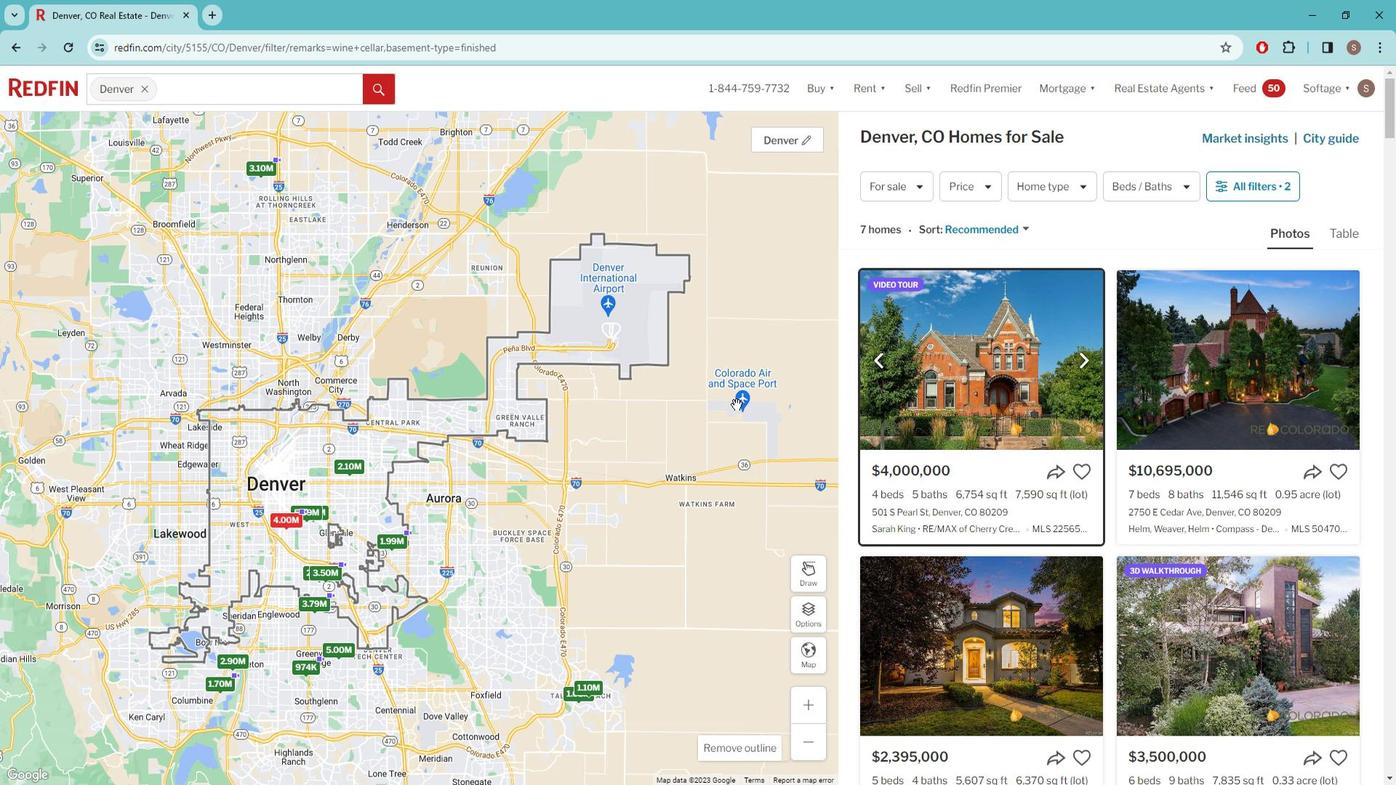
